 Task: Look for space in Citrus Park, United States from 5th June, 2023 to 16th June, 2023 for 2 adults in price range Rs.14000 to Rs.18000. Place can be entire place with 1  bedroom having 1 bed and 1 bathroom. Property type can be house, flat, guest house, hotel. Booking option can be shelf check-in. Required host language is English.
Action: Mouse moved to (506, 97)
Screenshot: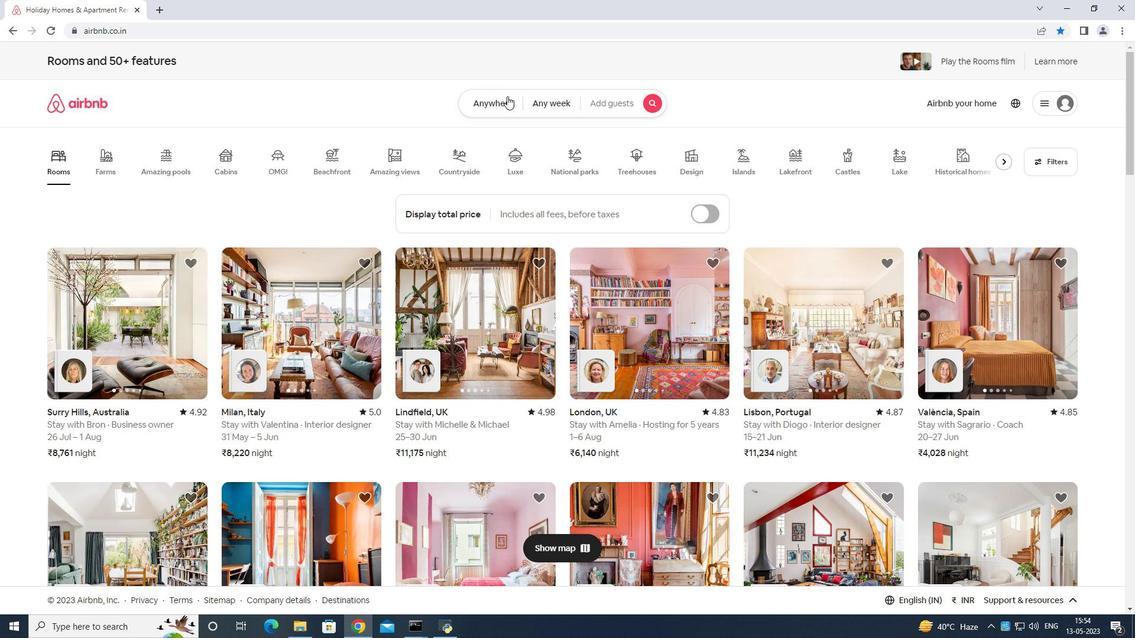 
Action: Mouse pressed left at (506, 97)
Screenshot: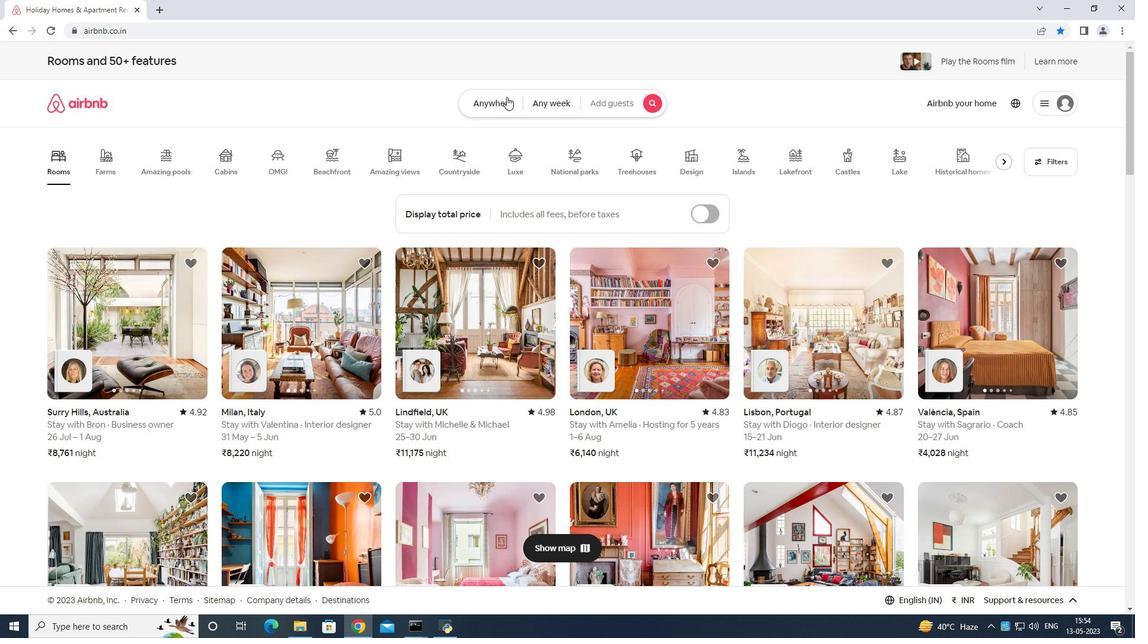 
Action: Mouse moved to (479, 138)
Screenshot: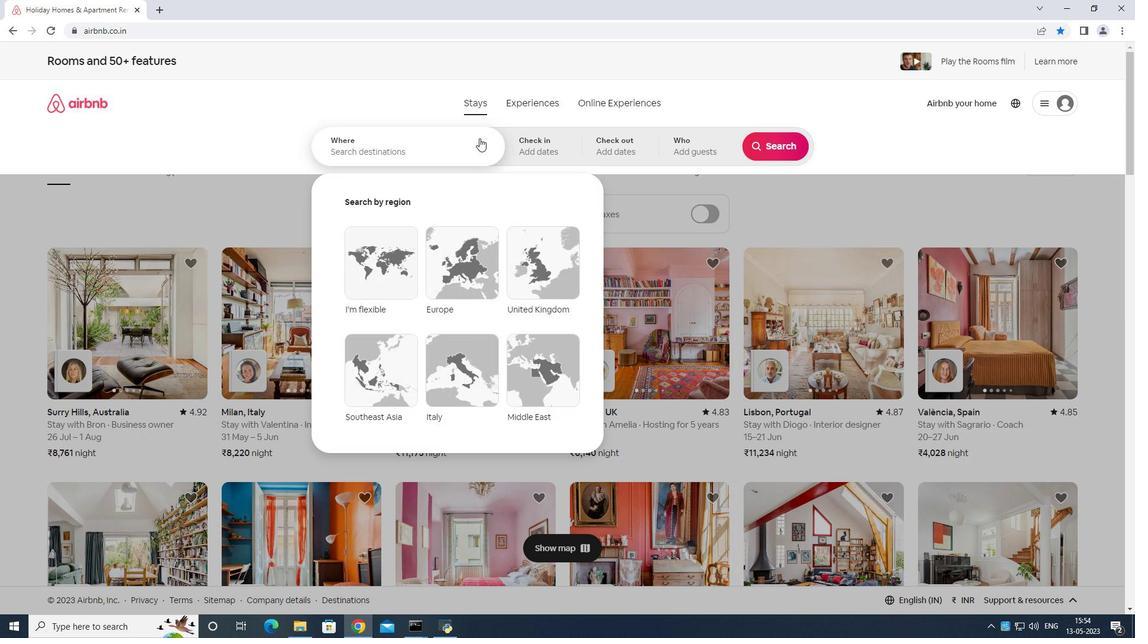 
Action: Mouse pressed left at (479, 138)
Screenshot: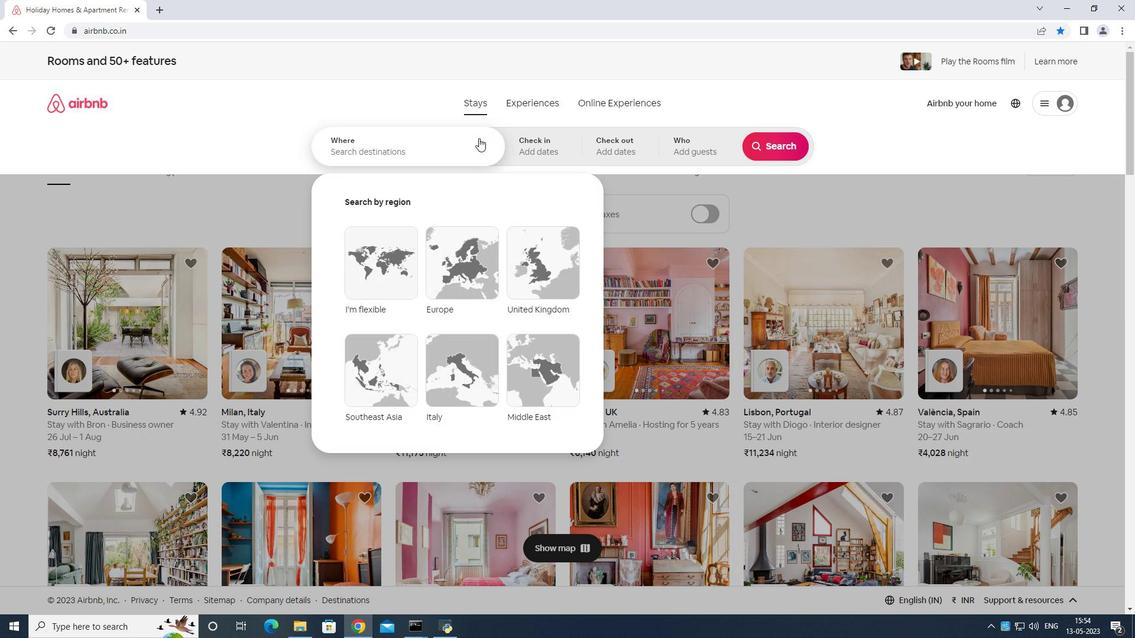 
Action: Mouse moved to (776, 113)
Screenshot: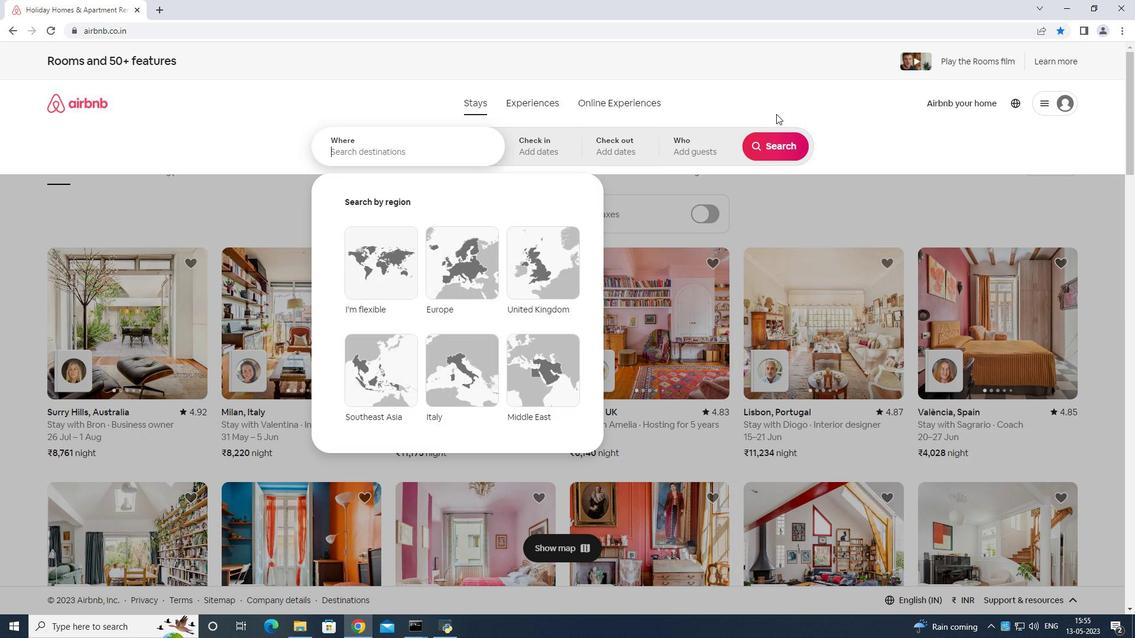 
Action: Key pressed <Key.shift>Citrus<Key.space>park<Key.space>unites<Key.backspace>d<Key.space>states<Key.enter>
Screenshot: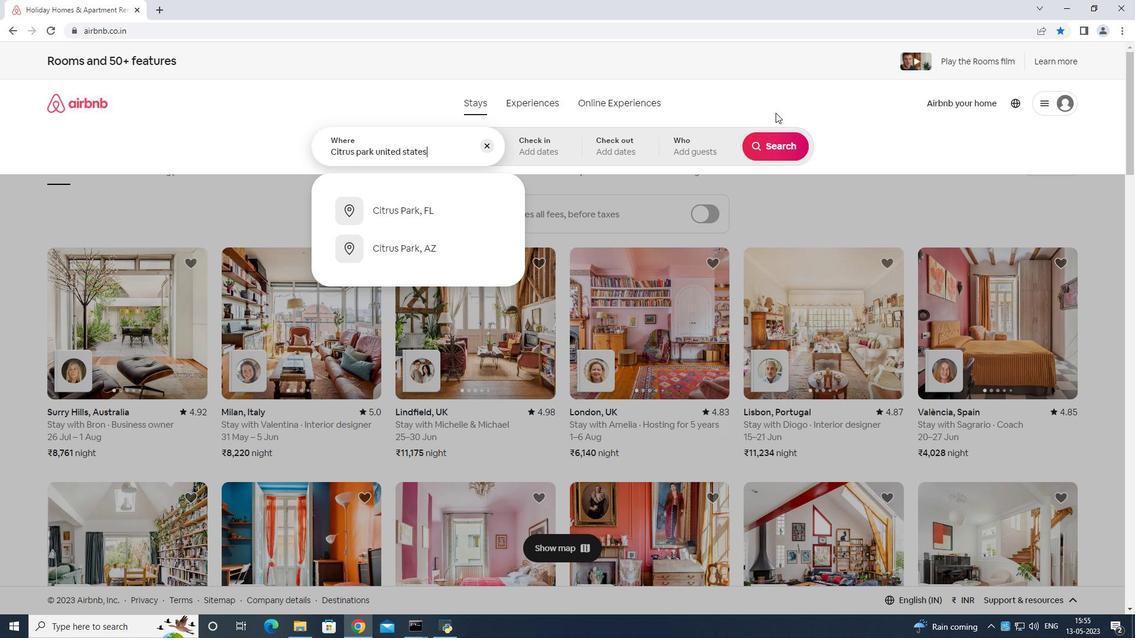 
Action: Mouse moved to (779, 236)
Screenshot: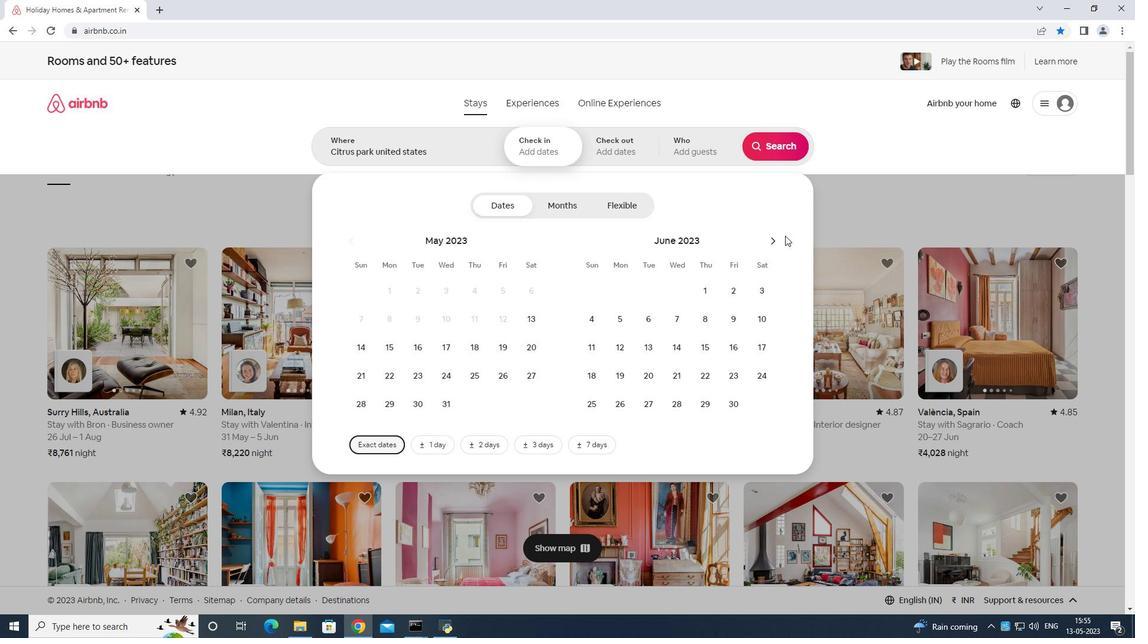 
Action: Mouse pressed left at (779, 236)
Screenshot: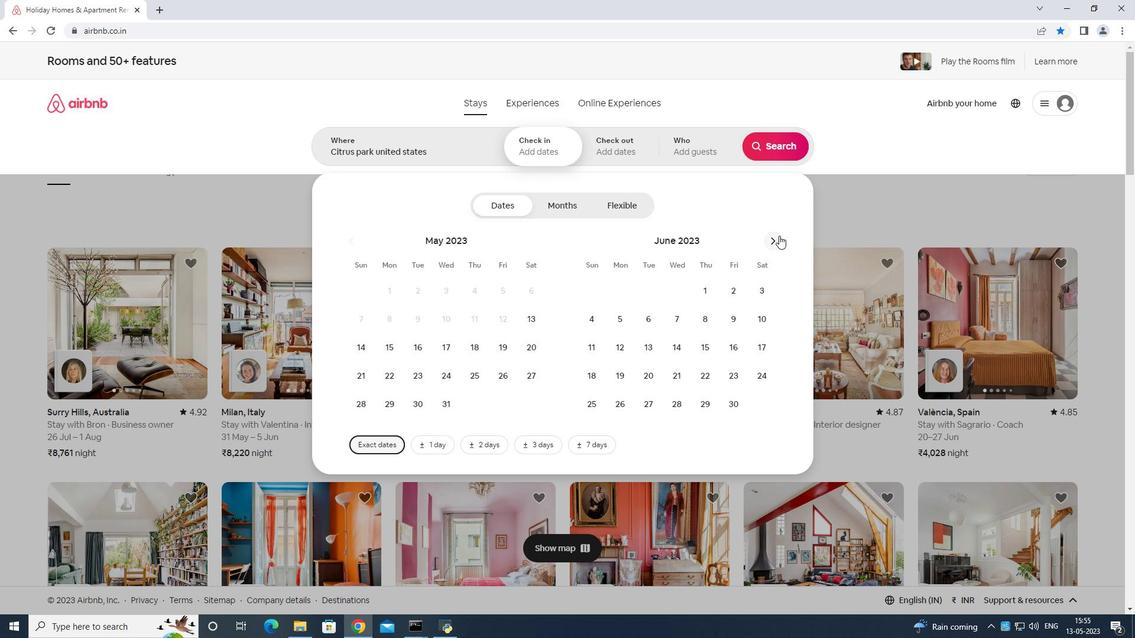 
Action: Mouse moved to (418, 317)
Screenshot: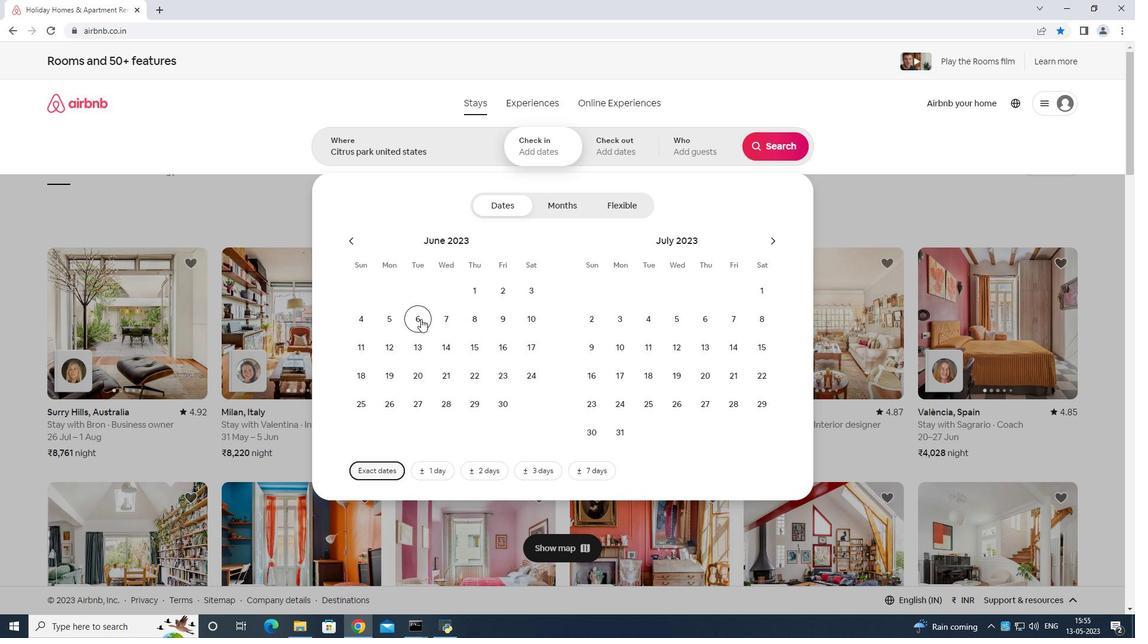 
Action: Mouse pressed left at (418, 317)
Screenshot: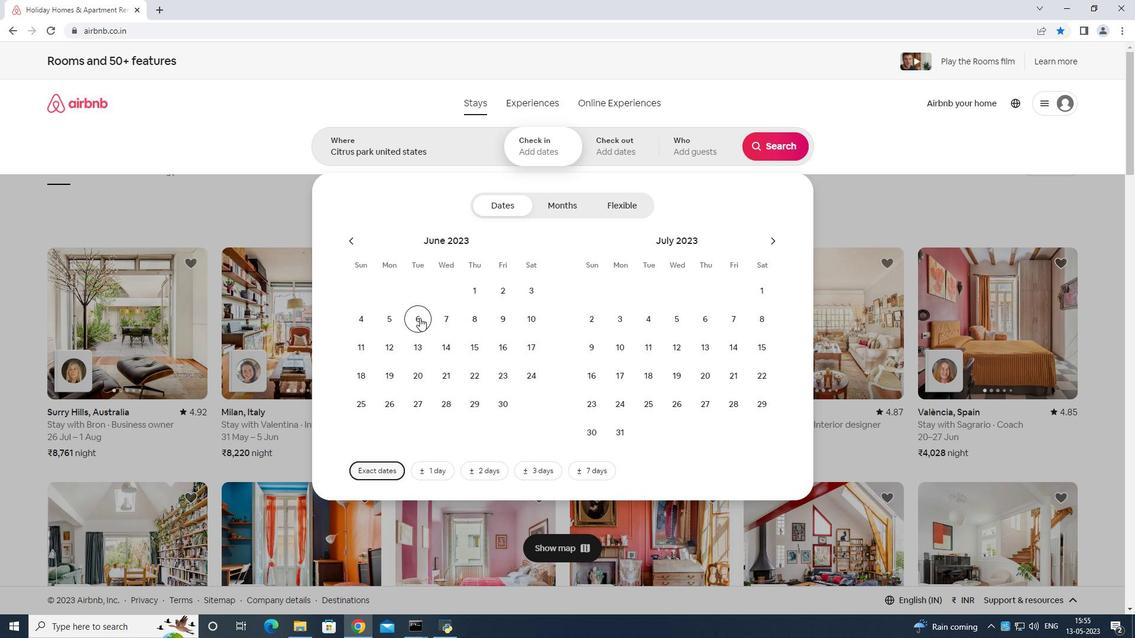 
Action: Mouse moved to (503, 346)
Screenshot: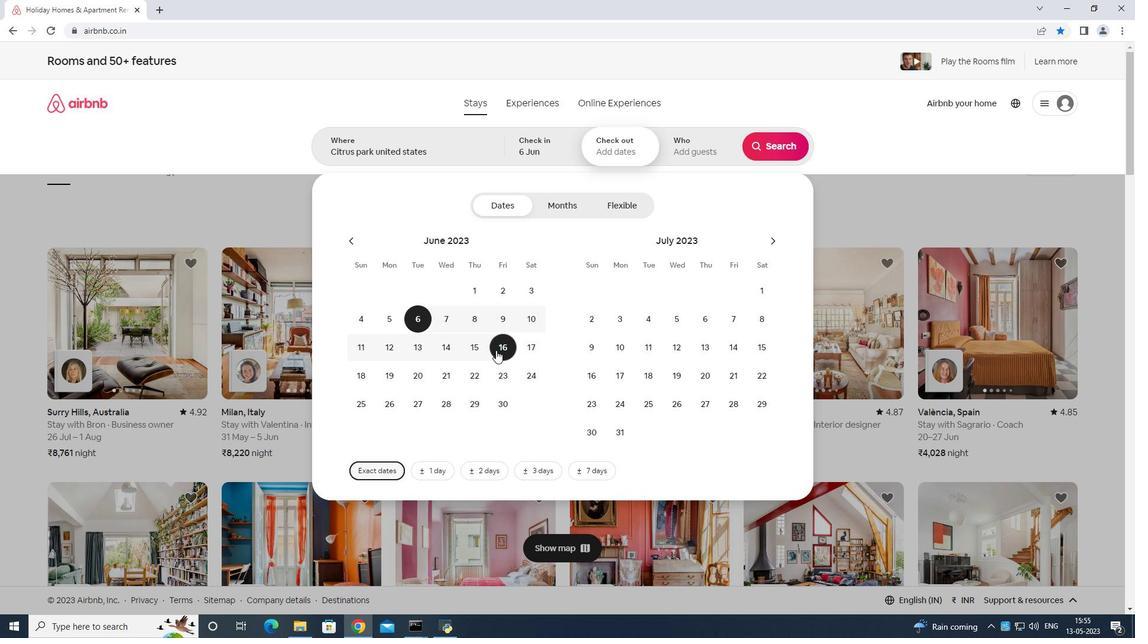 
Action: Mouse pressed left at (503, 346)
Screenshot: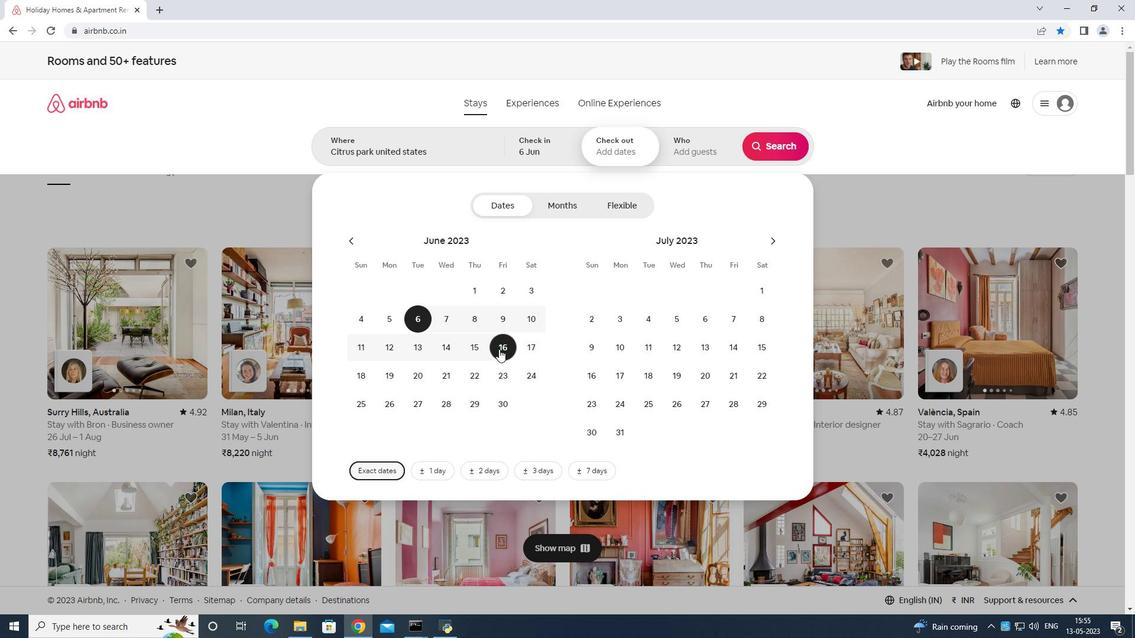 
Action: Mouse moved to (689, 141)
Screenshot: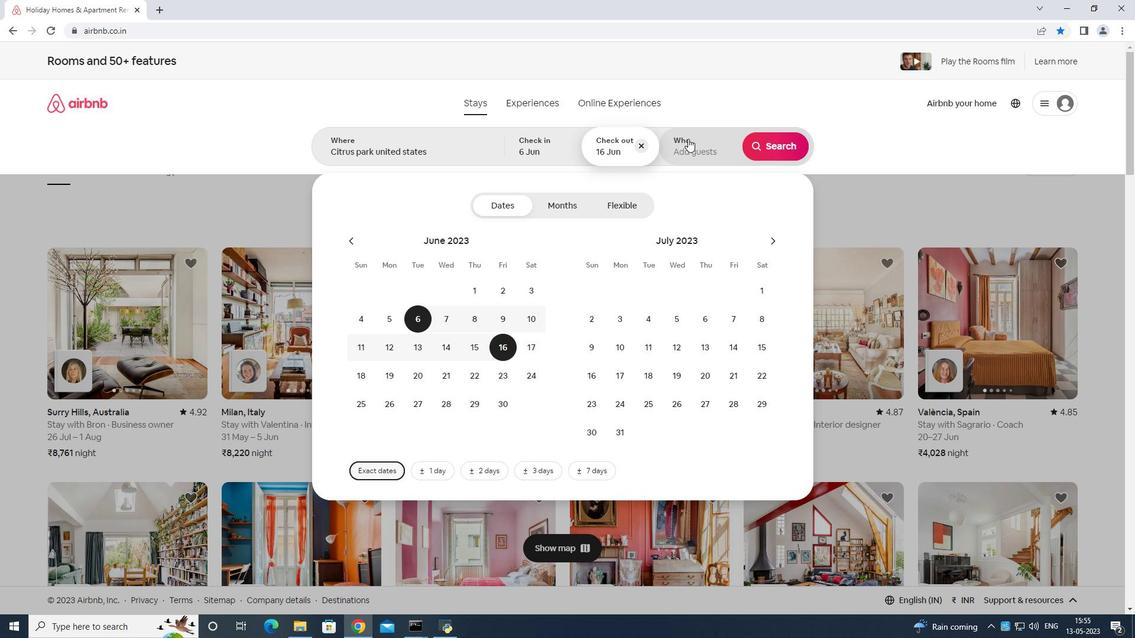 
Action: Mouse pressed left at (689, 141)
Screenshot: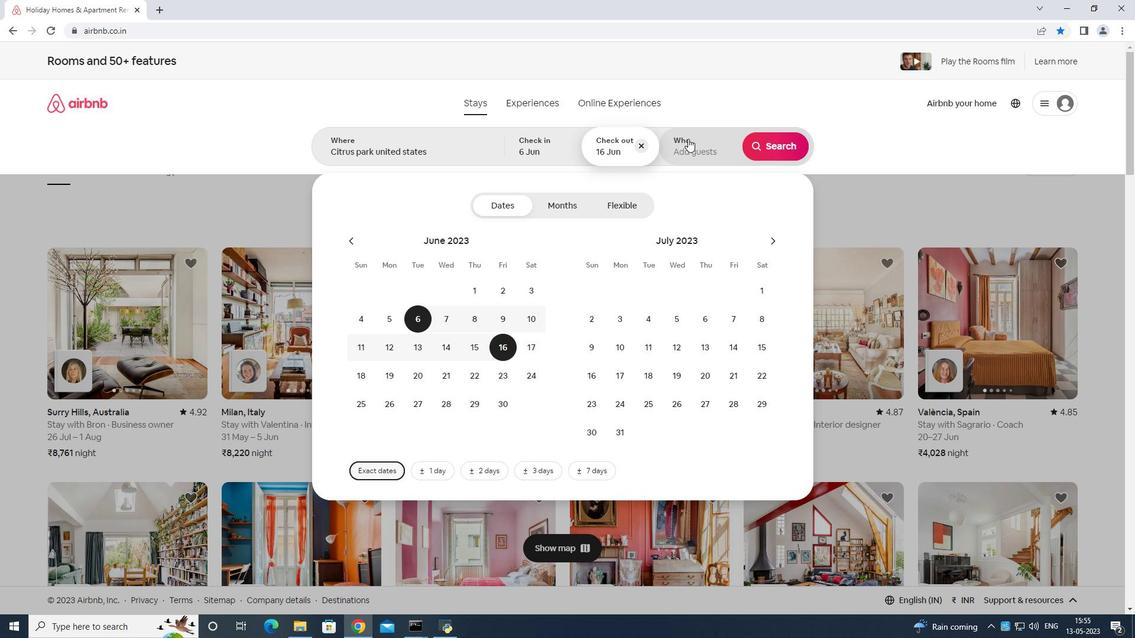 
Action: Mouse moved to (773, 207)
Screenshot: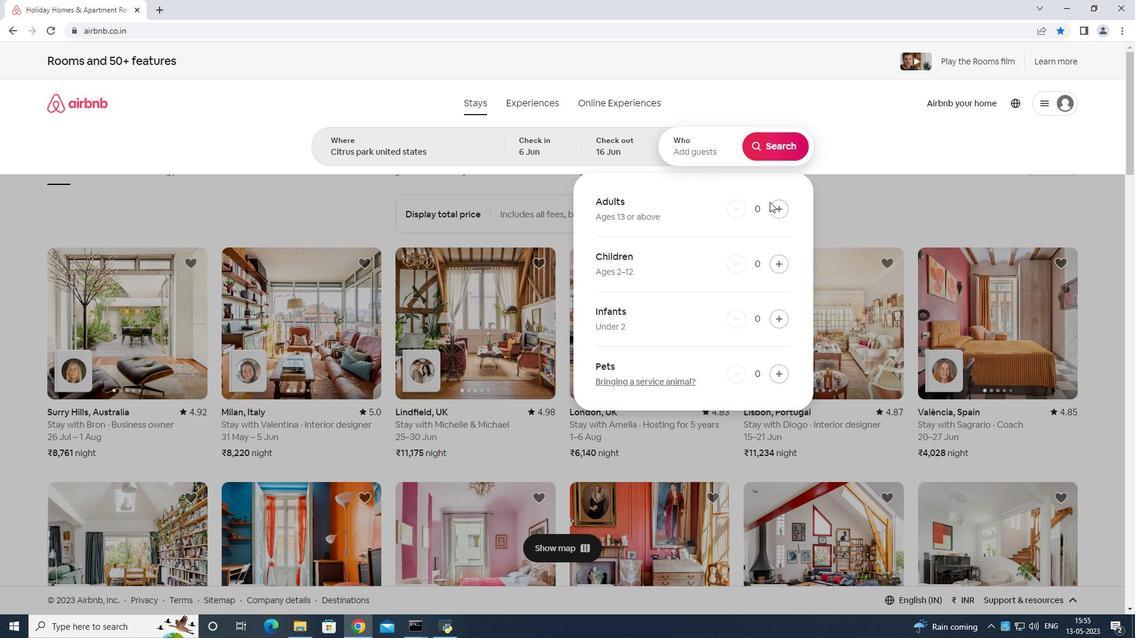 
Action: Mouse pressed left at (773, 207)
Screenshot: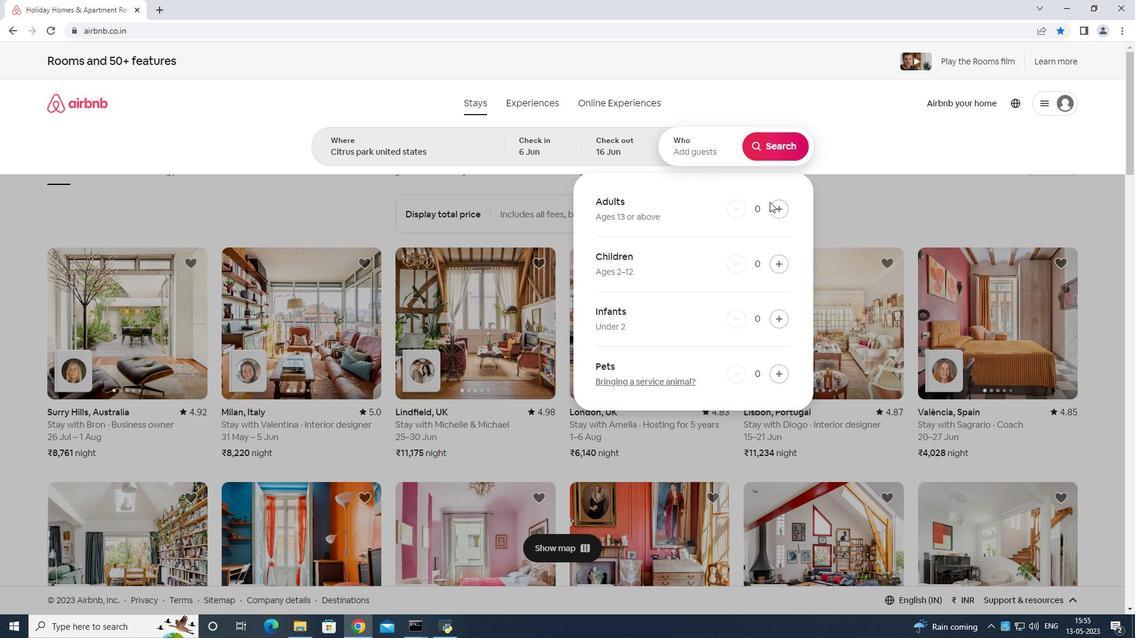 
Action: Mouse moved to (774, 207)
Screenshot: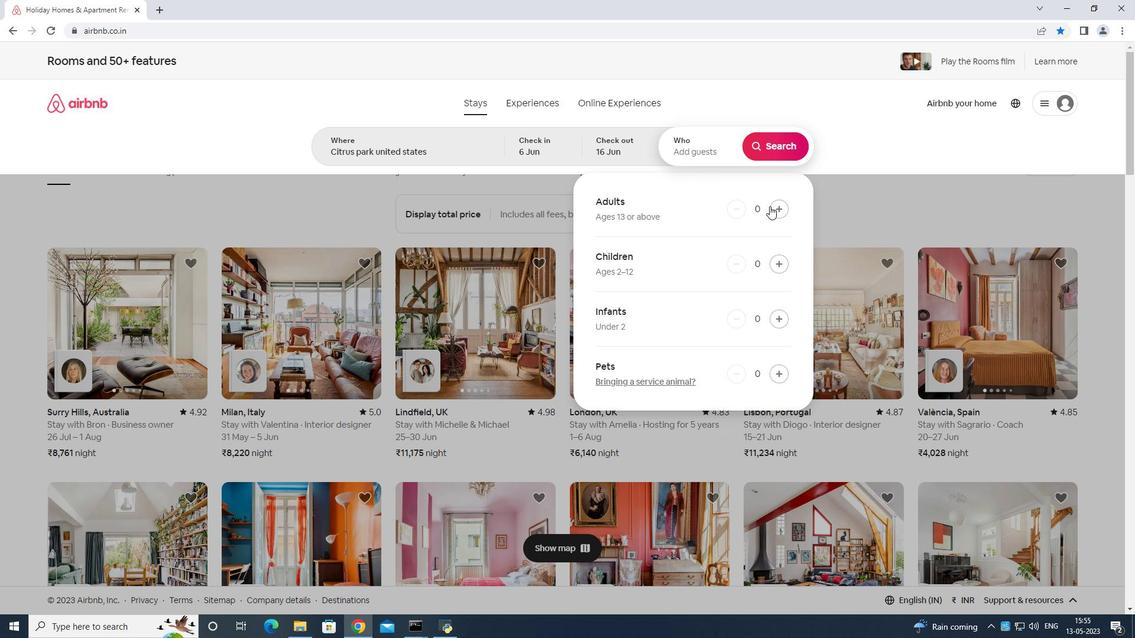 
Action: Mouse pressed left at (774, 207)
Screenshot: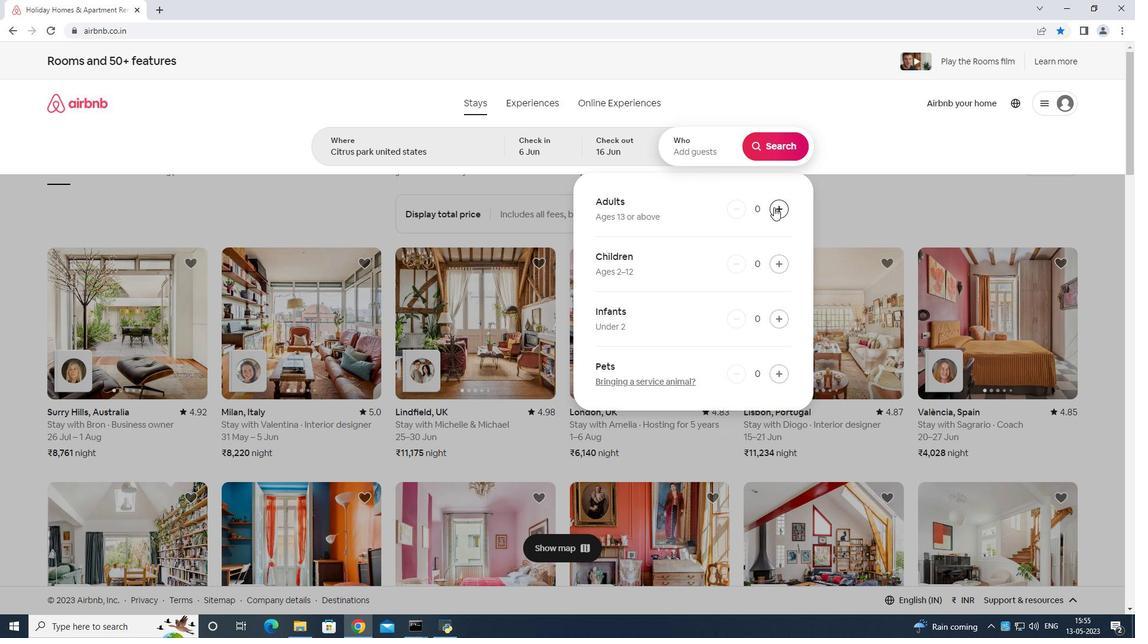 
Action: Mouse moved to (778, 149)
Screenshot: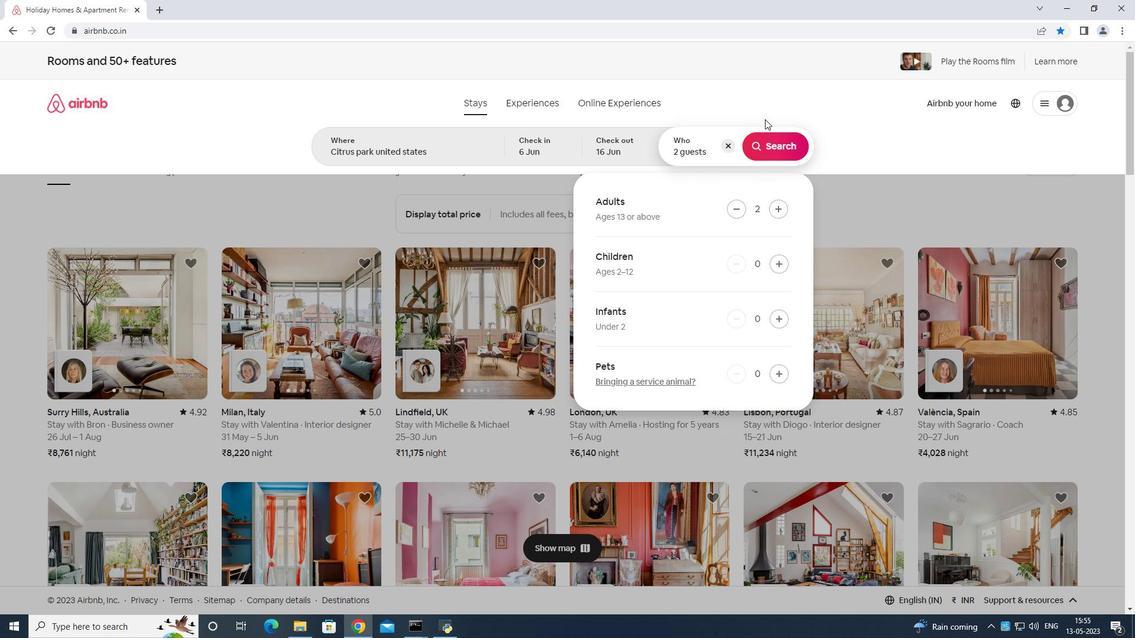 
Action: Mouse pressed left at (778, 149)
Screenshot: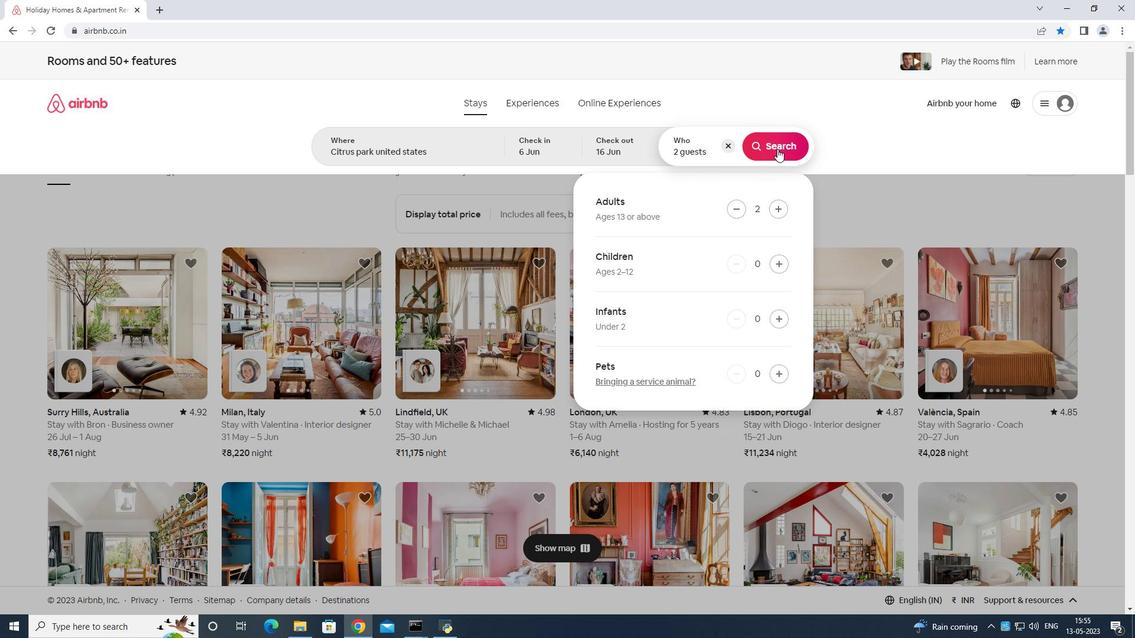 
Action: Mouse moved to (1080, 104)
Screenshot: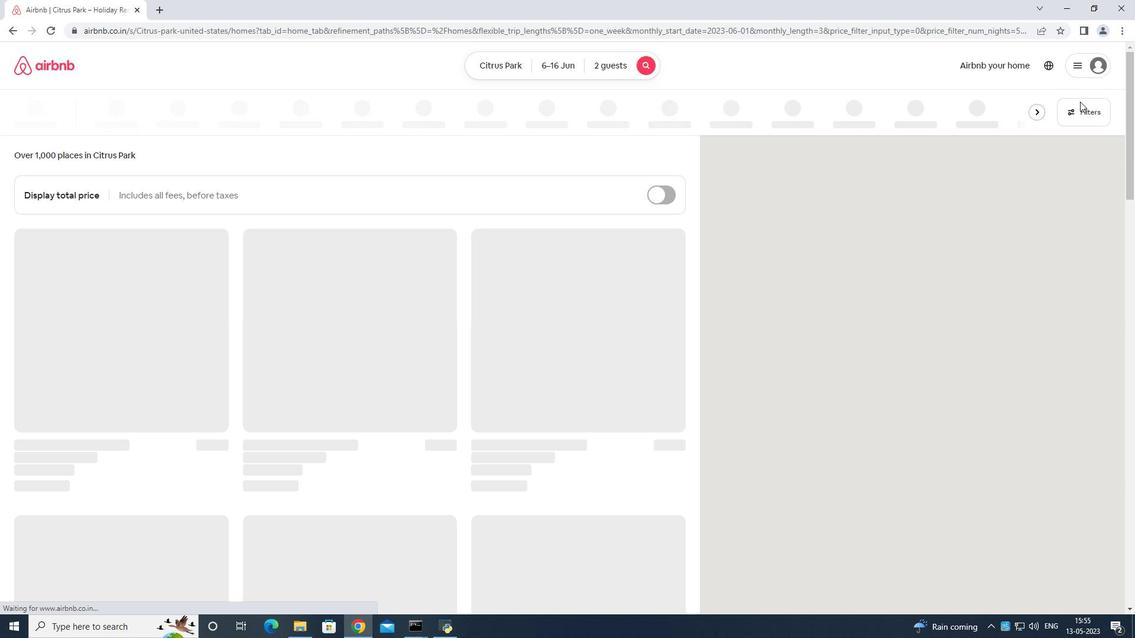 
Action: Mouse pressed left at (1080, 104)
Screenshot: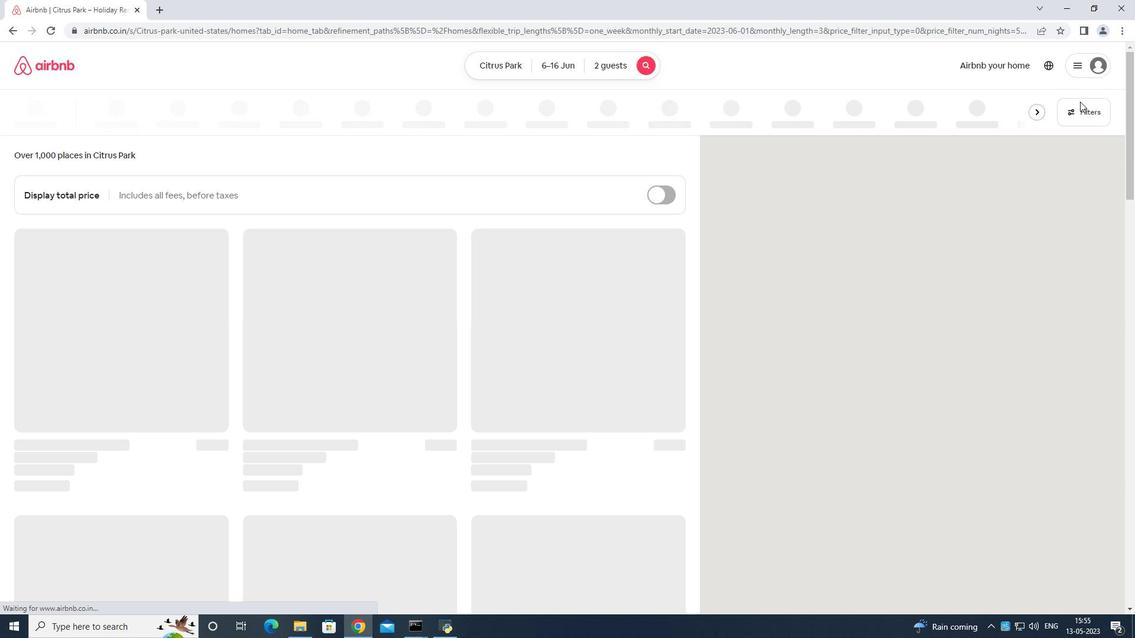 
Action: Mouse moved to (402, 397)
Screenshot: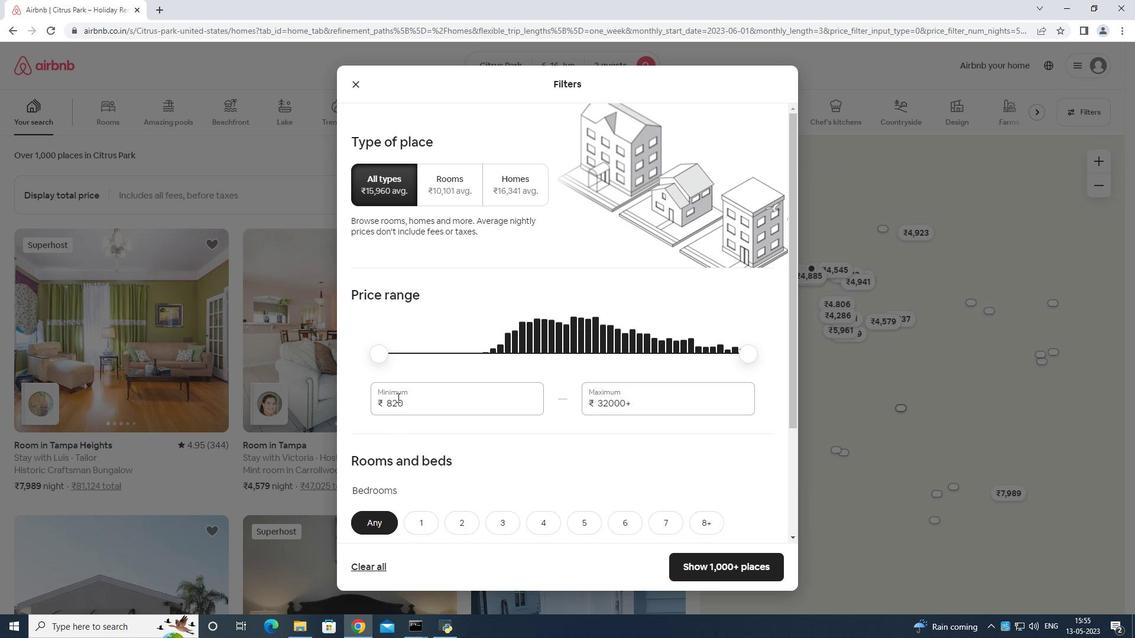 
Action: Mouse scrolled (402, 396) with delta (0, 0)
Screenshot: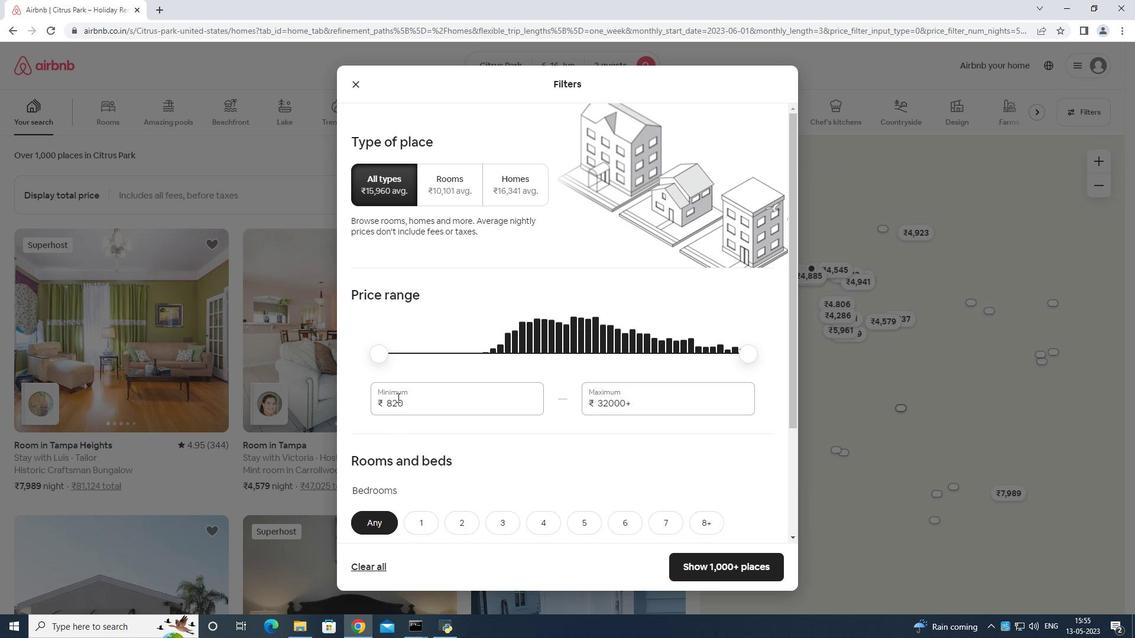 
Action: Mouse moved to (405, 399)
Screenshot: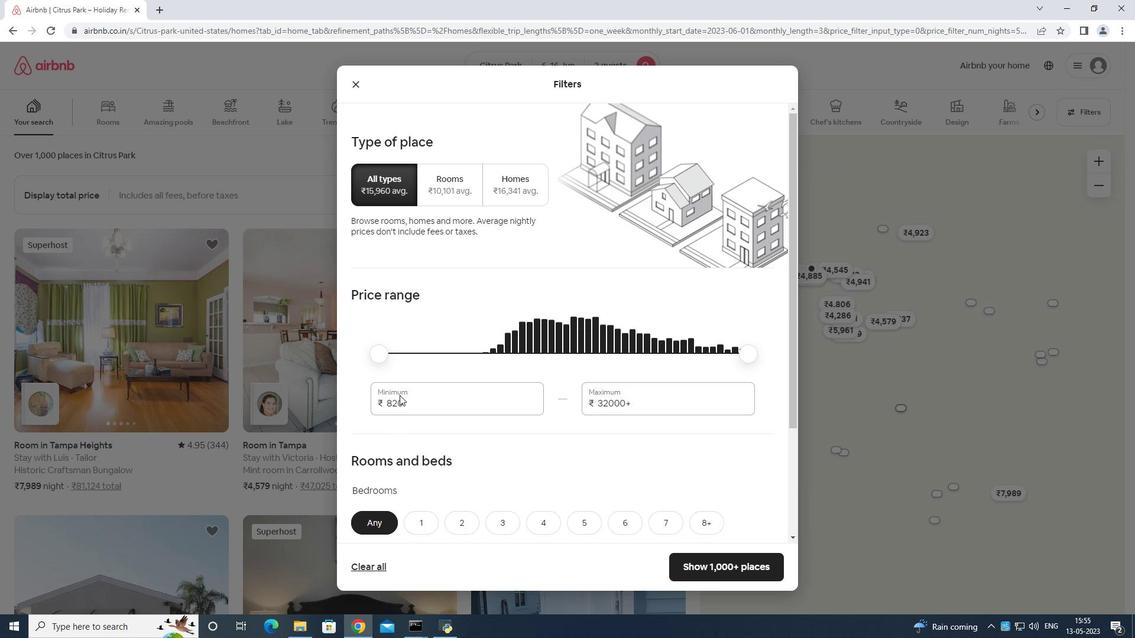 
Action: Mouse scrolled (405, 398) with delta (0, 0)
Screenshot: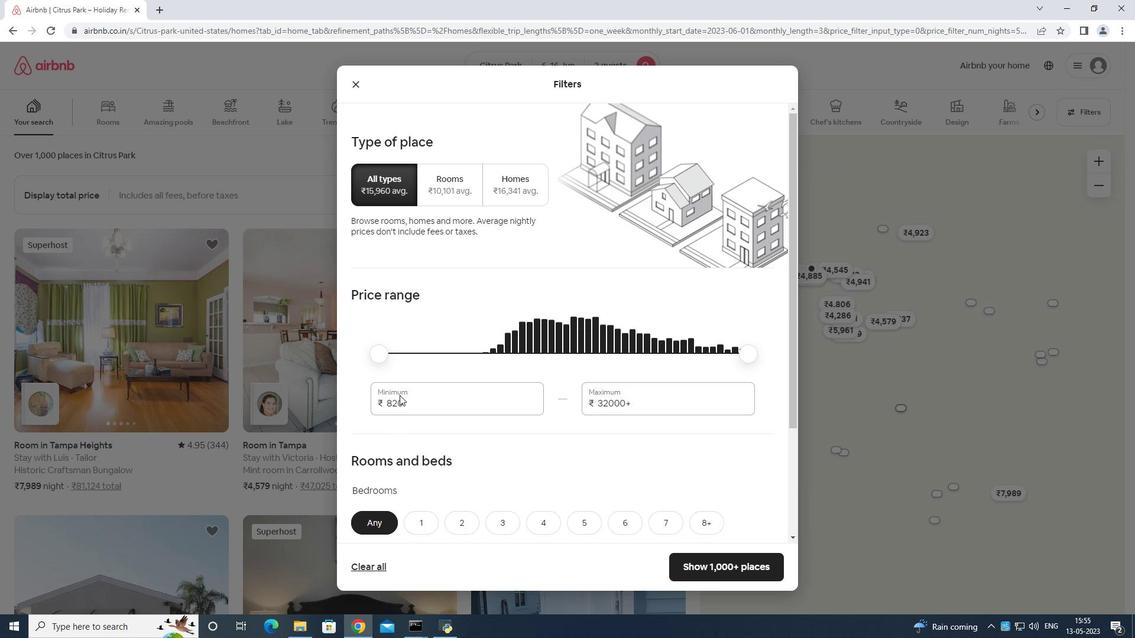 
Action: Mouse moved to (405, 399)
Screenshot: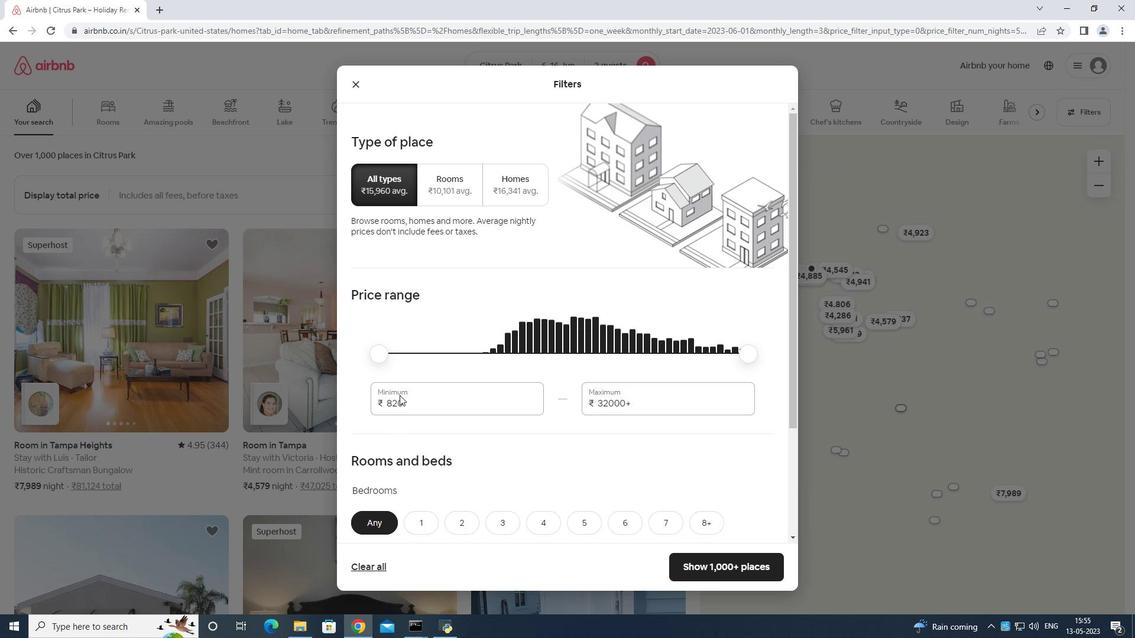 
Action: Mouse scrolled (405, 399) with delta (0, 0)
Screenshot: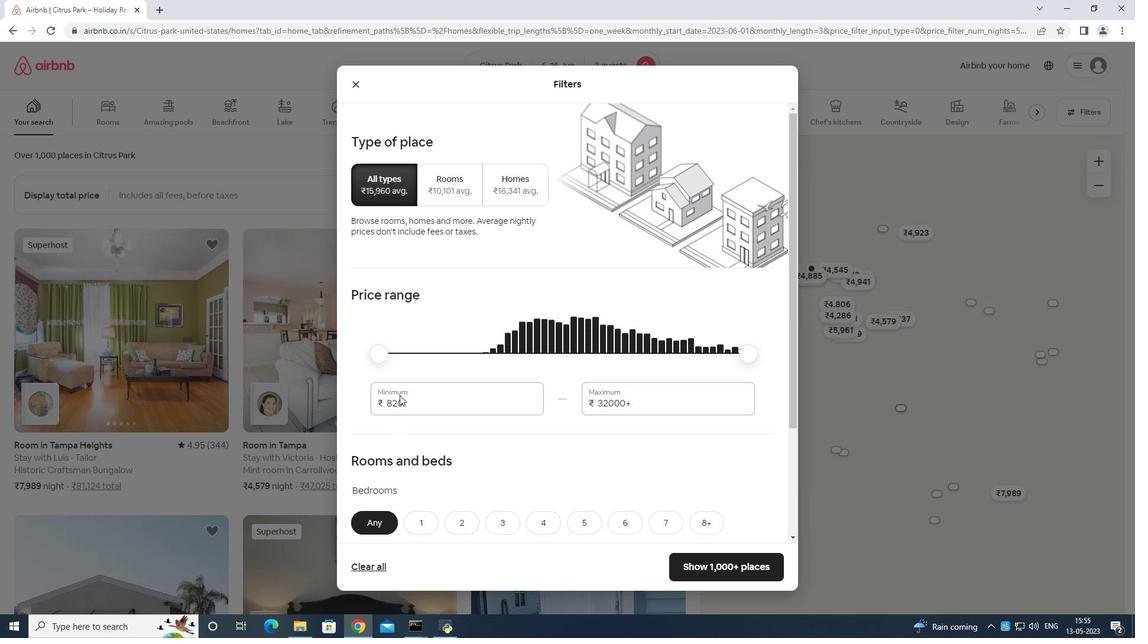 
Action: Mouse moved to (425, 249)
Screenshot: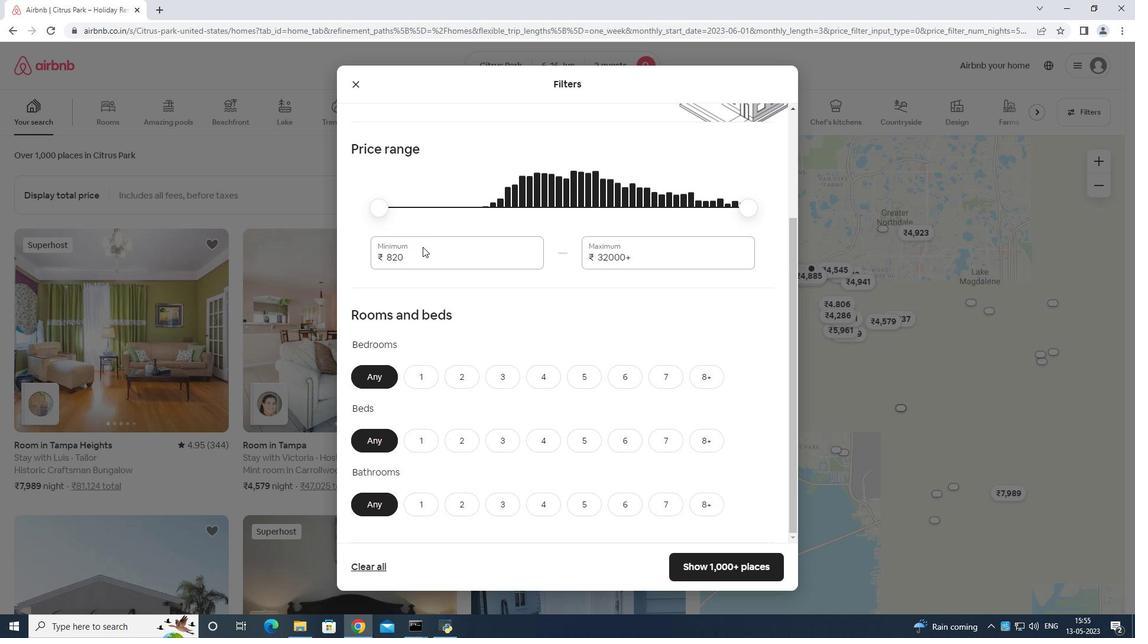 
Action: Mouse pressed left at (425, 249)
Screenshot: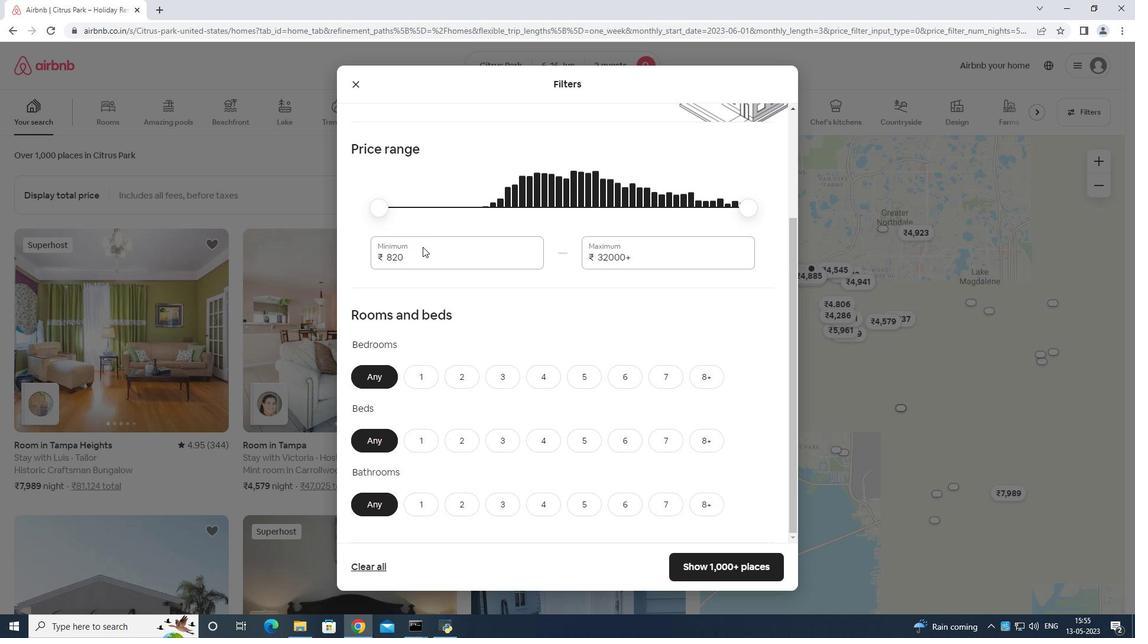 
Action: Mouse moved to (423, 253)
Screenshot: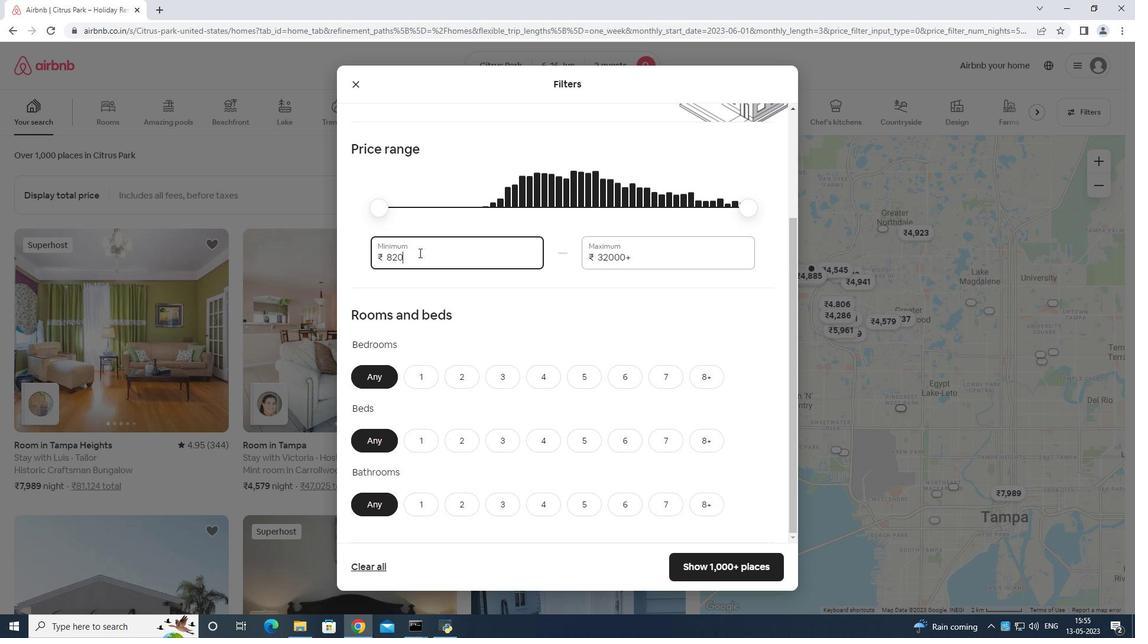 
Action: Key pressed <Key.backspace><Key.backspace><Key.backspace><Key.backspace><Key.backspace><Key.backspace><Key.backspace><Key.backspace><Key.backspace><Key.backspace>
Screenshot: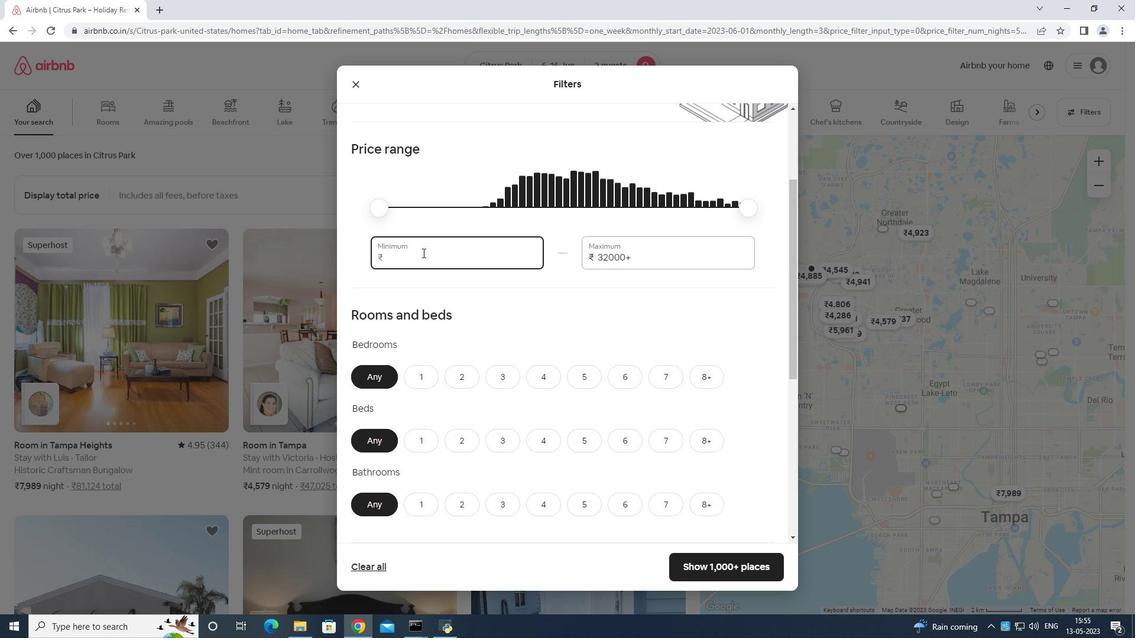 
Action: Mouse moved to (424, 252)
Screenshot: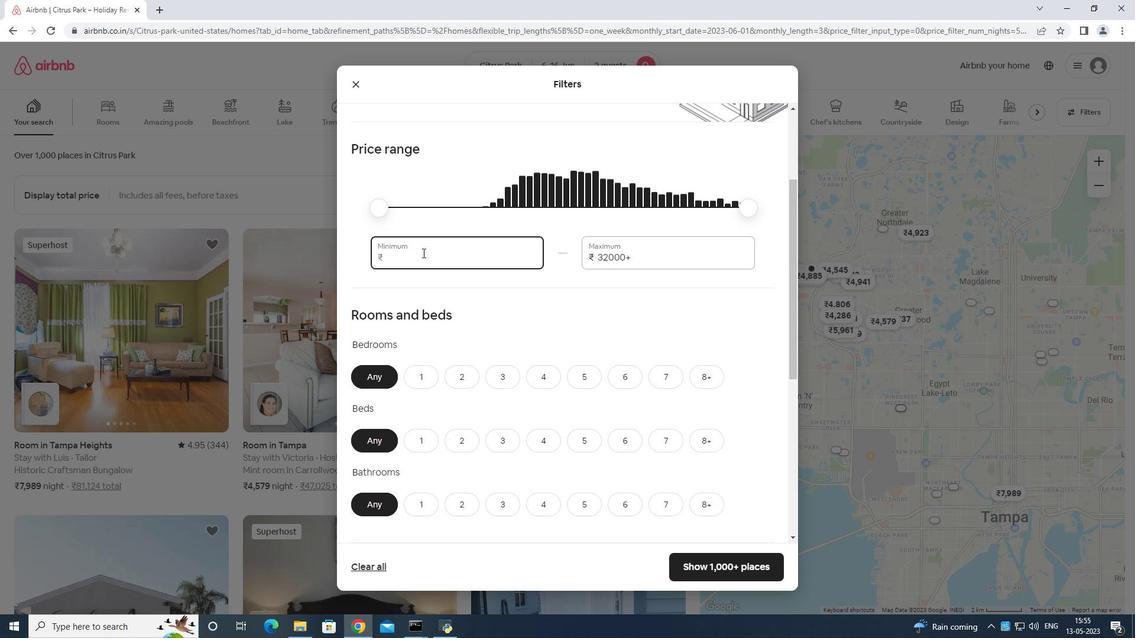 
Action: Key pressed <Key.backspace>
Screenshot: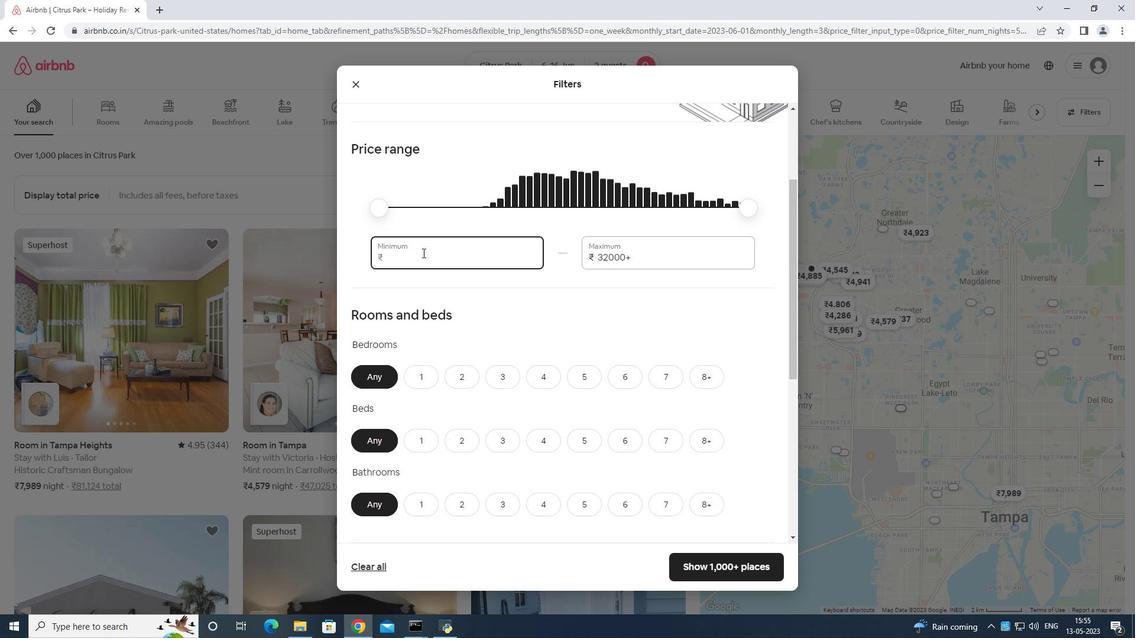 
Action: Mouse moved to (430, 246)
Screenshot: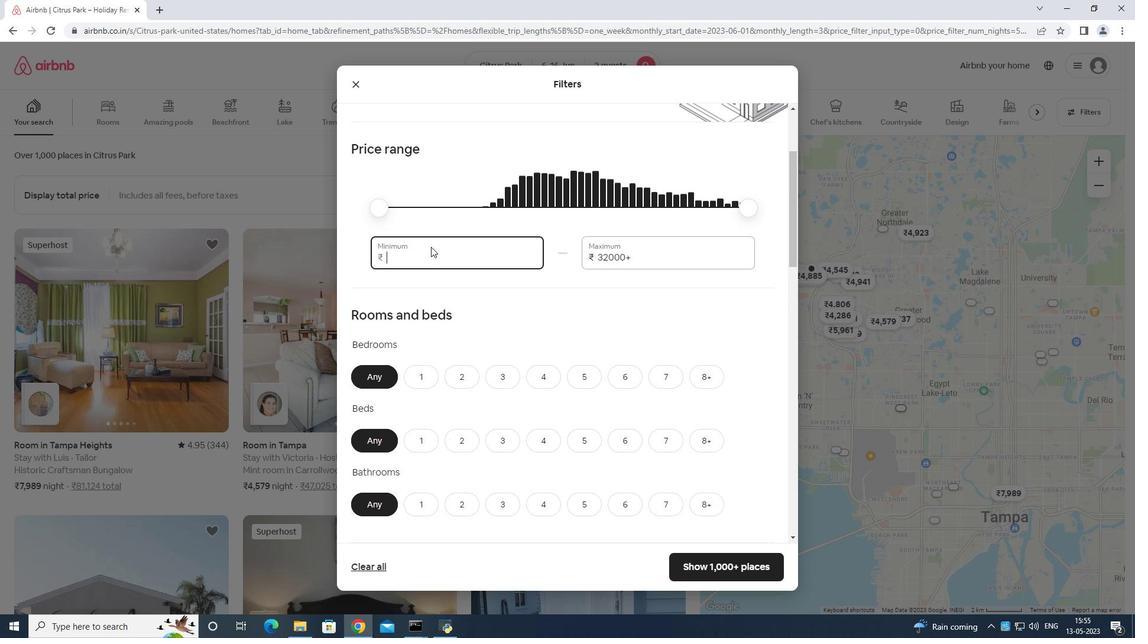 
Action: Key pressed 1
Screenshot: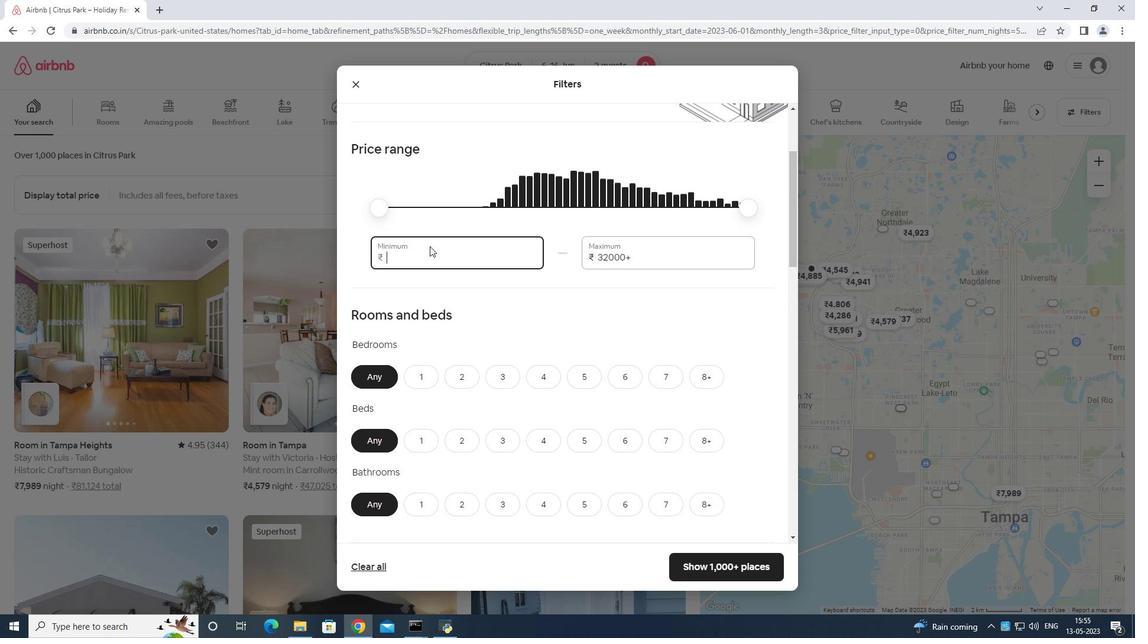 
Action: Mouse moved to (429, 246)
Screenshot: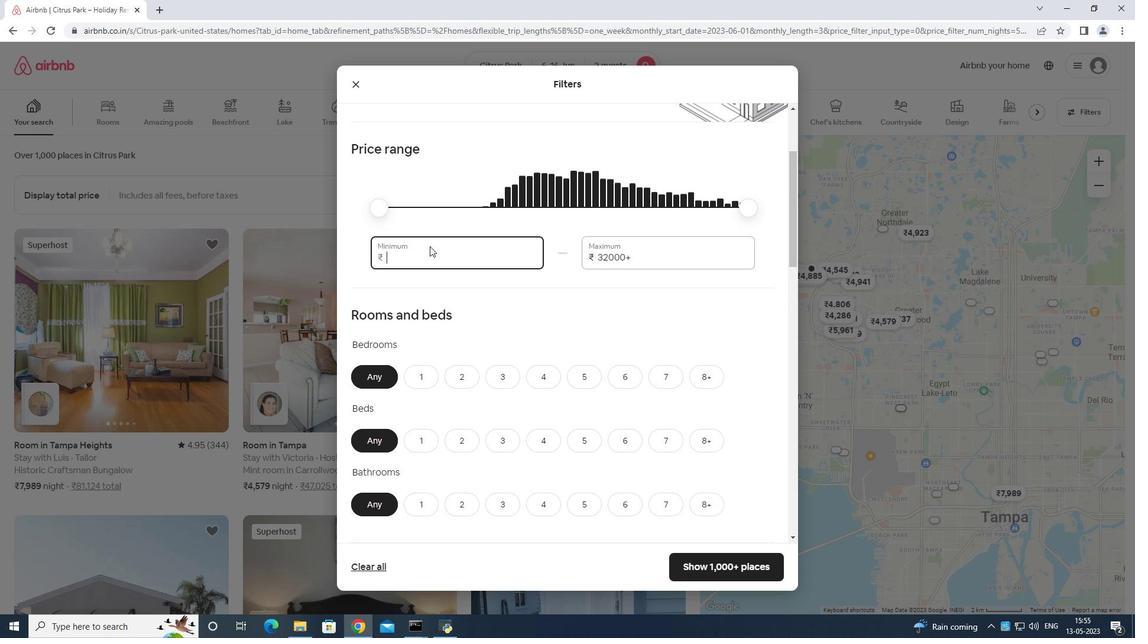 
Action: Key pressed 400
Screenshot: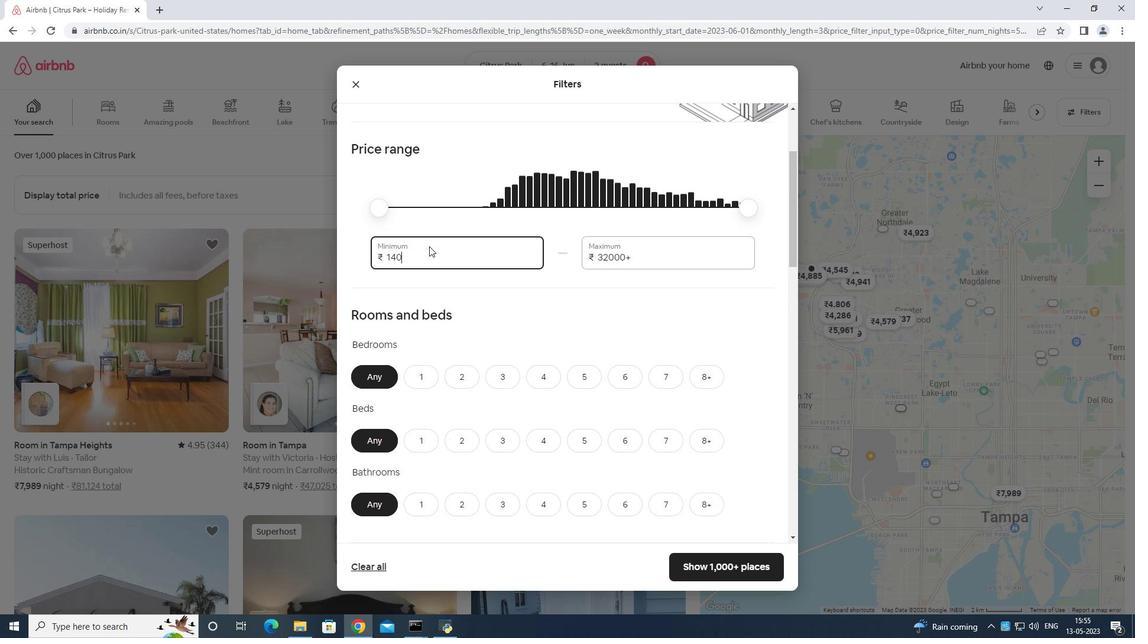 
Action: Mouse moved to (428, 246)
Screenshot: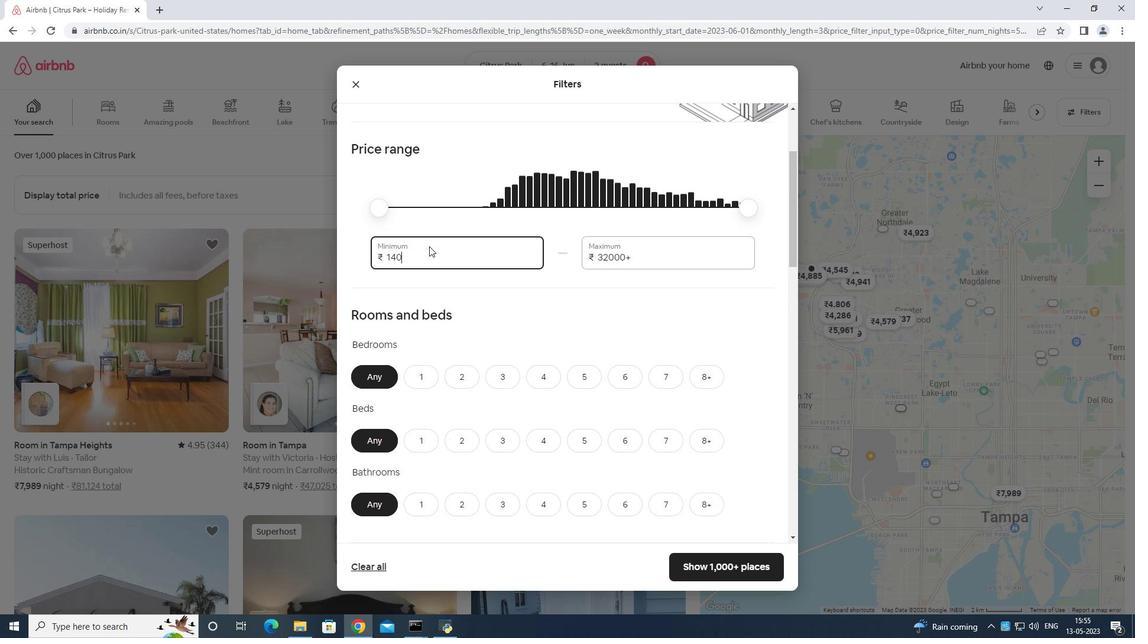 
Action: Key pressed 0
Screenshot: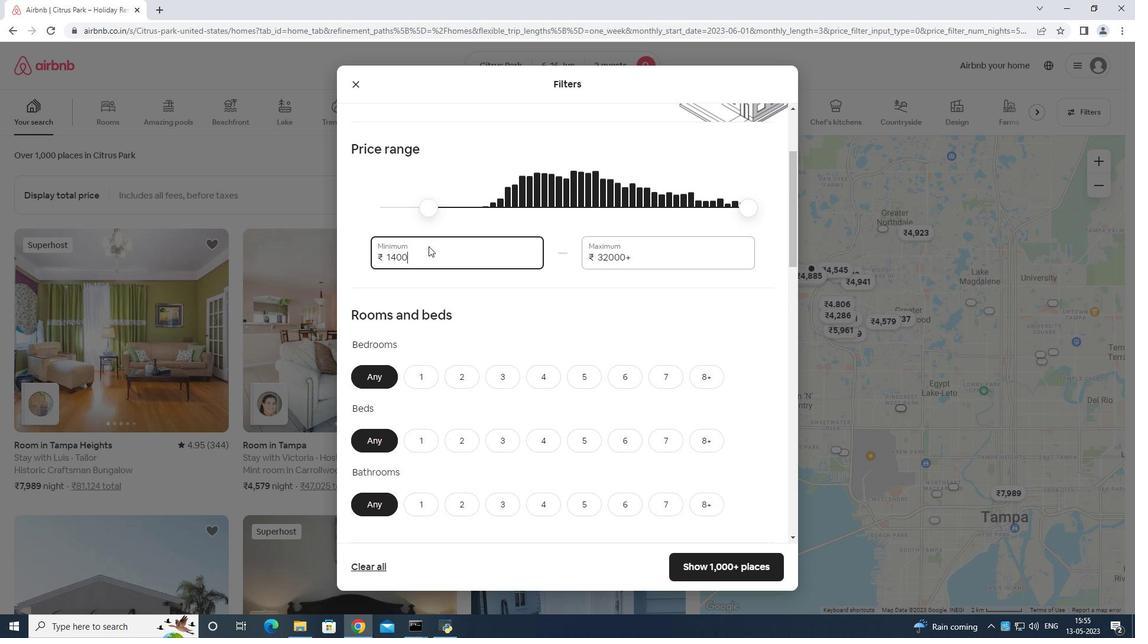 
Action: Mouse moved to (647, 251)
Screenshot: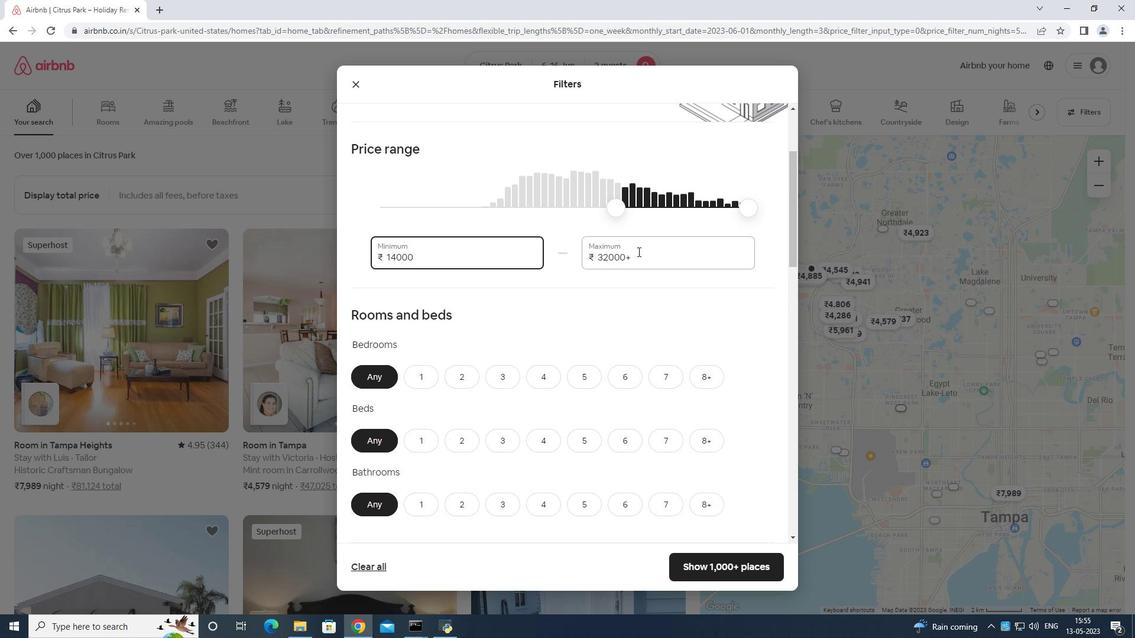 
Action: Mouse pressed left at (647, 251)
Screenshot: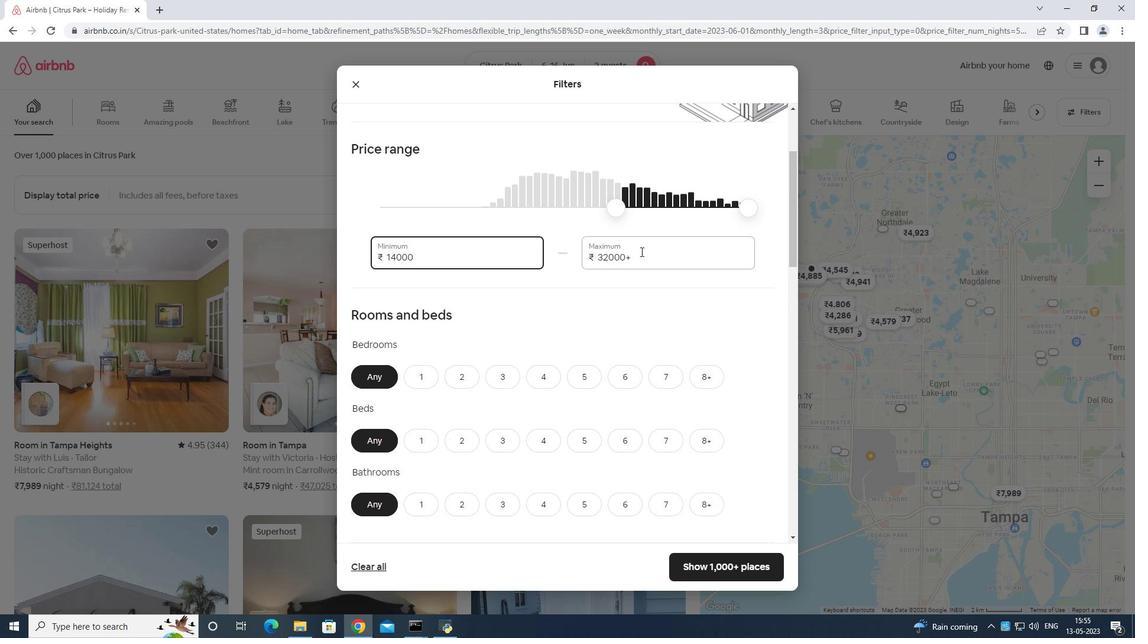 
Action: Mouse moved to (647, 251)
Screenshot: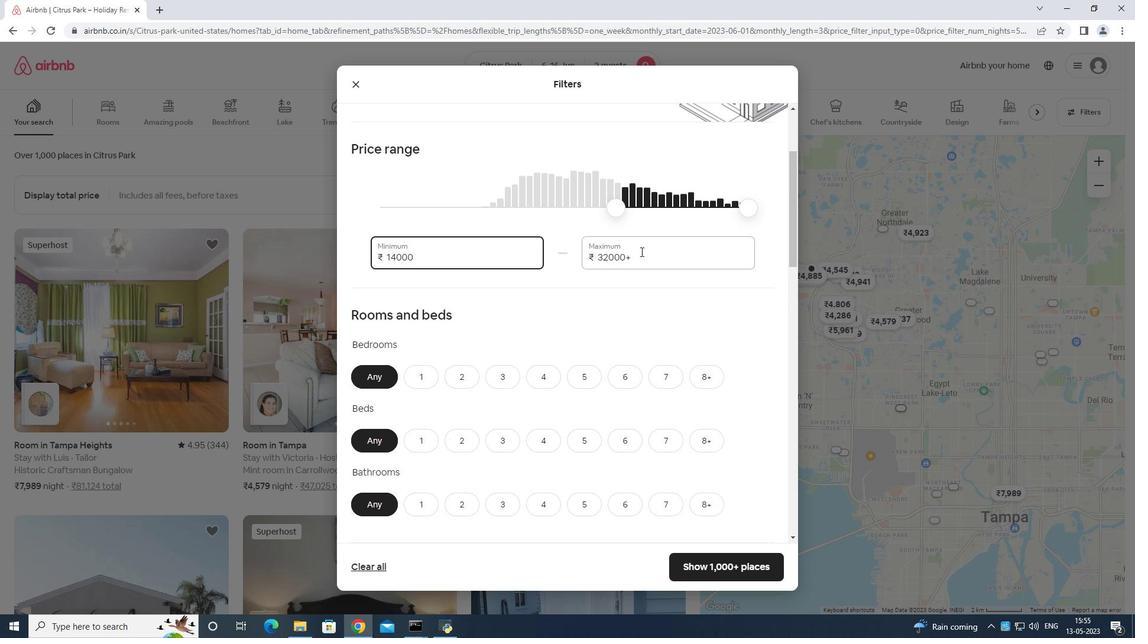 
Action: Key pressed <Key.backspace><Key.backspace><Key.backspace><Key.backspace><Key.backspace><Key.backspace><Key.backspace><Key.backspace><Key.backspace><Key.backspace><Key.backspace><Key.backspace><Key.backspace><Key.backspace><Key.backspace><Key.backspace>1
Screenshot: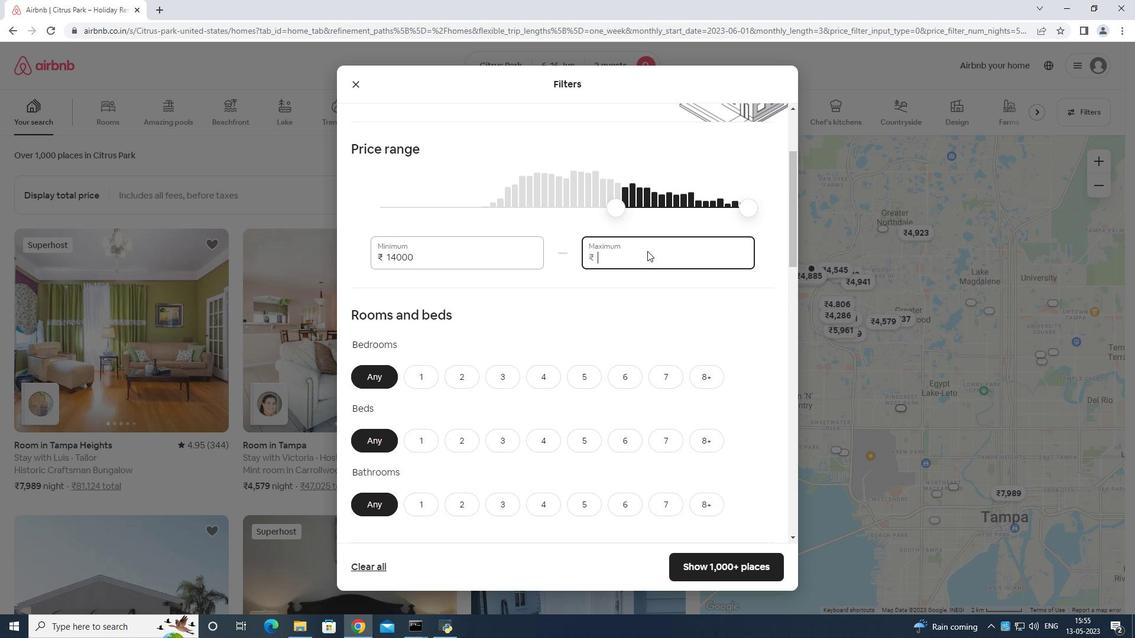 
Action: Mouse moved to (648, 251)
Screenshot: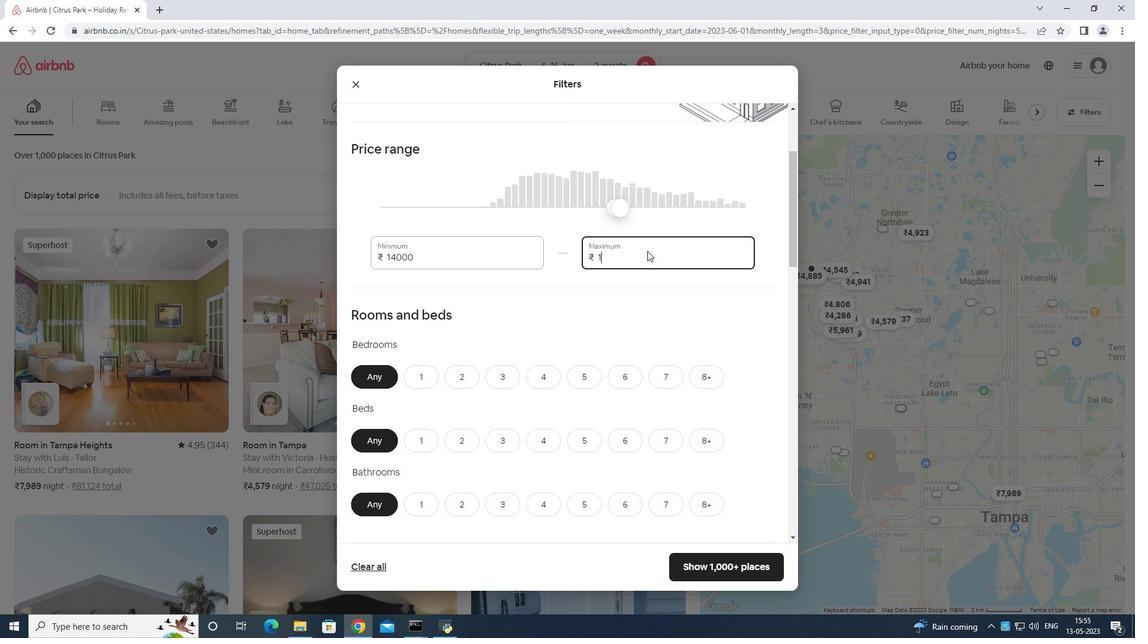 
Action: Key pressed 8
Screenshot: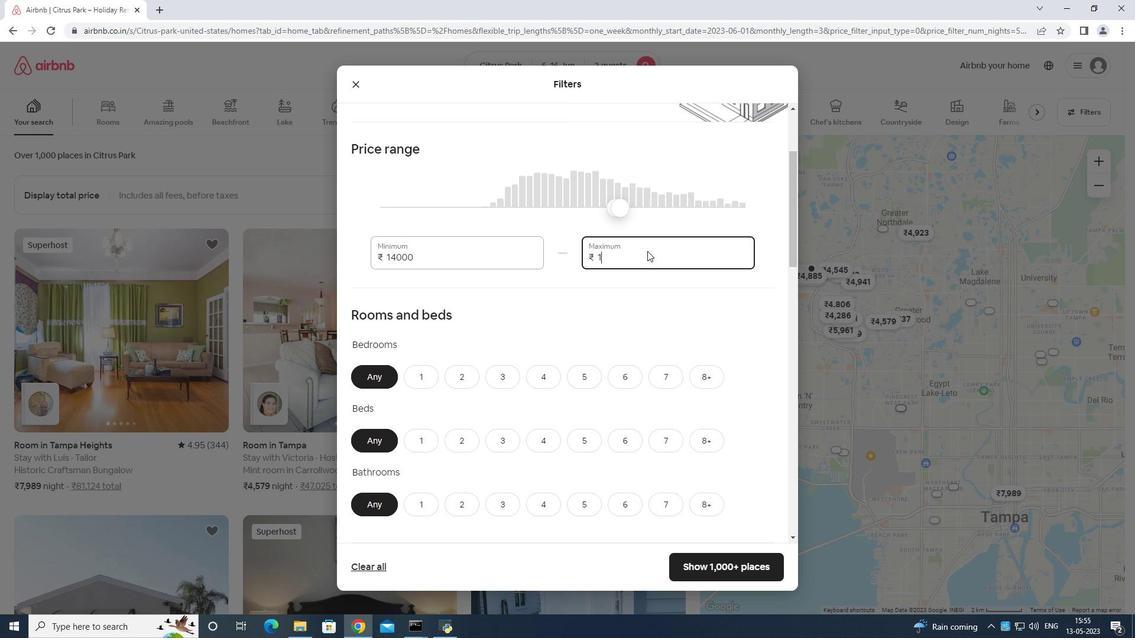 
Action: Mouse moved to (649, 250)
Screenshot: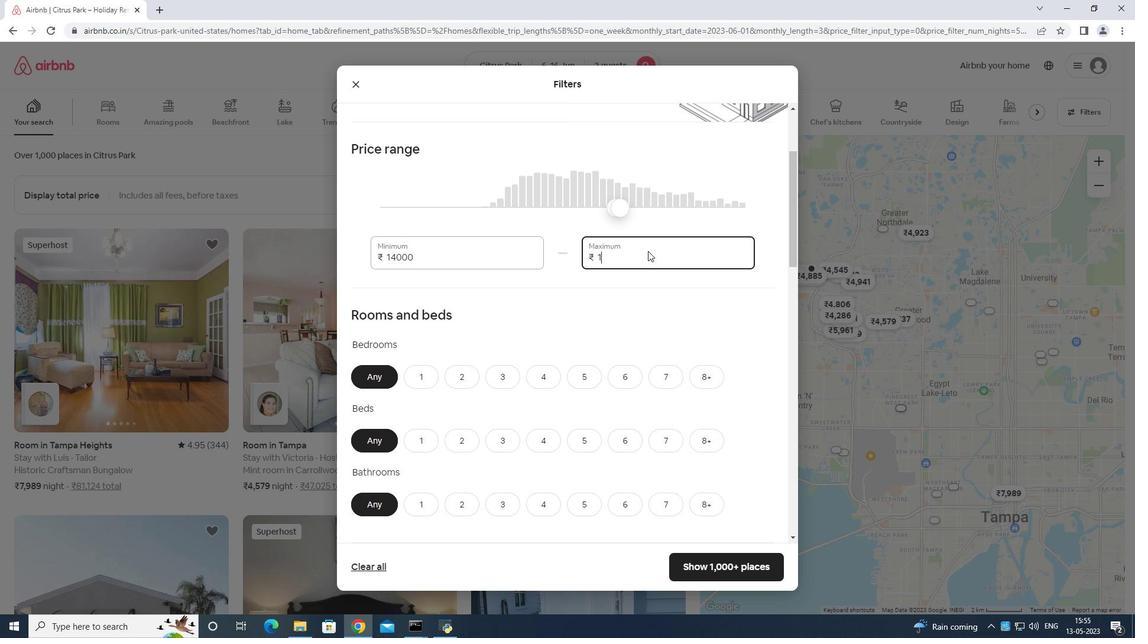
Action: Key pressed 000
Screenshot: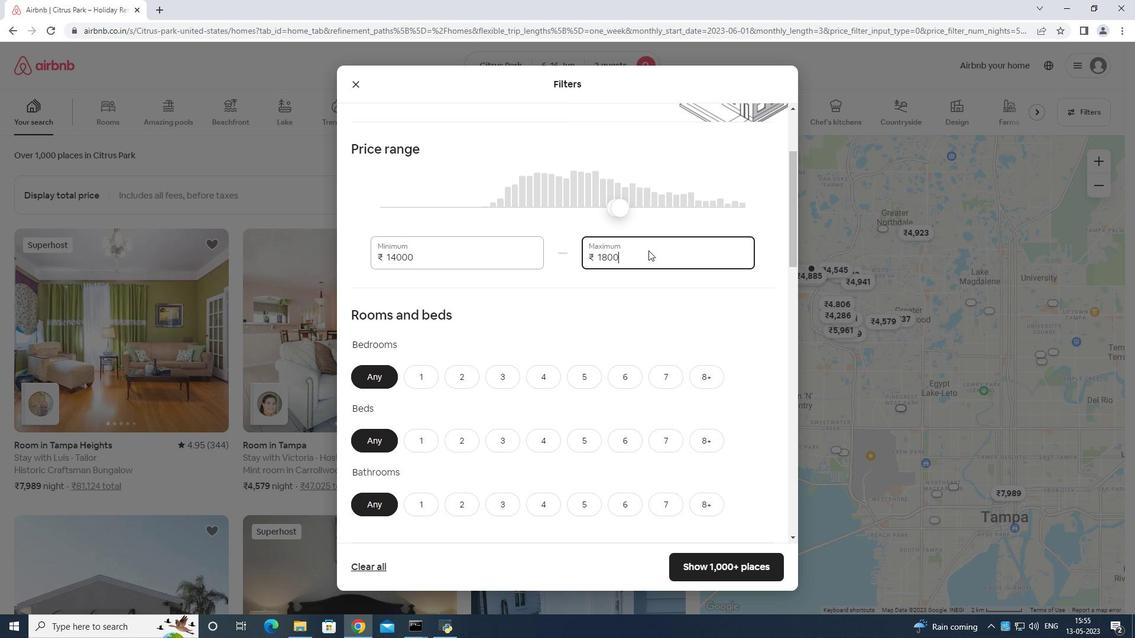 
Action: Mouse moved to (647, 236)
Screenshot: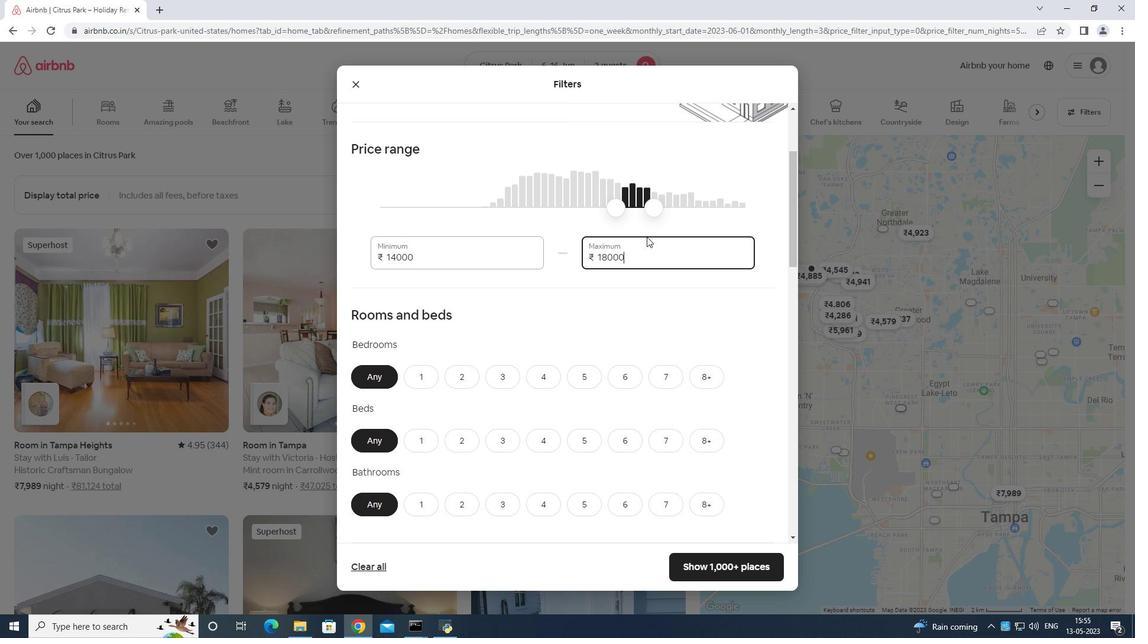 
Action: Mouse scrolled (647, 235) with delta (0, 0)
Screenshot: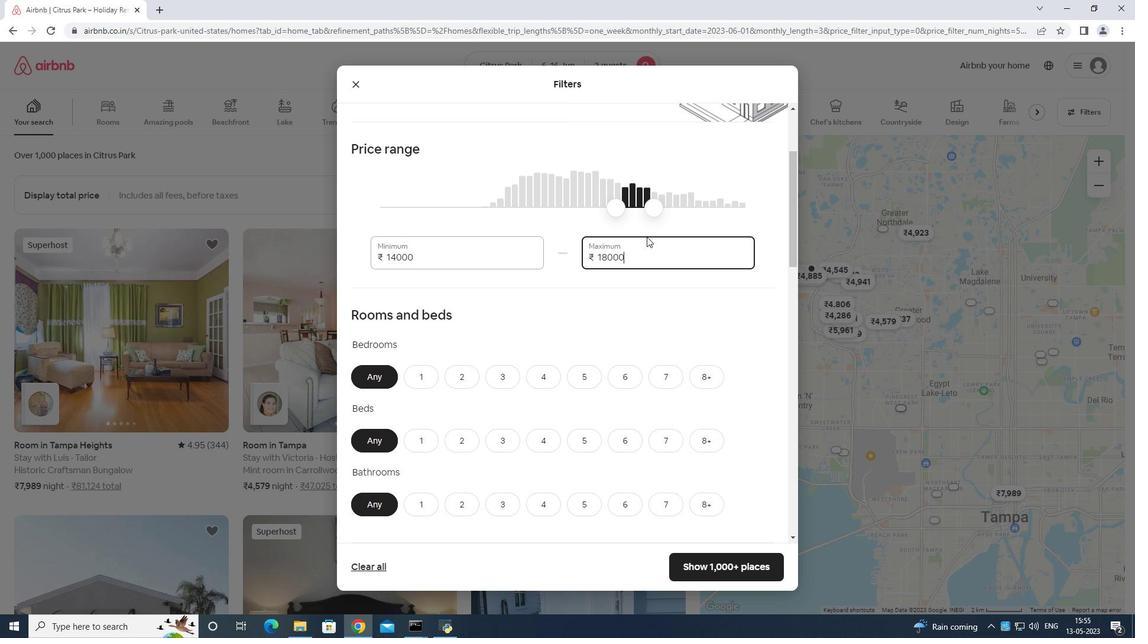 
Action: Mouse moved to (649, 240)
Screenshot: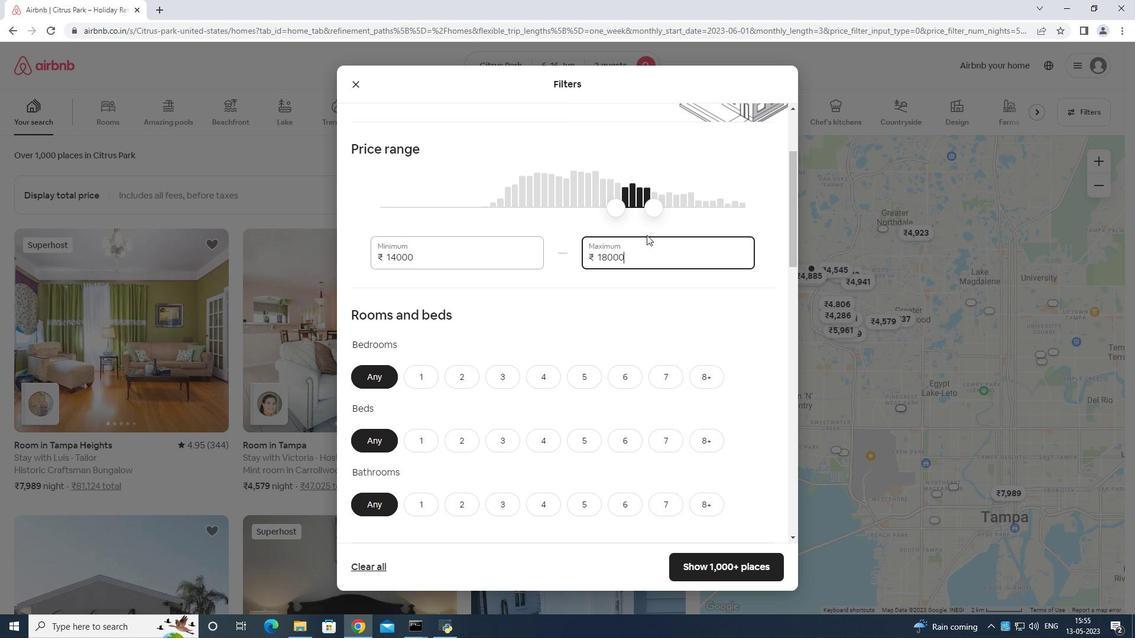
Action: Mouse scrolled (649, 240) with delta (0, 0)
Screenshot: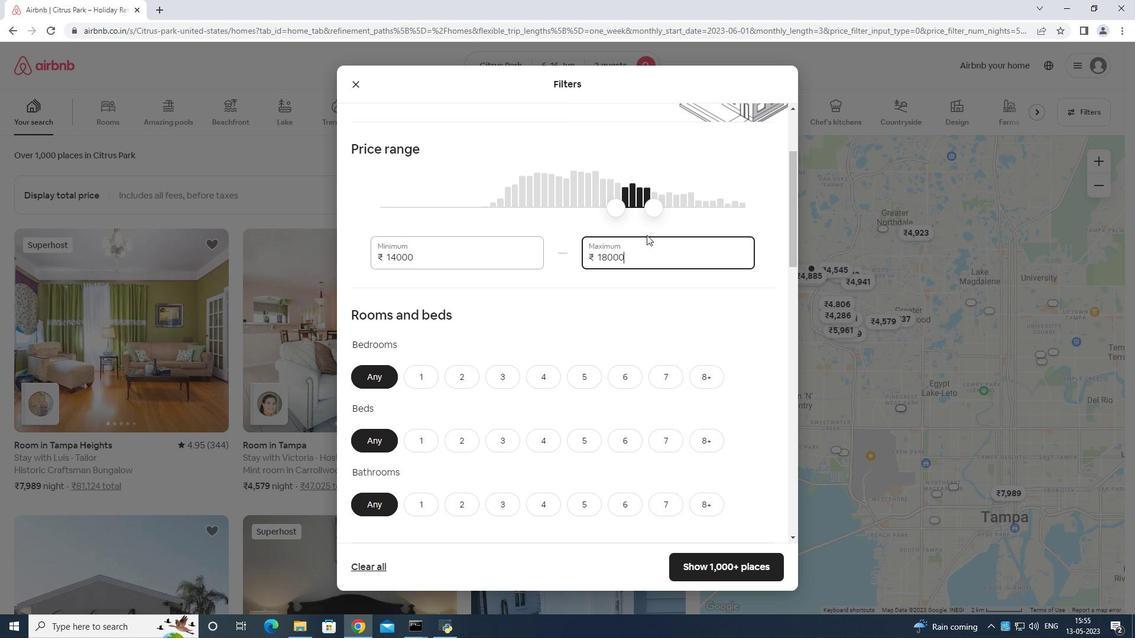 
Action: Mouse moved to (424, 259)
Screenshot: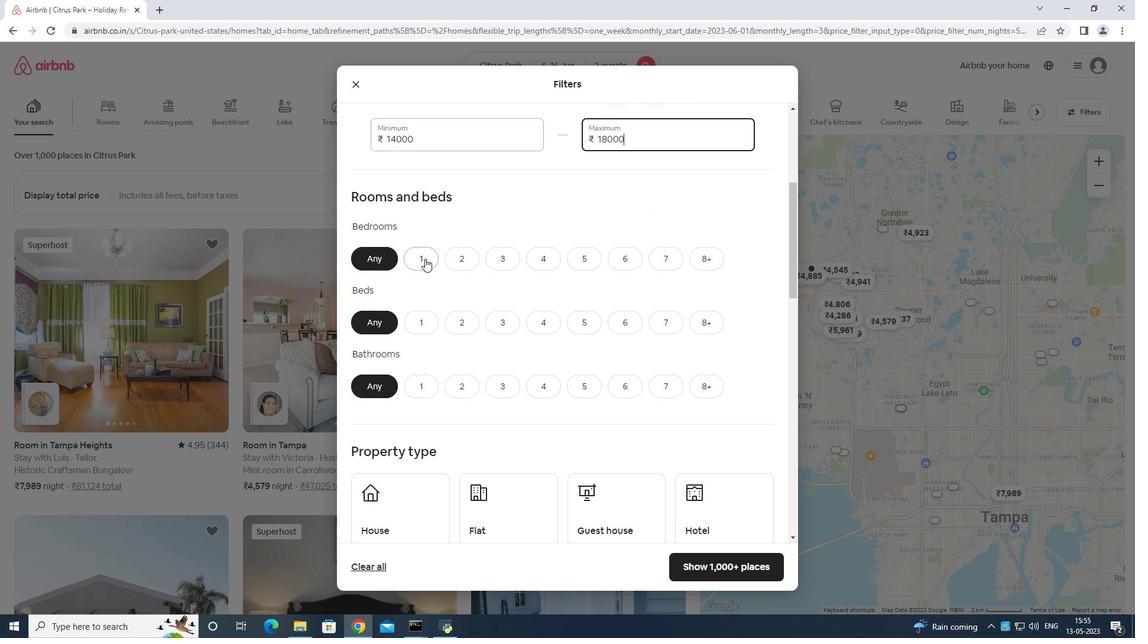 
Action: Mouse pressed left at (424, 259)
Screenshot: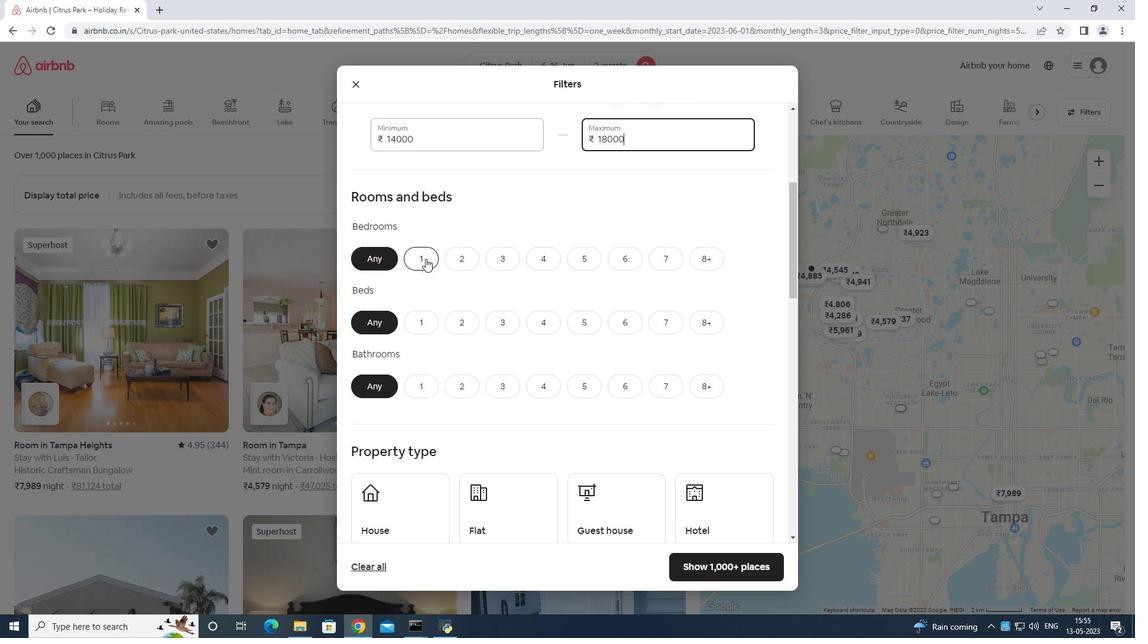 
Action: Mouse moved to (423, 317)
Screenshot: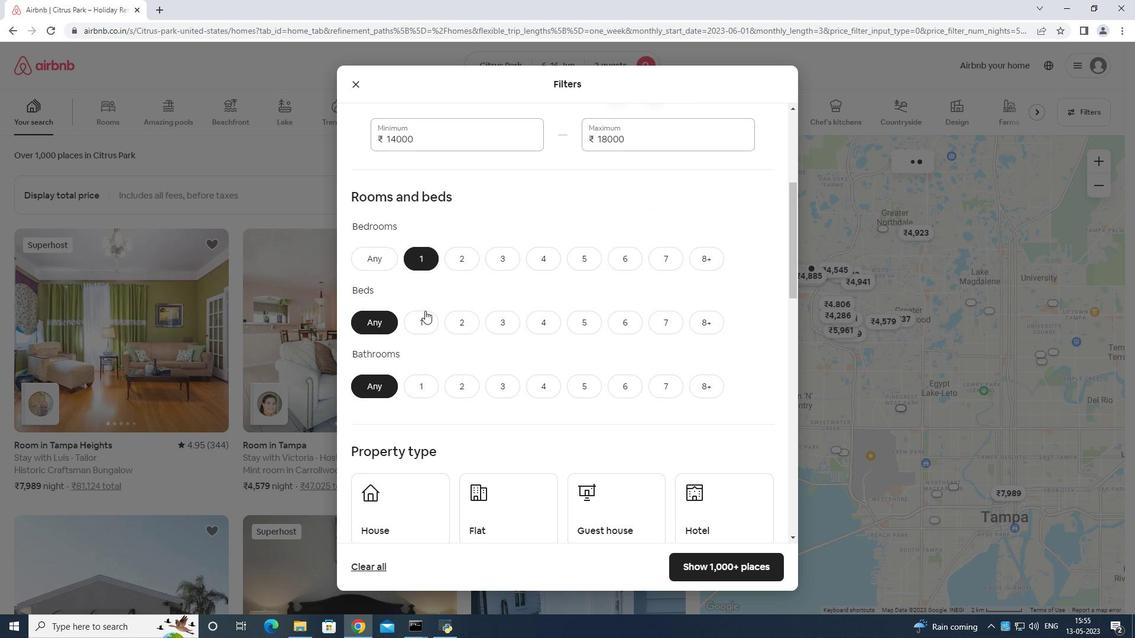
Action: Mouse pressed left at (423, 317)
Screenshot: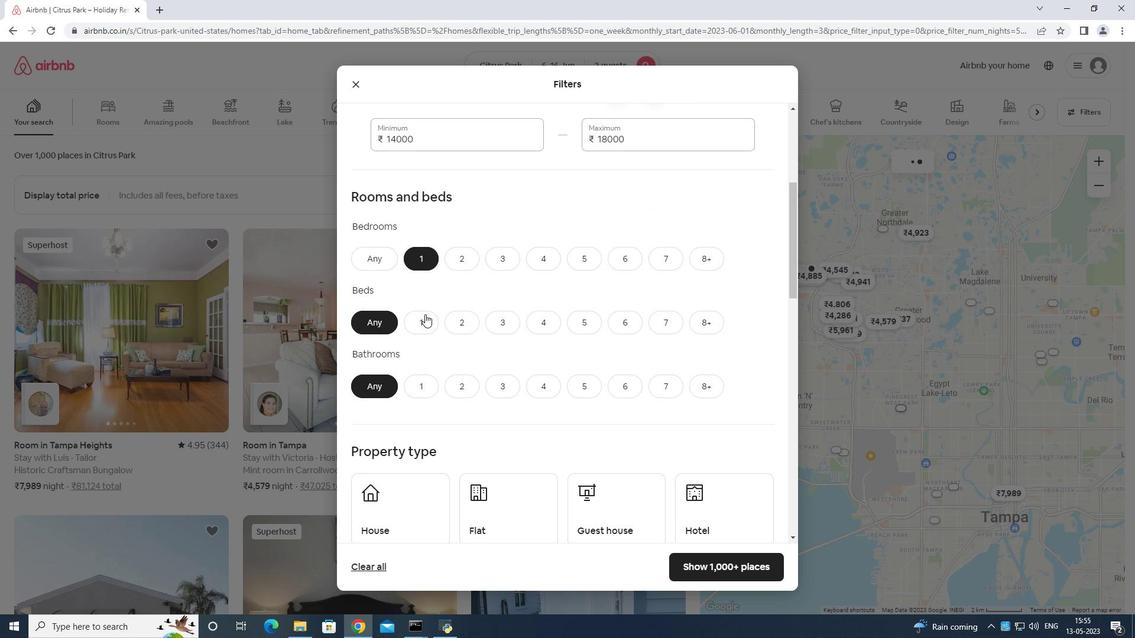 
Action: Mouse moved to (417, 383)
Screenshot: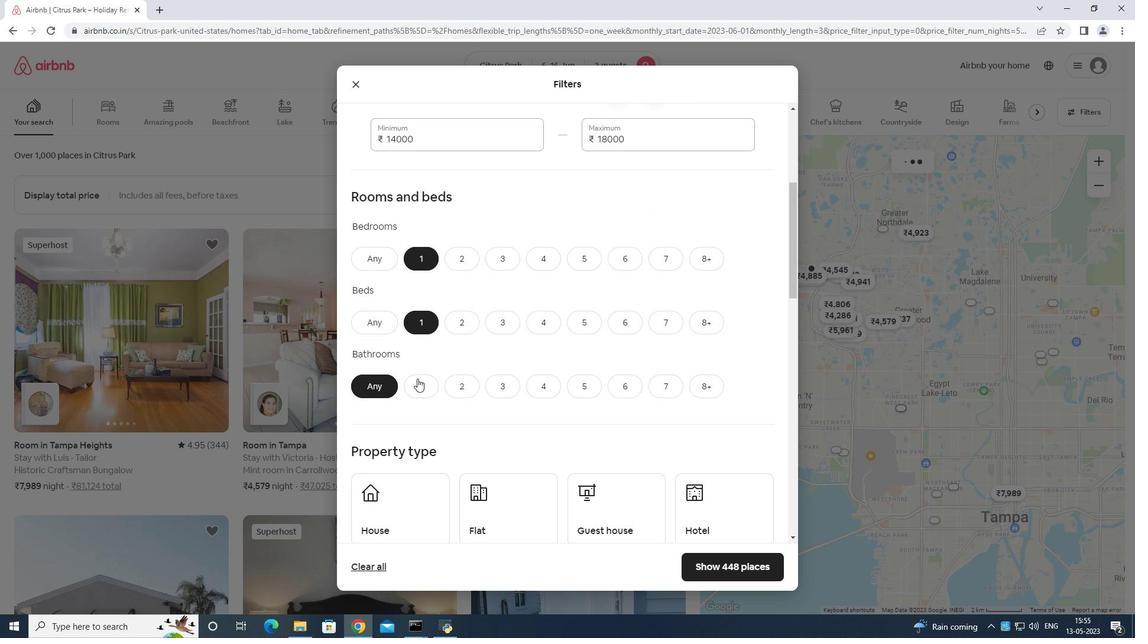 
Action: Mouse pressed left at (417, 383)
Screenshot: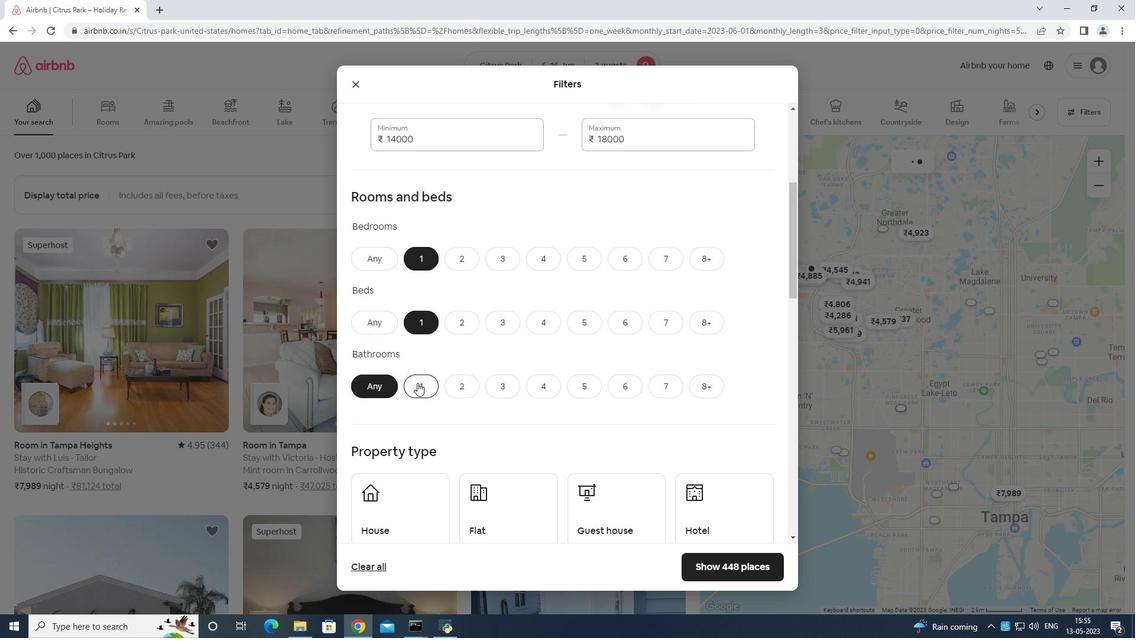 
Action: Mouse moved to (436, 363)
Screenshot: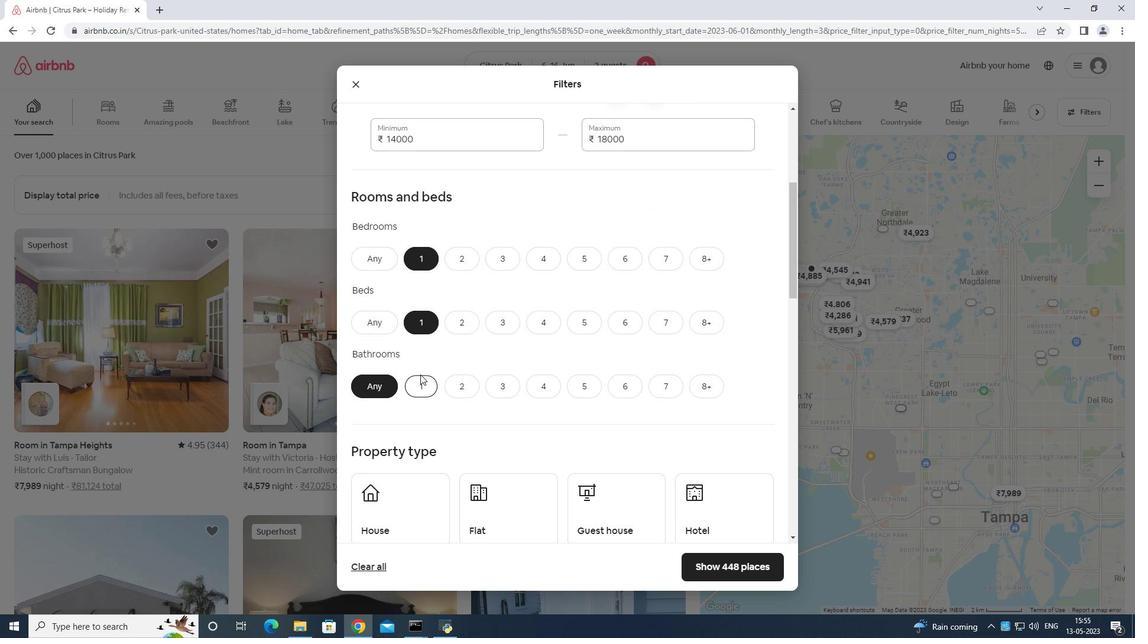 
Action: Mouse scrolled (436, 363) with delta (0, 0)
Screenshot: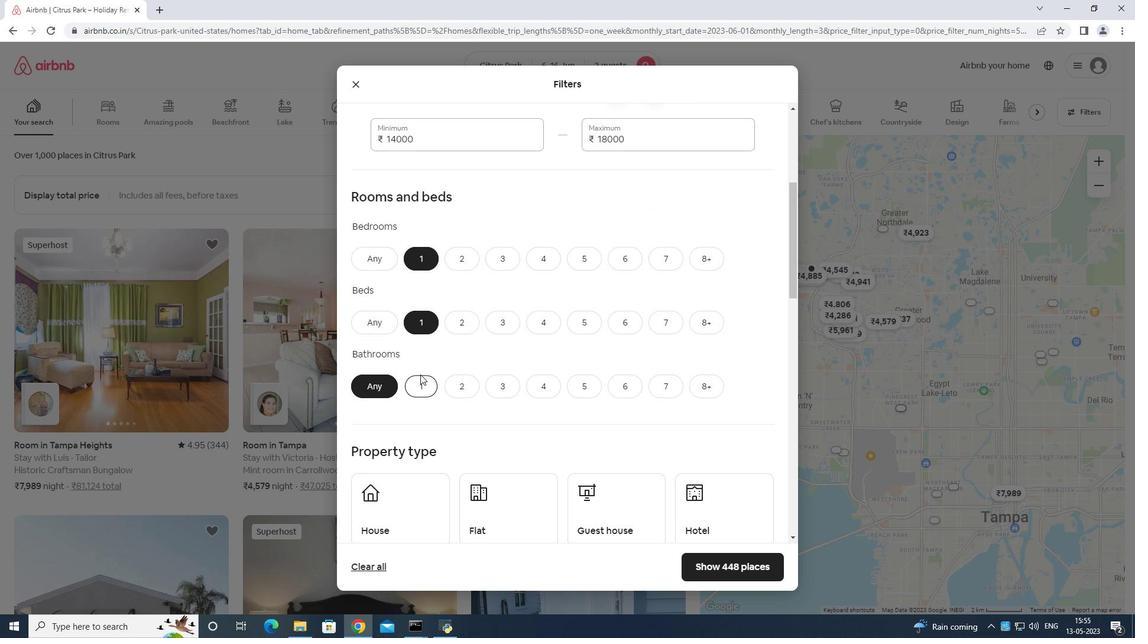 
Action: Mouse moved to (437, 365)
Screenshot: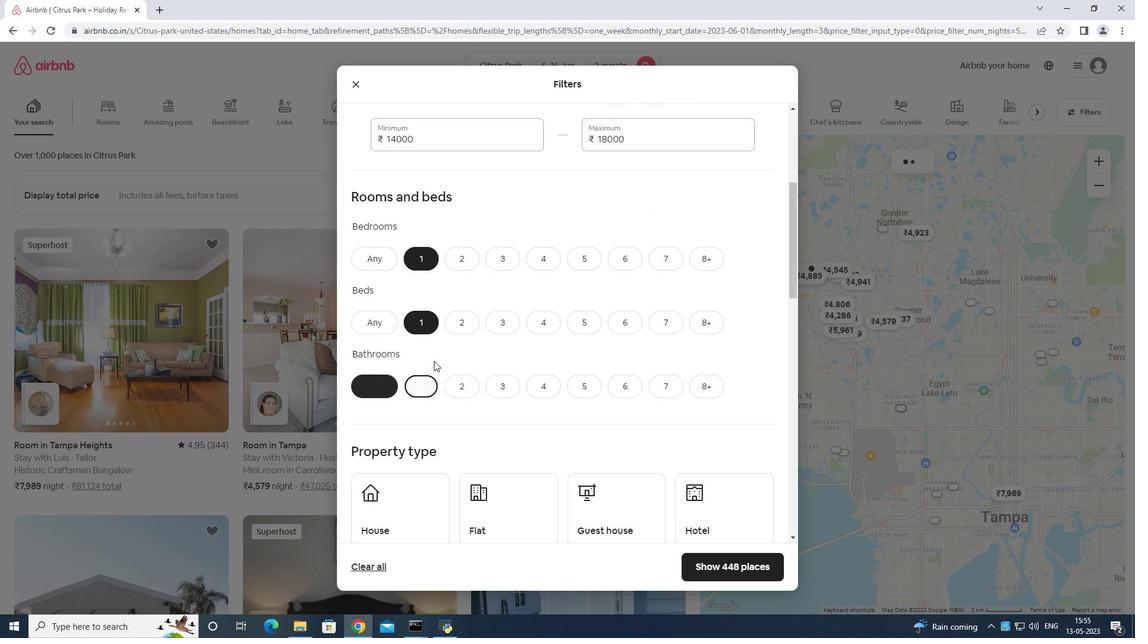 
Action: Mouse scrolled (437, 364) with delta (0, 0)
Screenshot: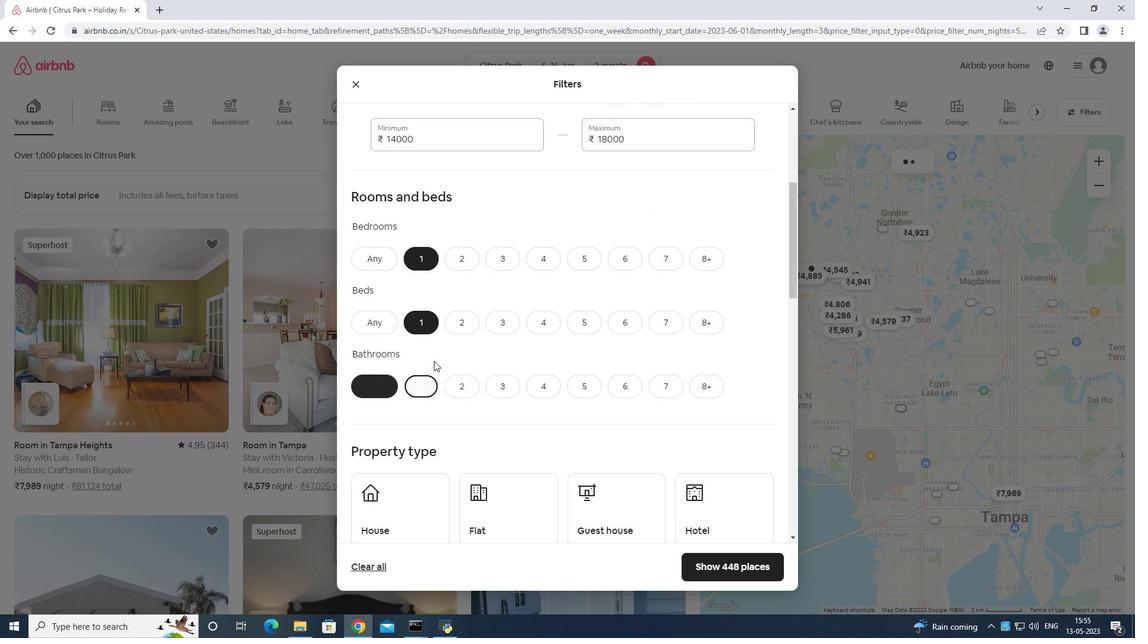 
Action: Mouse scrolled (437, 364) with delta (0, 0)
Screenshot: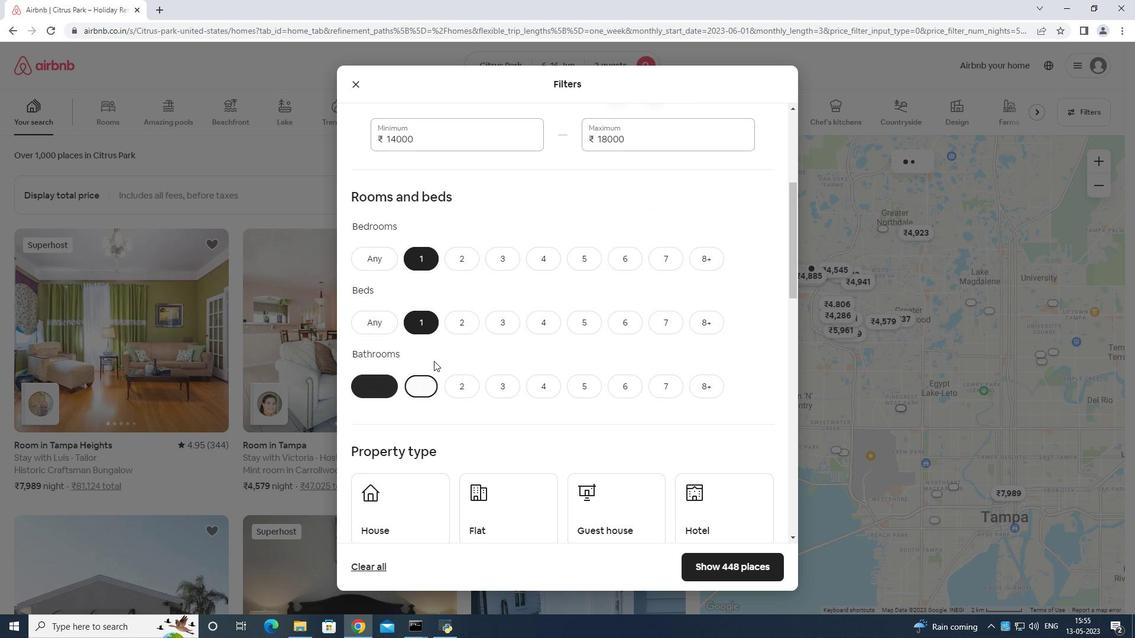 
Action: Mouse moved to (406, 343)
Screenshot: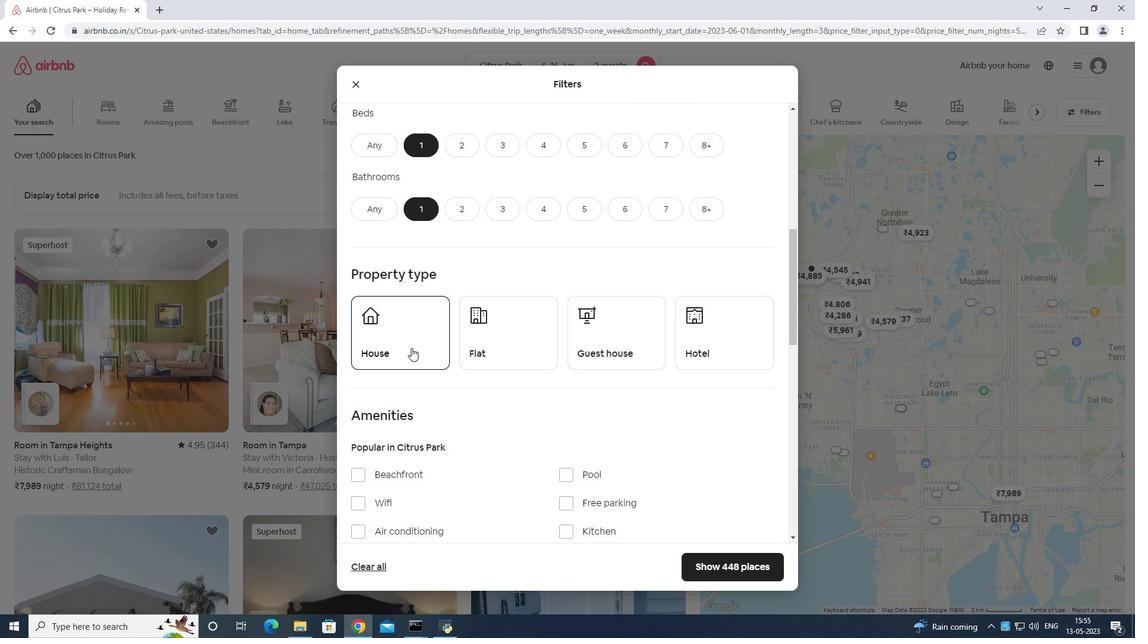 
Action: Mouse pressed left at (406, 343)
Screenshot: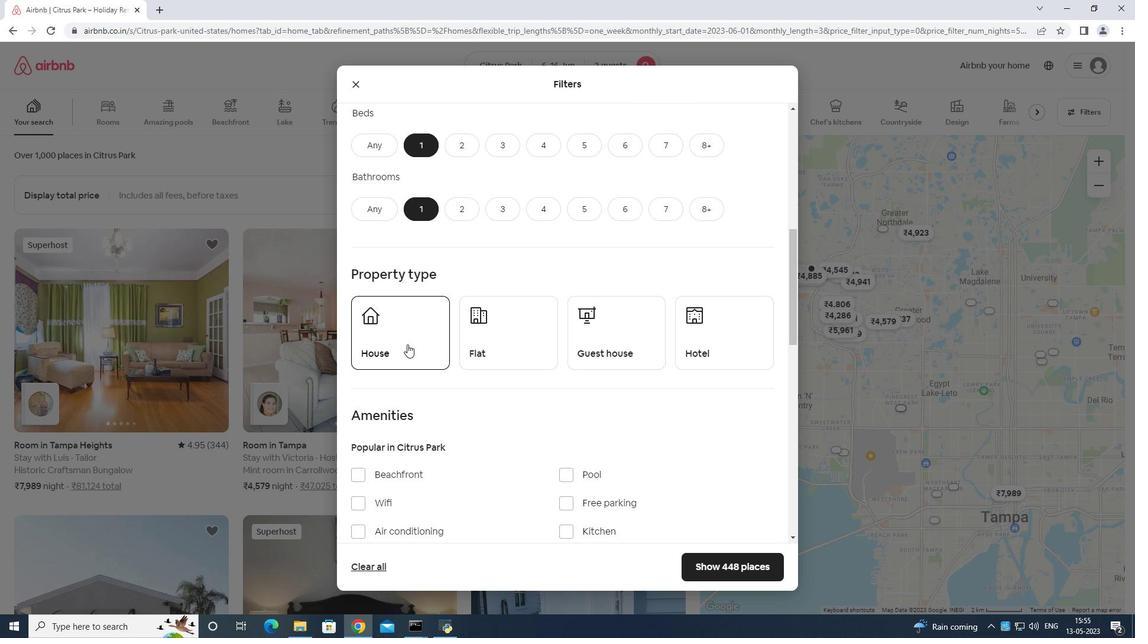 
Action: Mouse moved to (492, 331)
Screenshot: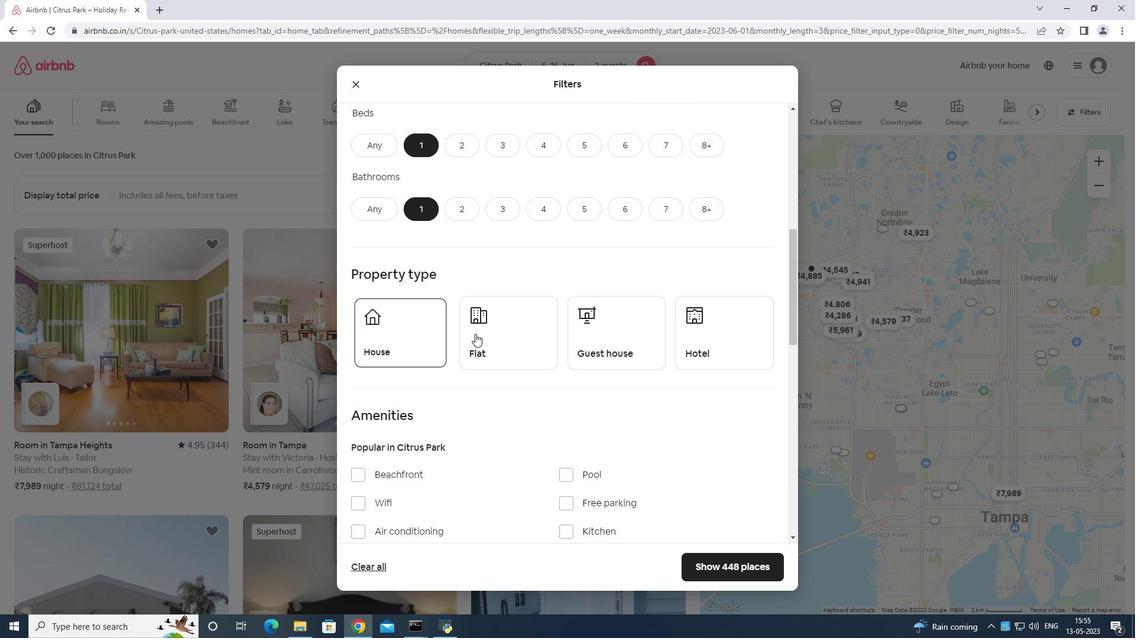 
Action: Mouse pressed left at (492, 331)
Screenshot: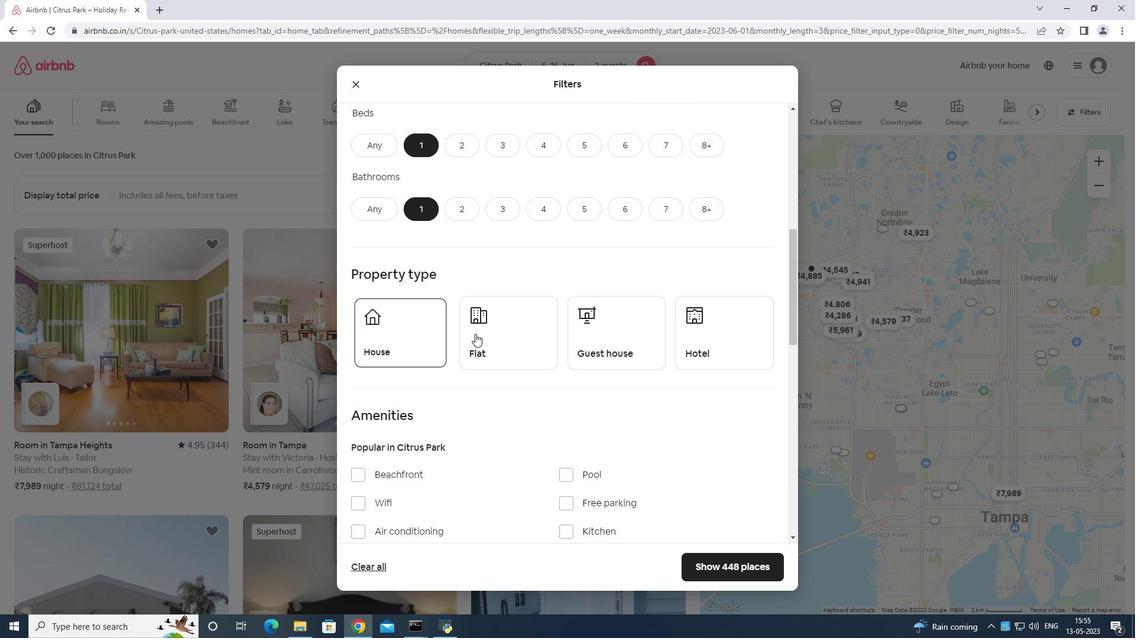 
Action: Mouse moved to (607, 318)
Screenshot: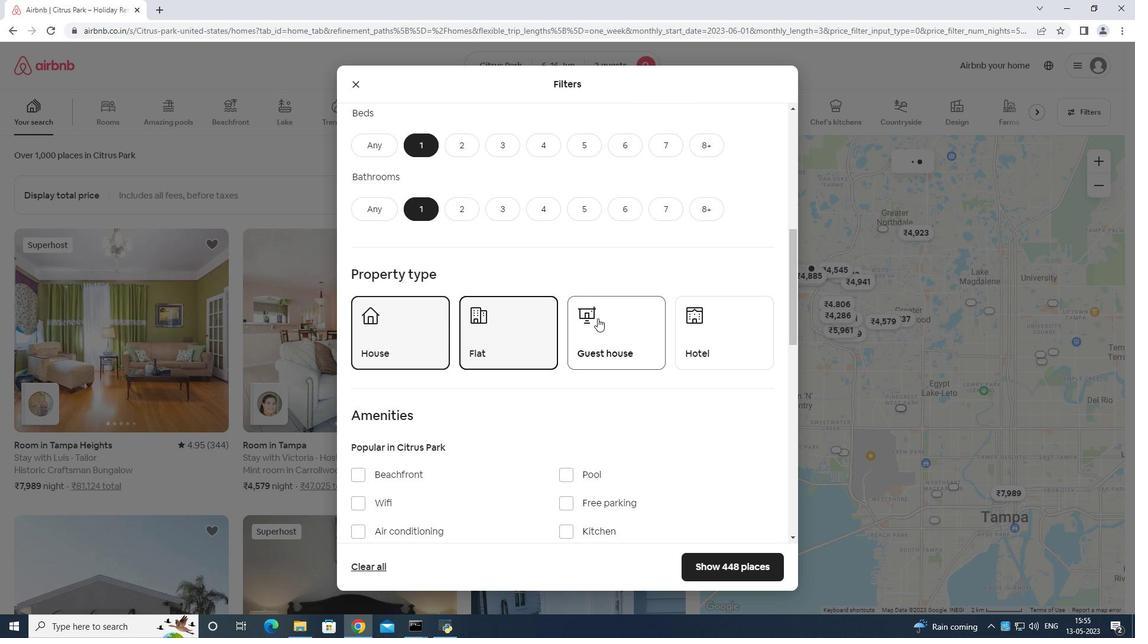 
Action: Mouse pressed left at (607, 318)
Screenshot: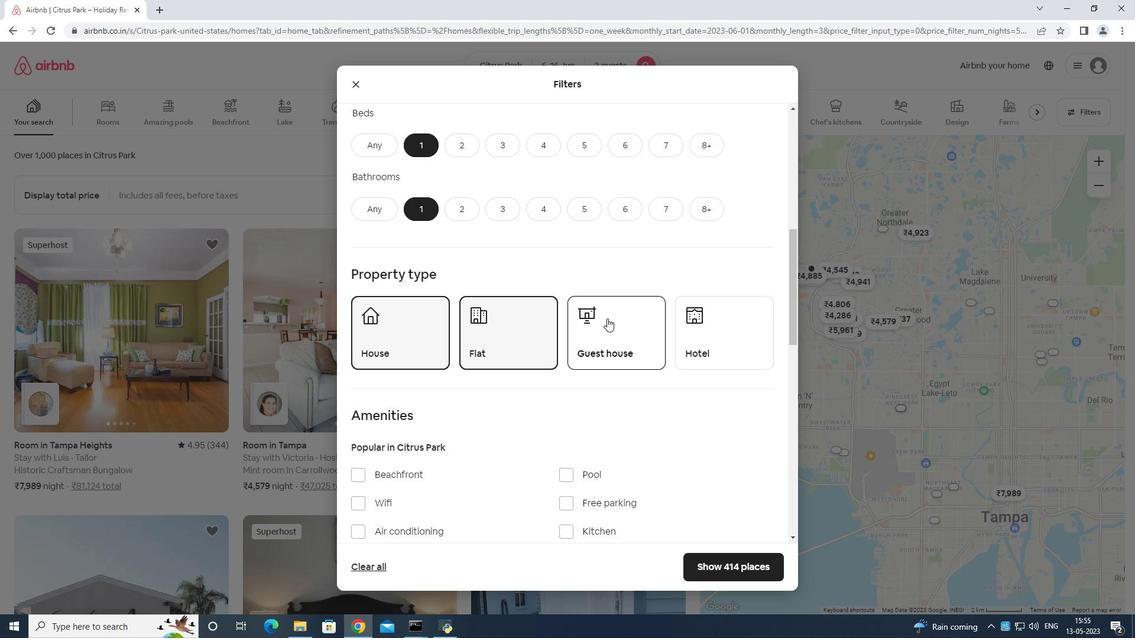 
Action: Mouse moved to (628, 286)
Screenshot: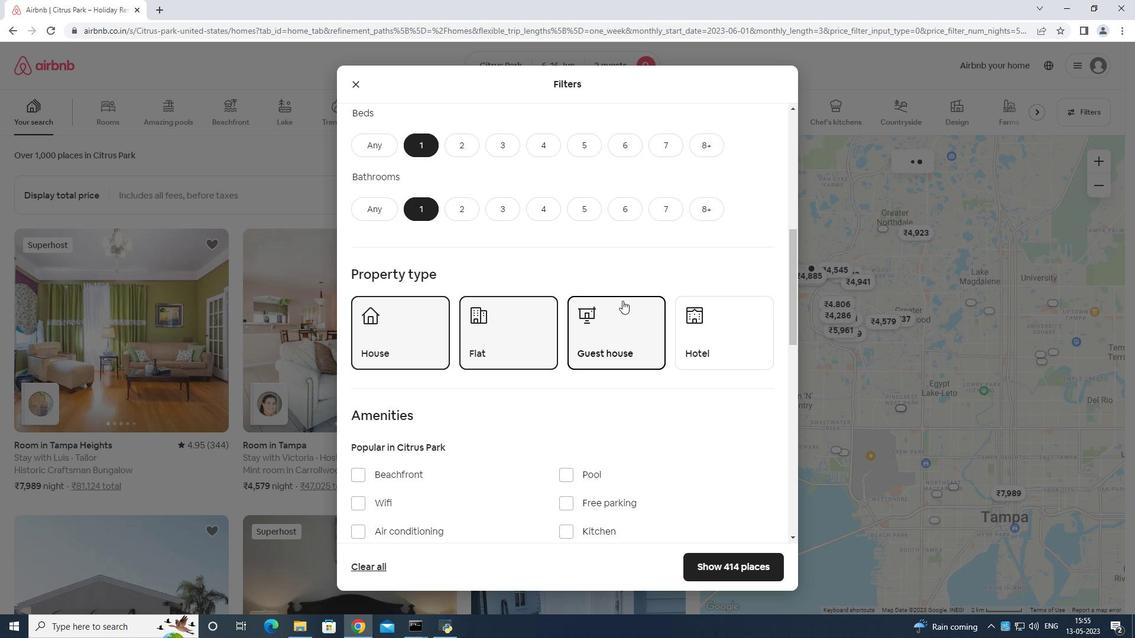 
Action: Mouse scrolled (628, 286) with delta (0, 0)
Screenshot: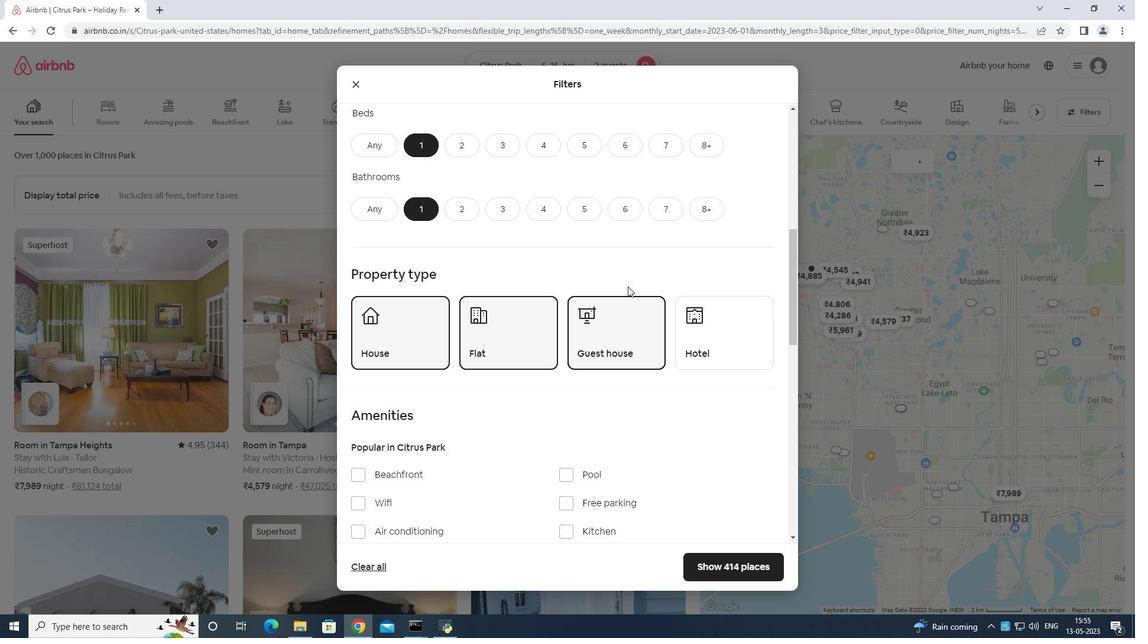 
Action: Mouse scrolled (628, 286) with delta (0, 0)
Screenshot: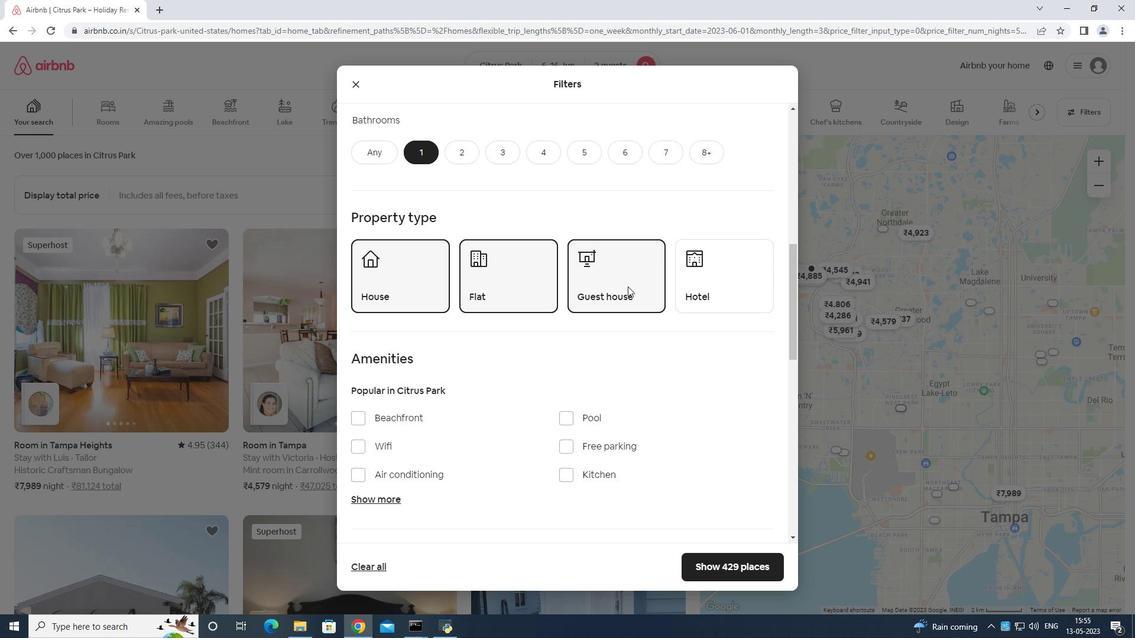 
Action: Mouse moved to (720, 214)
Screenshot: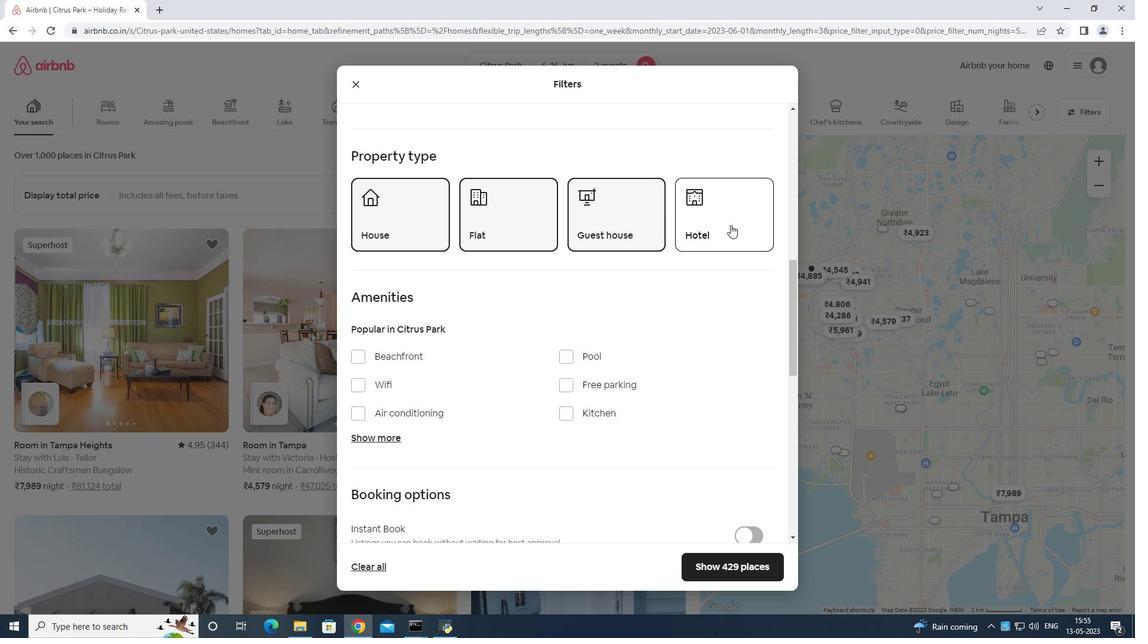 
Action: Mouse pressed left at (720, 214)
Screenshot: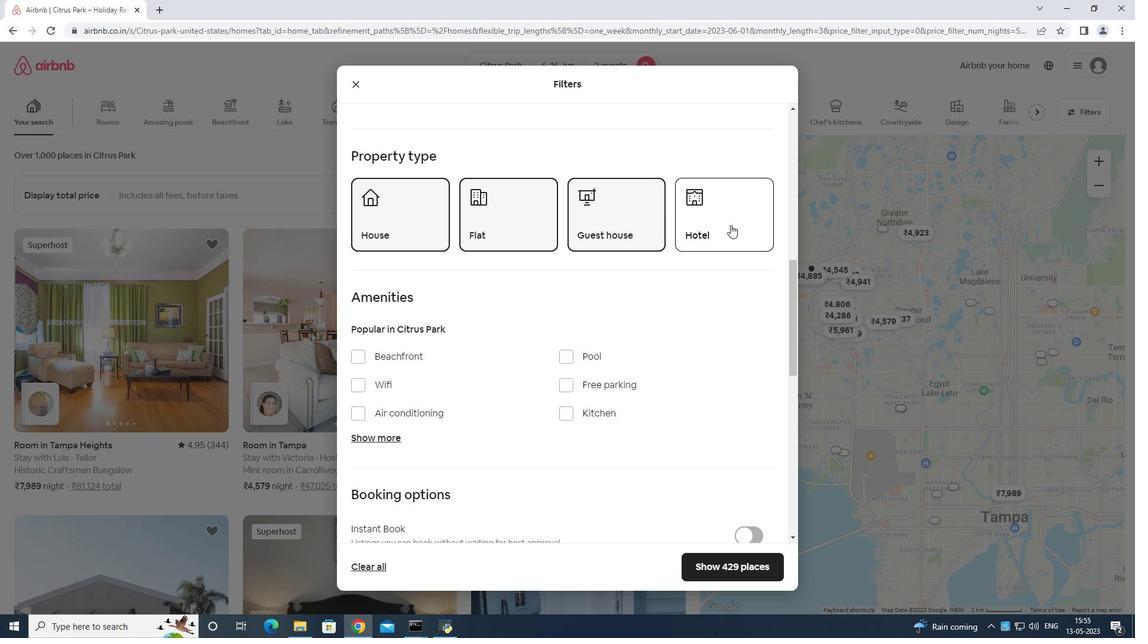 
Action: Mouse moved to (719, 247)
Screenshot: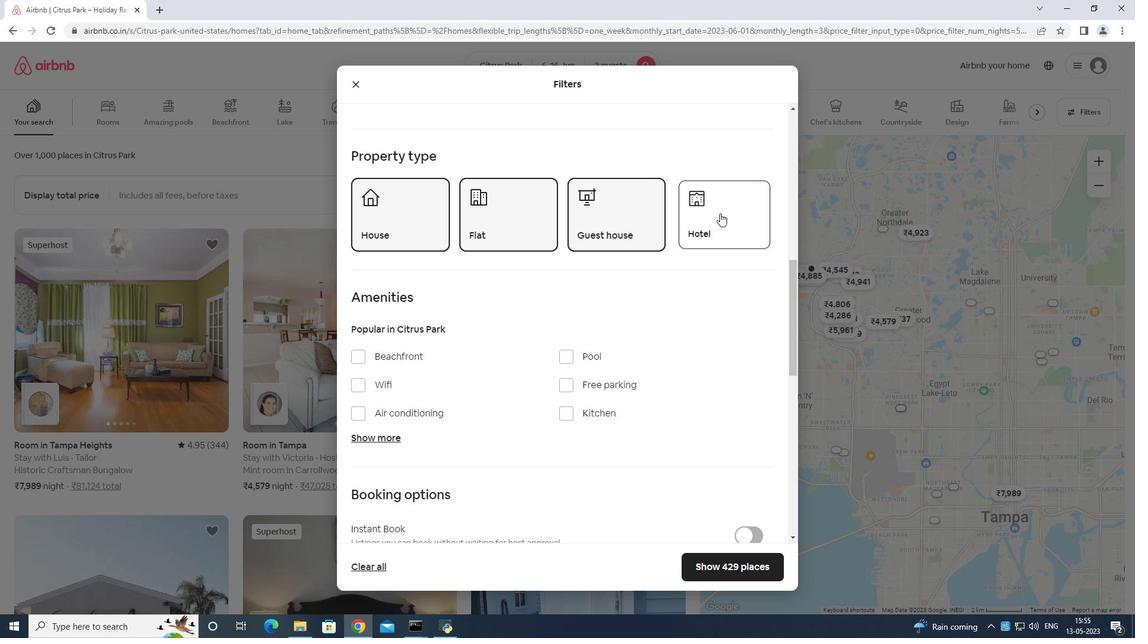 
Action: Mouse scrolled (719, 246) with delta (0, 0)
Screenshot: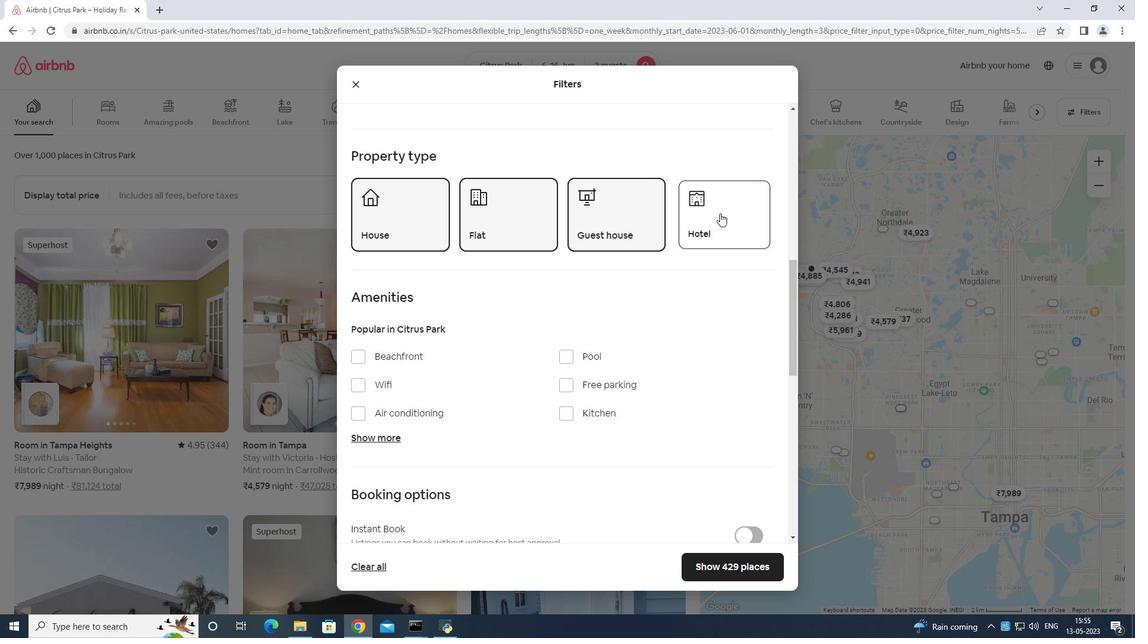 
Action: Mouse moved to (718, 271)
Screenshot: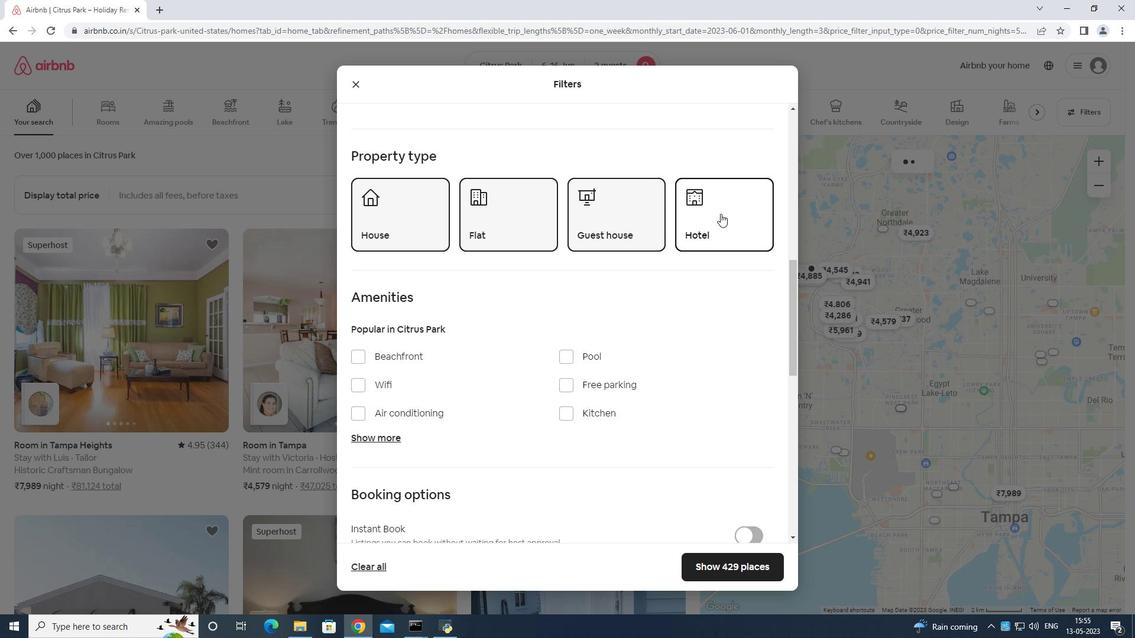 
Action: Mouse scrolled (718, 270) with delta (0, 0)
Screenshot: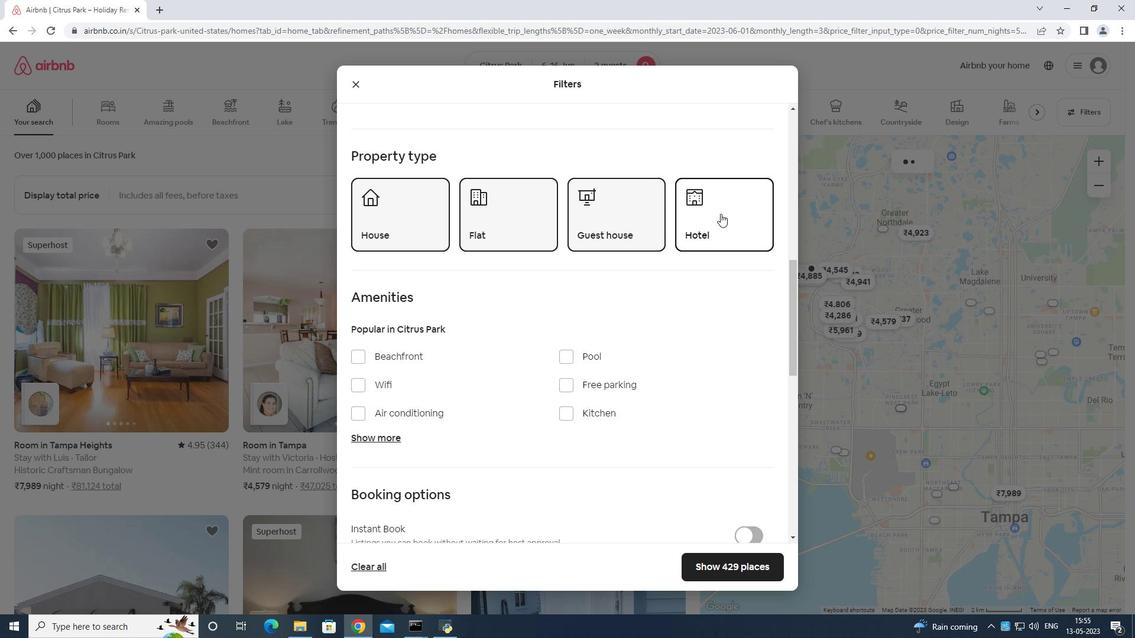 
Action: Mouse moved to (718, 279)
Screenshot: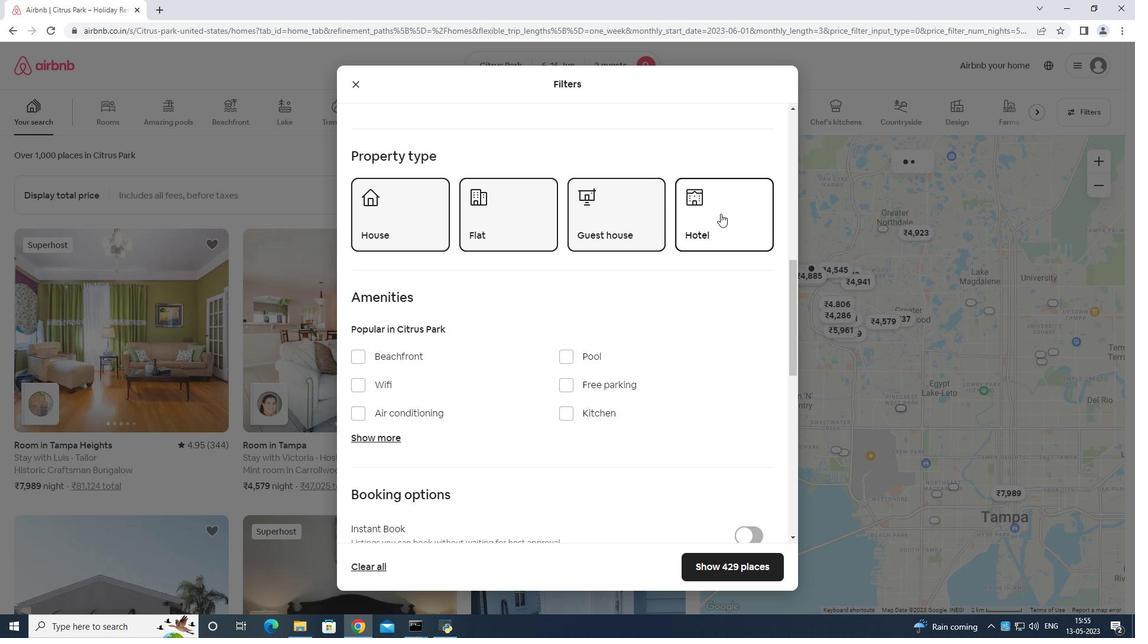 
Action: Mouse scrolled (718, 278) with delta (0, 0)
Screenshot: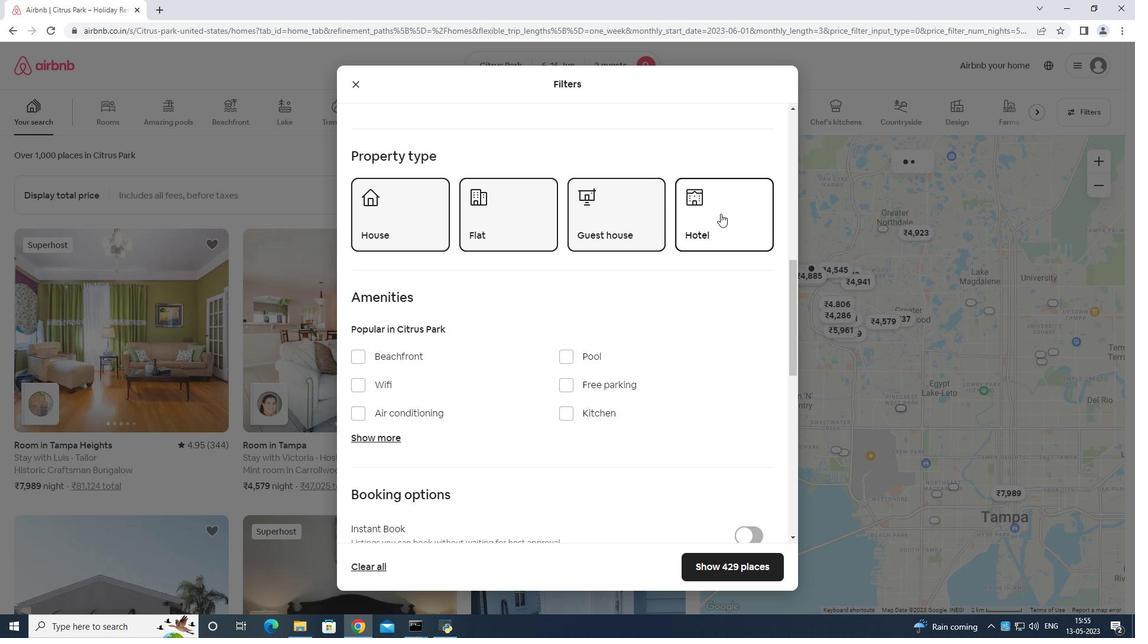 
Action: Mouse moved to (717, 280)
Screenshot: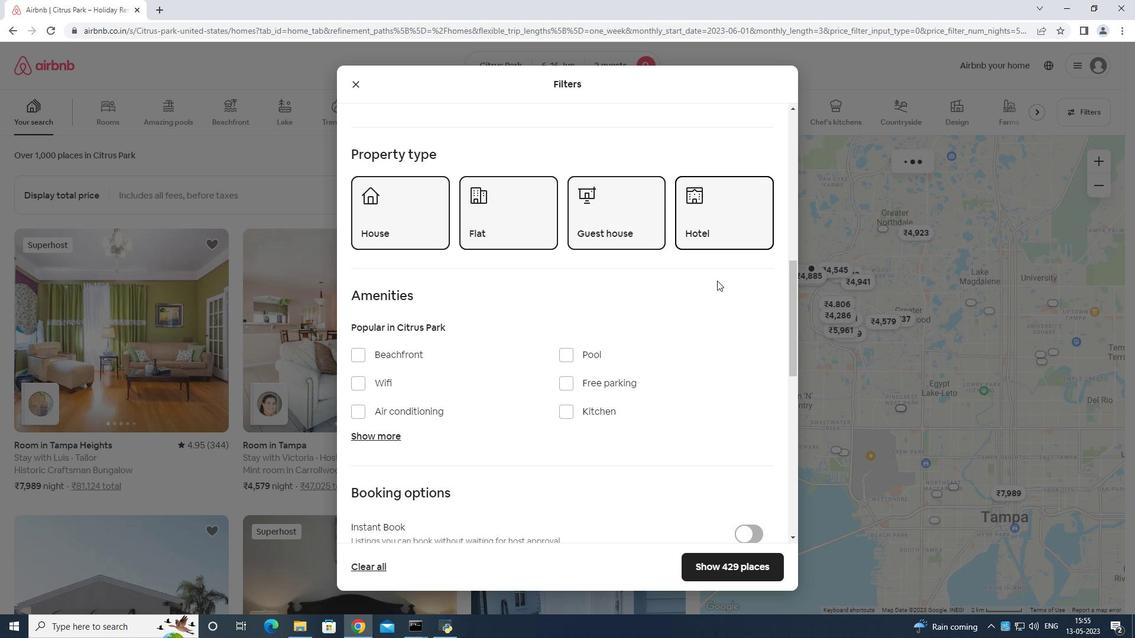 
Action: Mouse scrolled (717, 279) with delta (0, 0)
Screenshot: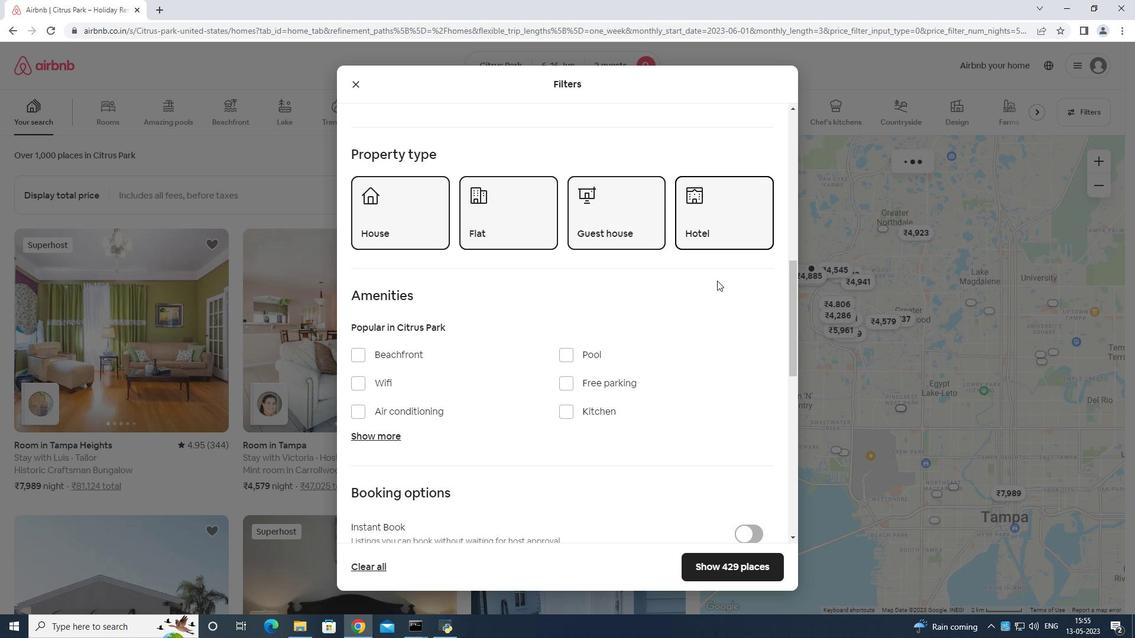 
Action: Mouse moved to (717, 285)
Screenshot: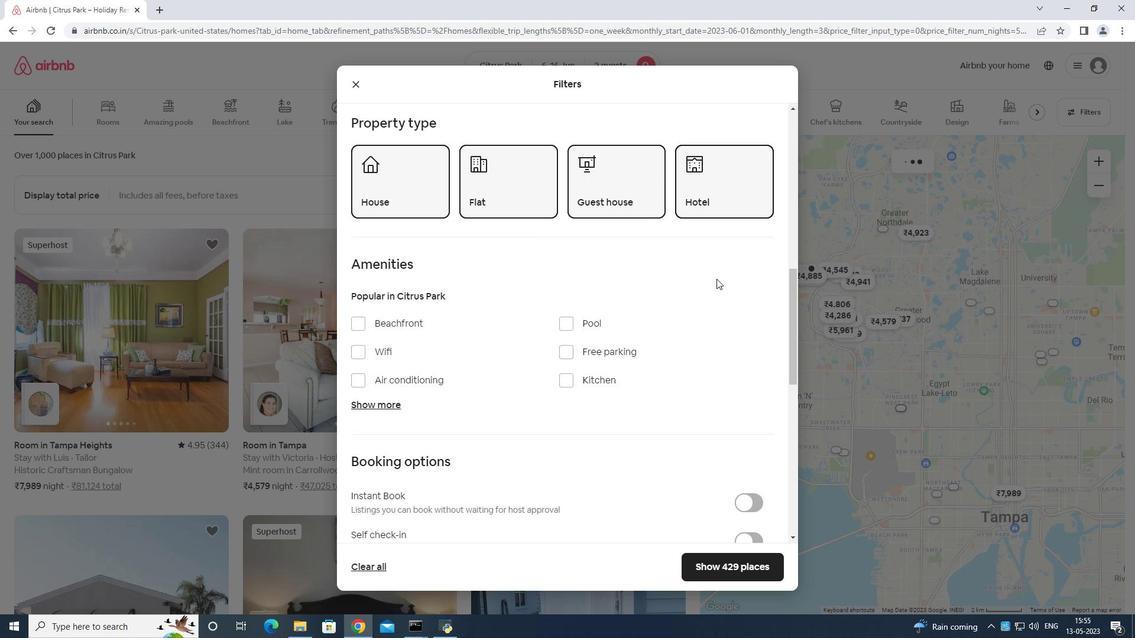 
Action: Mouse scrolled (717, 282) with delta (0, 0)
Screenshot: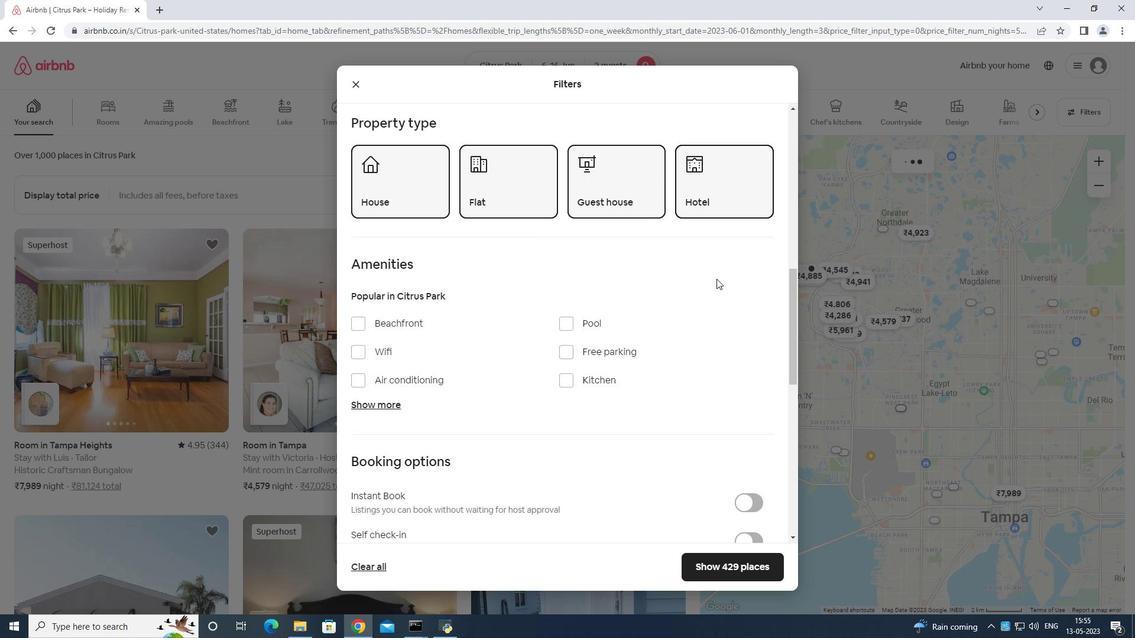 
Action: Mouse scrolled (717, 284) with delta (0, 0)
Screenshot: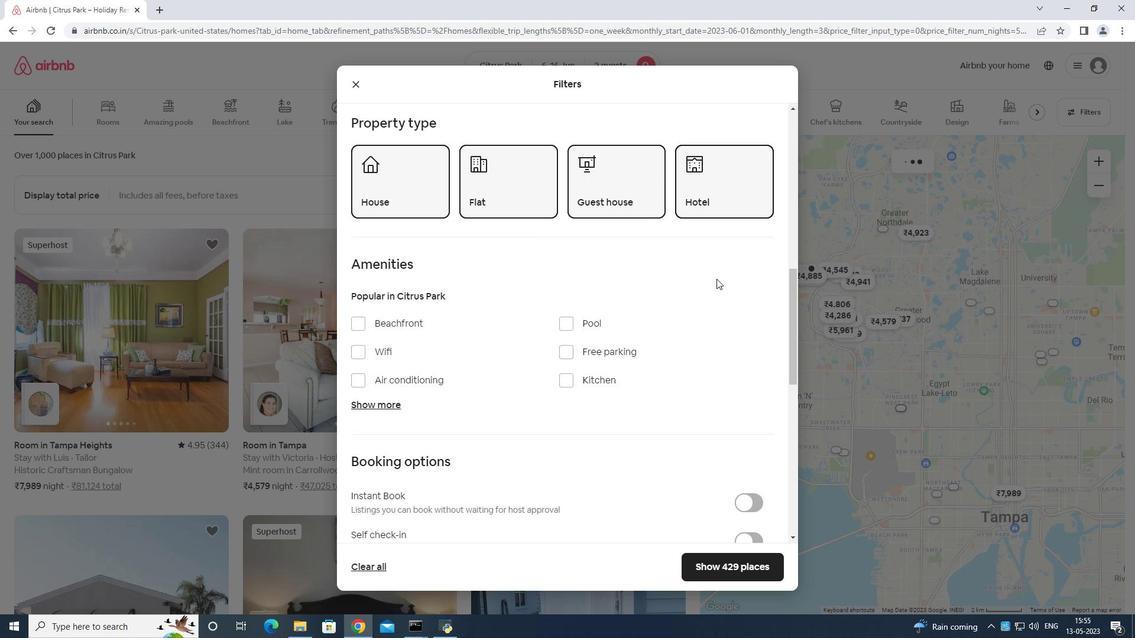
Action: Mouse moved to (752, 215)
Screenshot: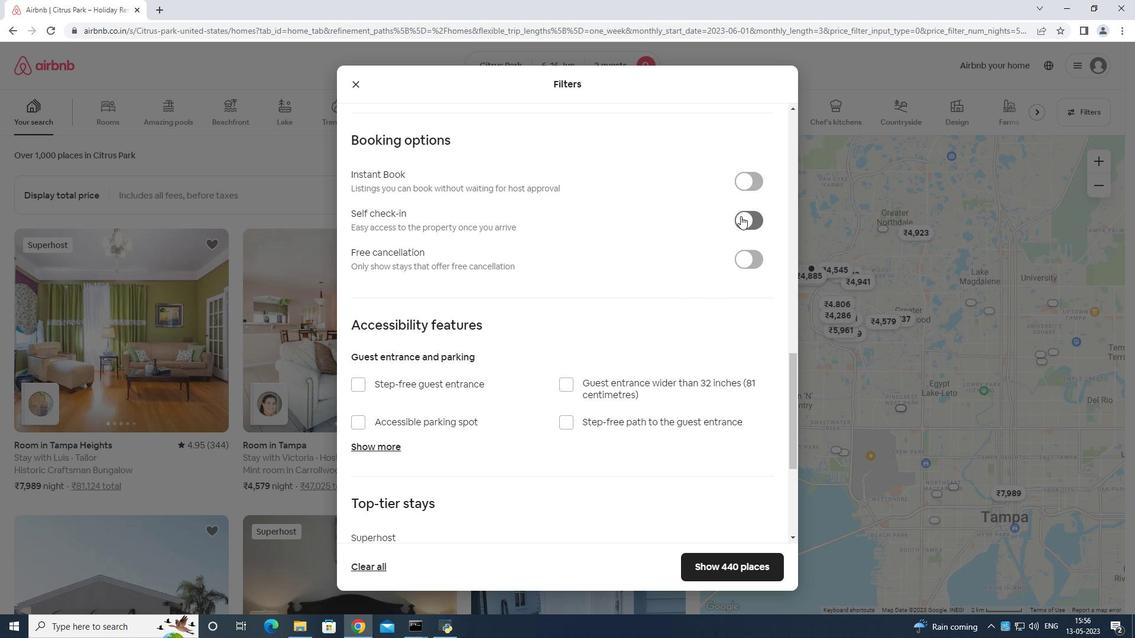 
Action: Mouse pressed left at (752, 215)
Screenshot: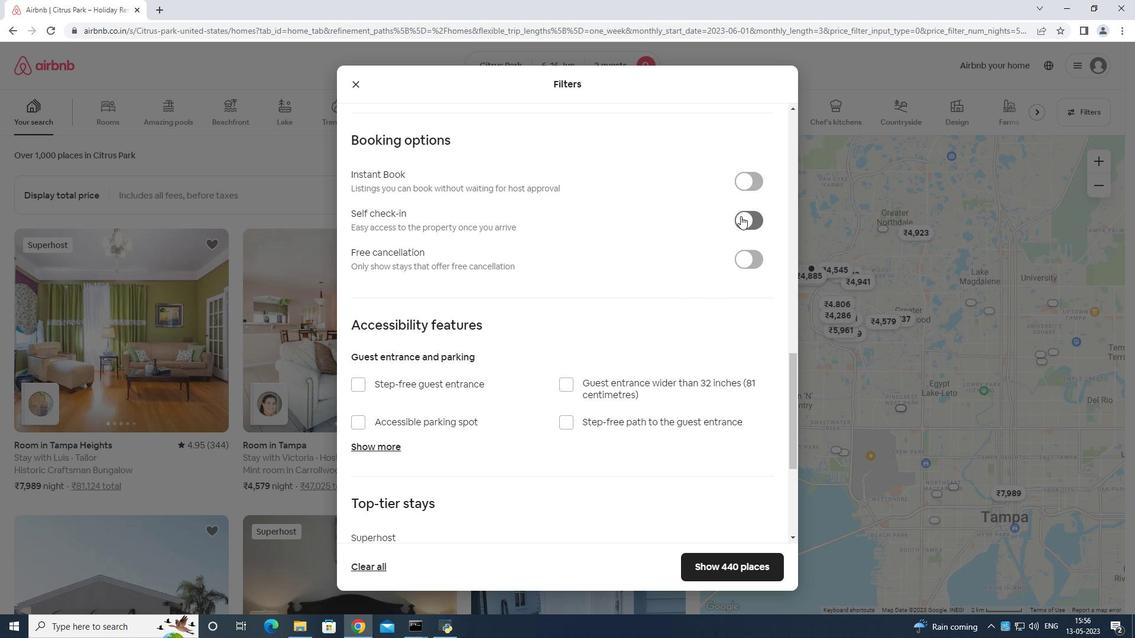 
Action: Mouse moved to (742, 215)
Screenshot: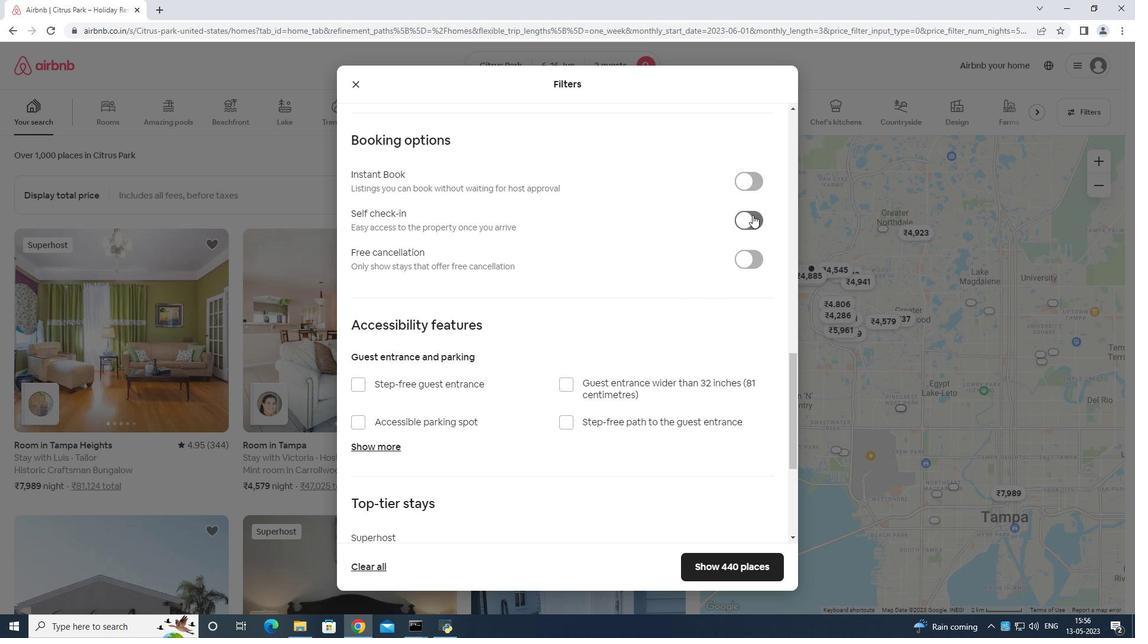 
Action: Mouse scrolled (742, 214) with delta (0, 0)
Screenshot: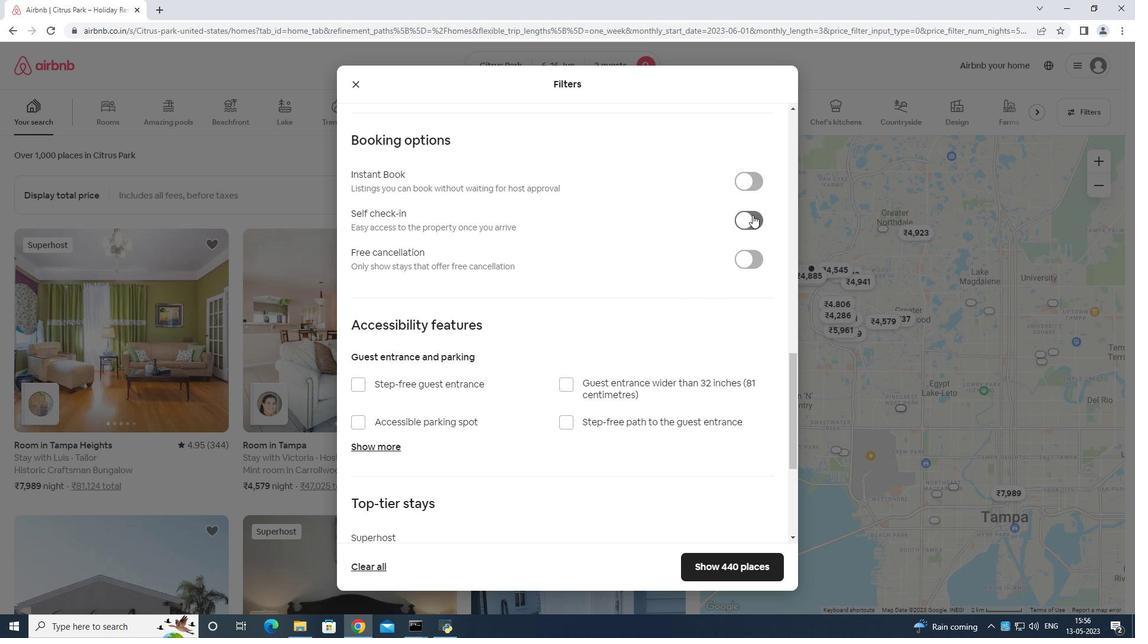 
Action: Mouse moved to (740, 224)
Screenshot: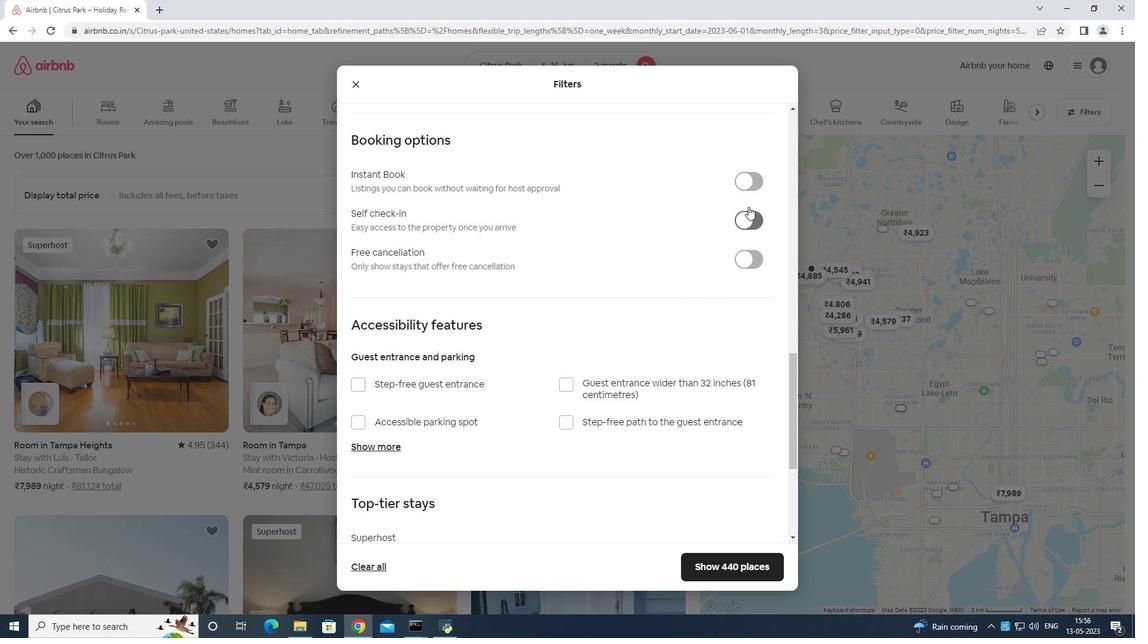 
Action: Mouse scrolled (740, 223) with delta (0, 0)
Screenshot: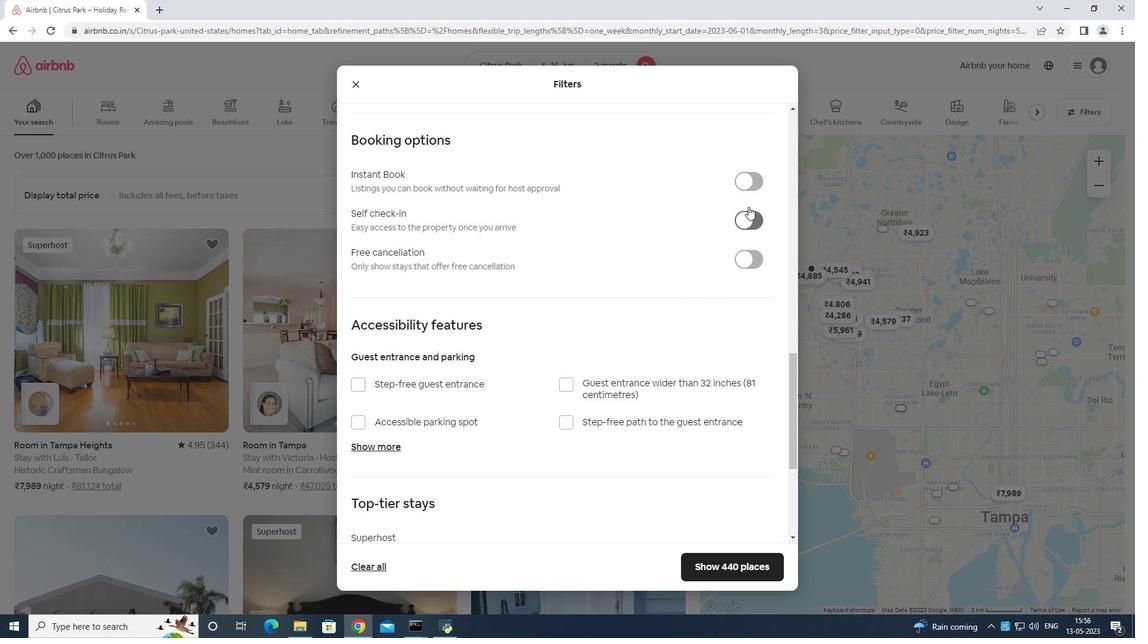 
Action: Mouse moved to (737, 230)
Screenshot: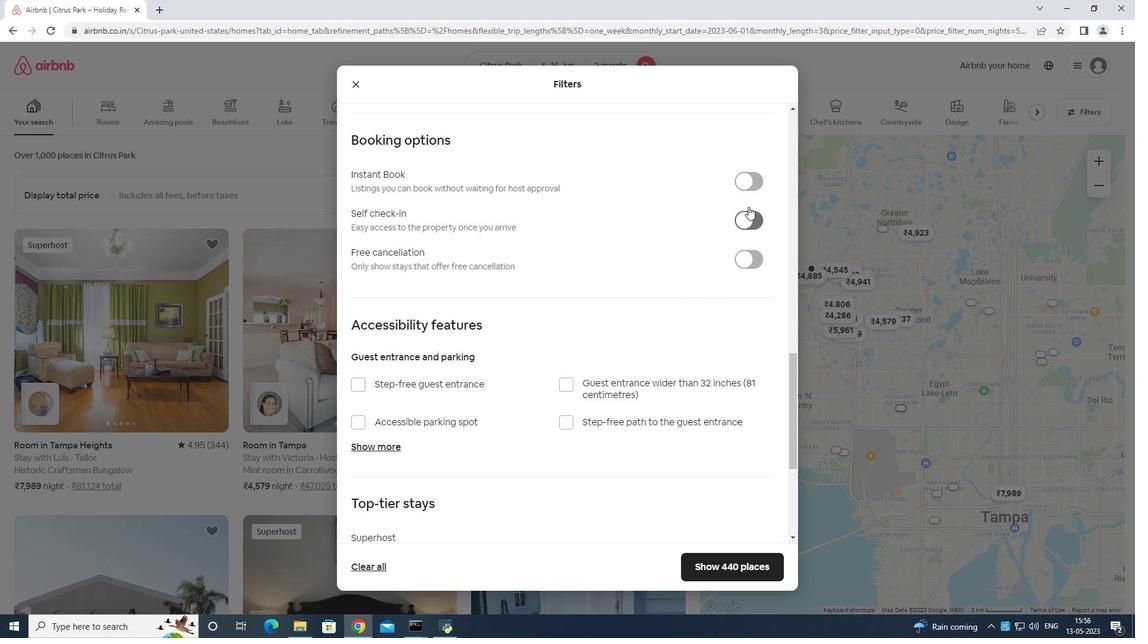 
Action: Mouse scrolled (737, 230) with delta (0, 0)
Screenshot: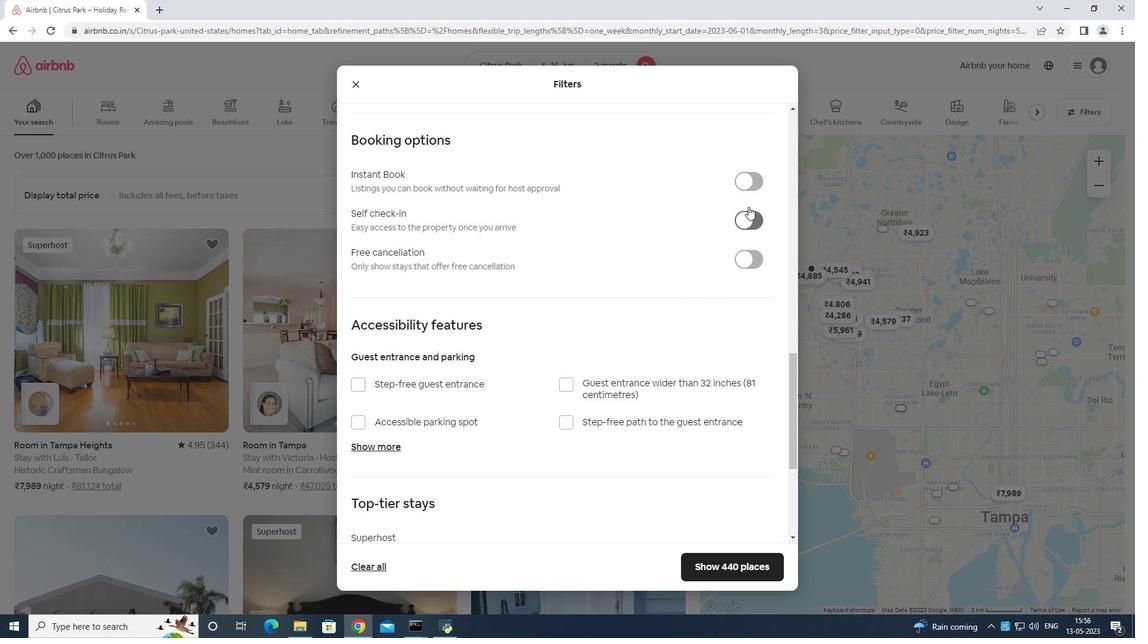 
Action: Mouse moved to (736, 236)
Screenshot: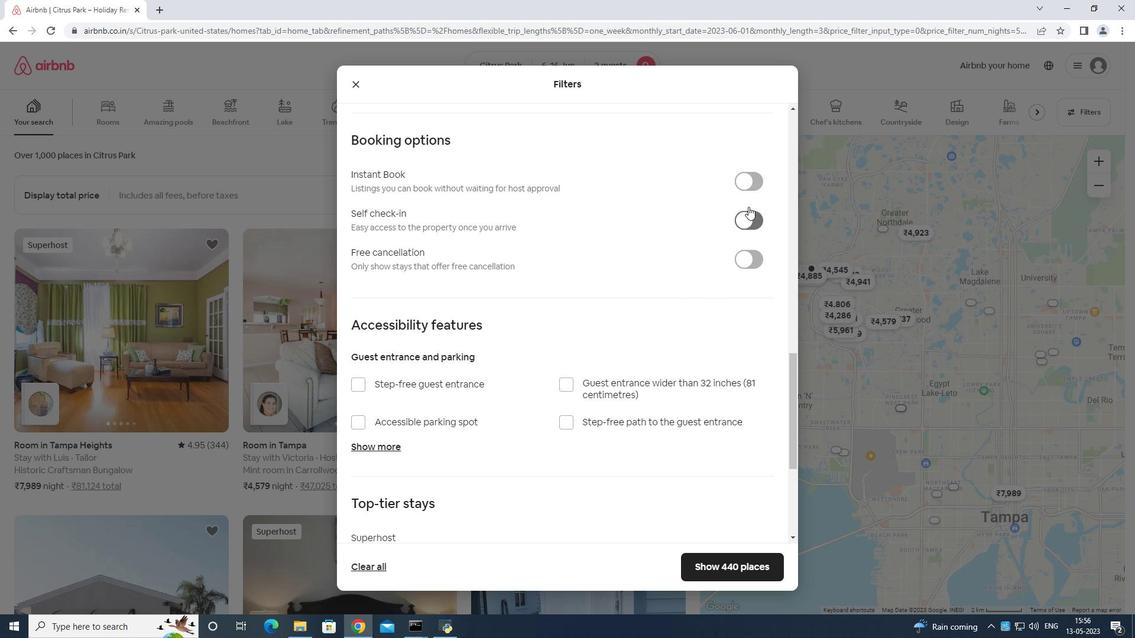 
Action: Mouse scrolled (736, 235) with delta (0, 0)
Screenshot: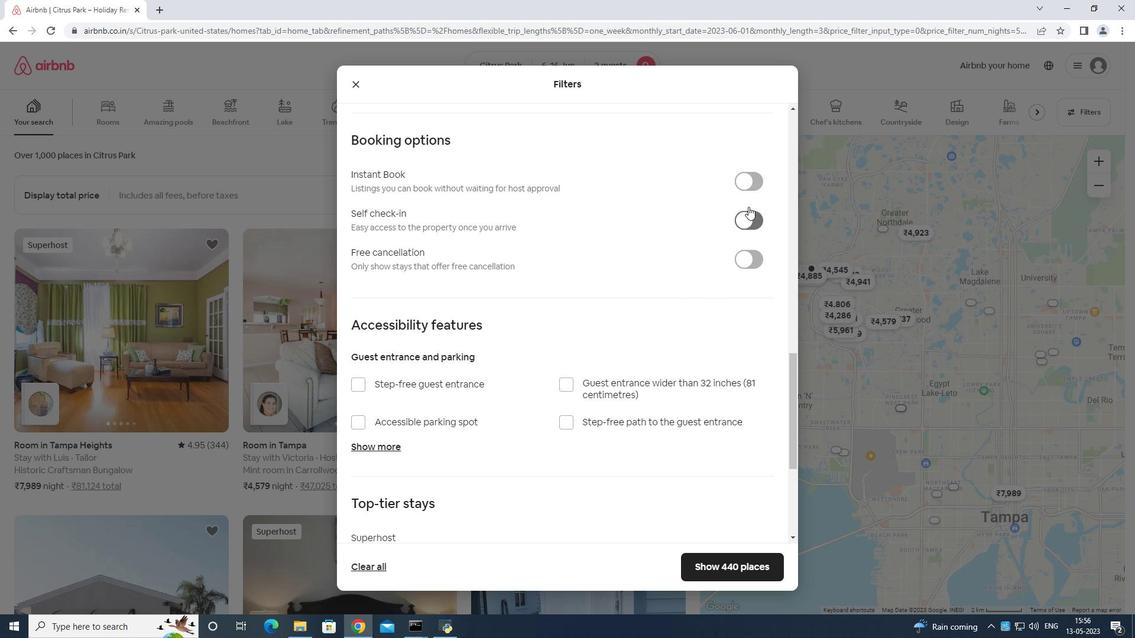 
Action: Mouse moved to (725, 240)
Screenshot: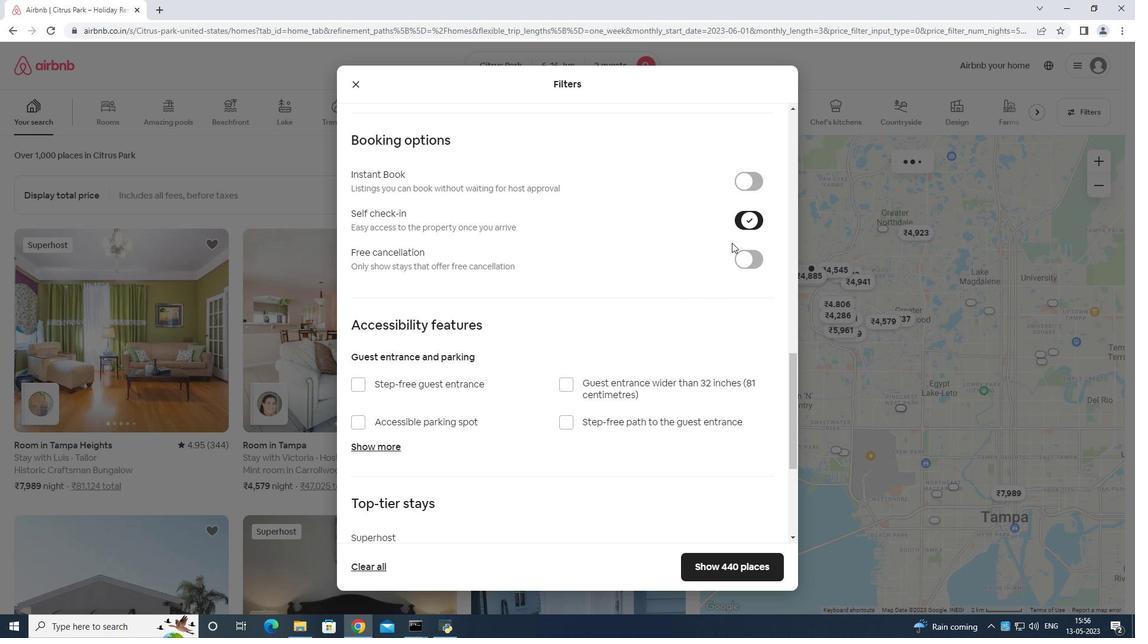 
Action: Mouse scrolled (725, 240) with delta (0, 0)
Screenshot: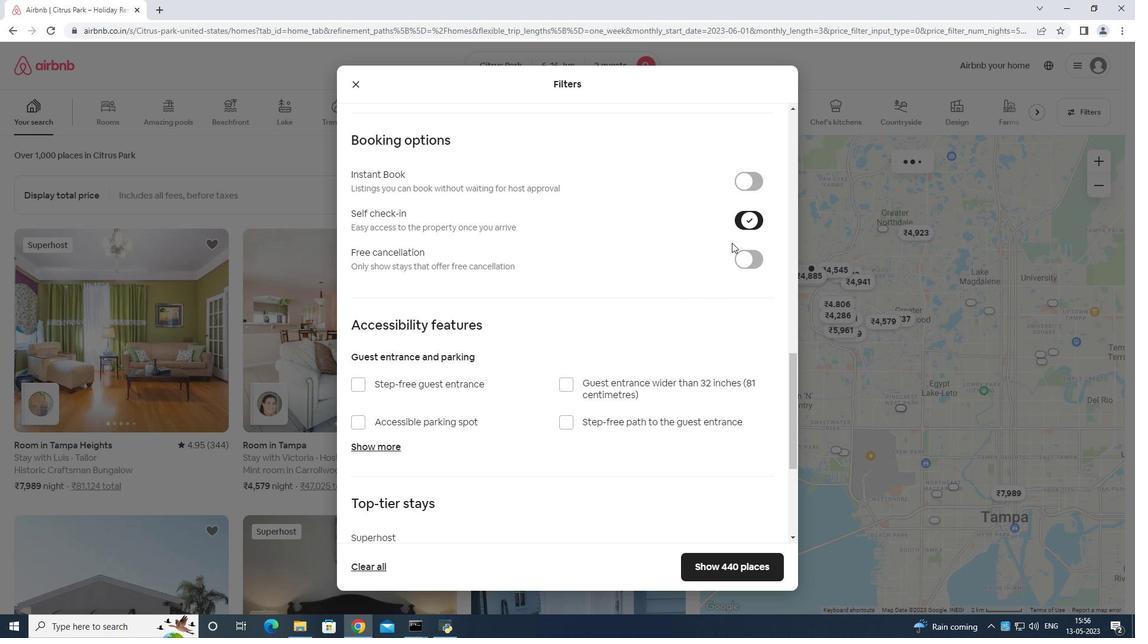 
Action: Mouse moved to (720, 257)
Screenshot: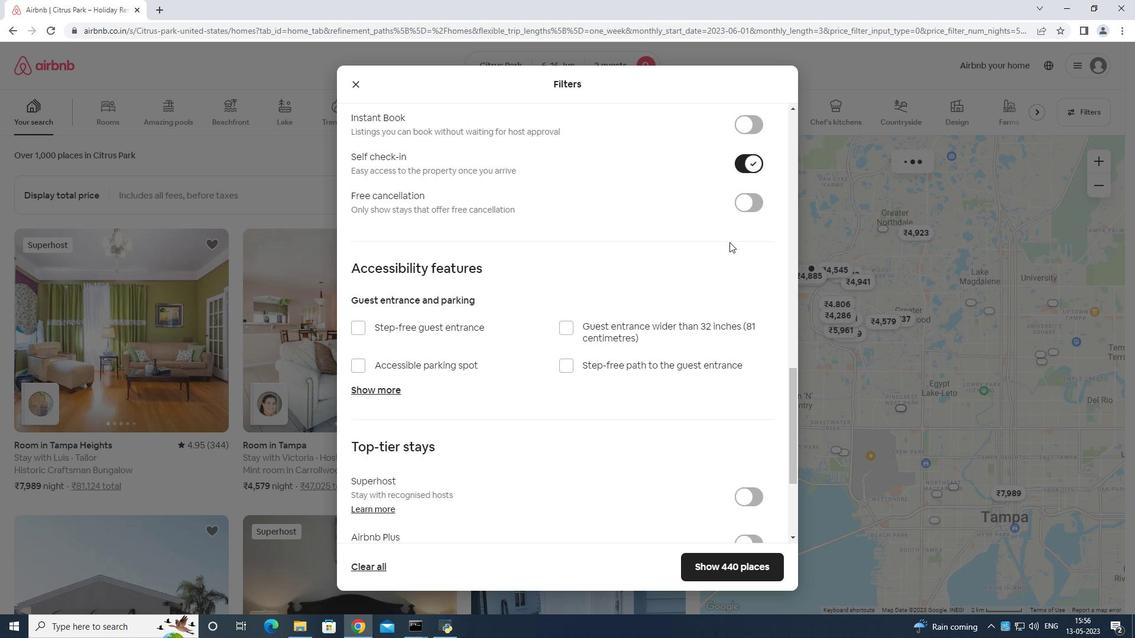 
Action: Mouse scrolled (720, 255) with delta (0, 0)
Screenshot: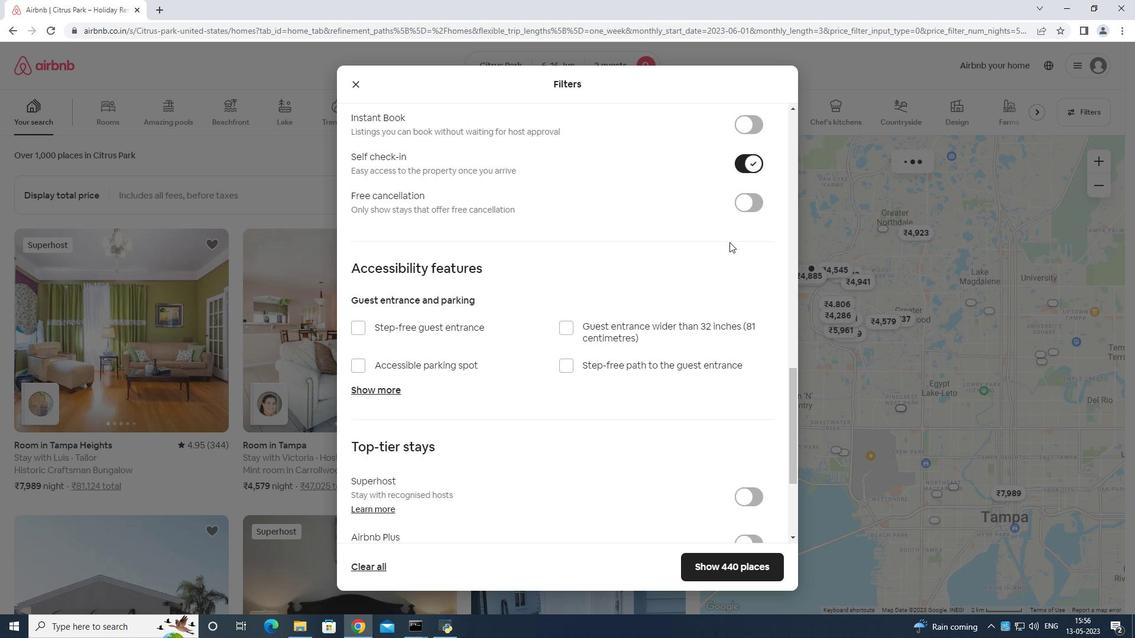 
Action: Mouse moved to (719, 260)
Screenshot: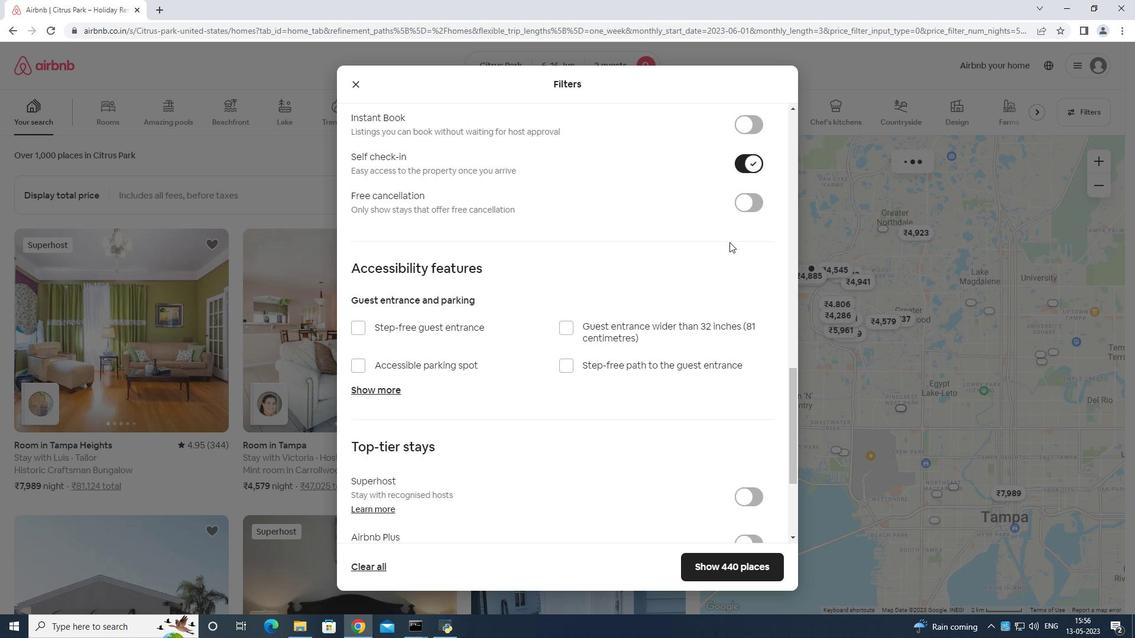 
Action: Mouse scrolled (720, 257) with delta (0, 0)
Screenshot: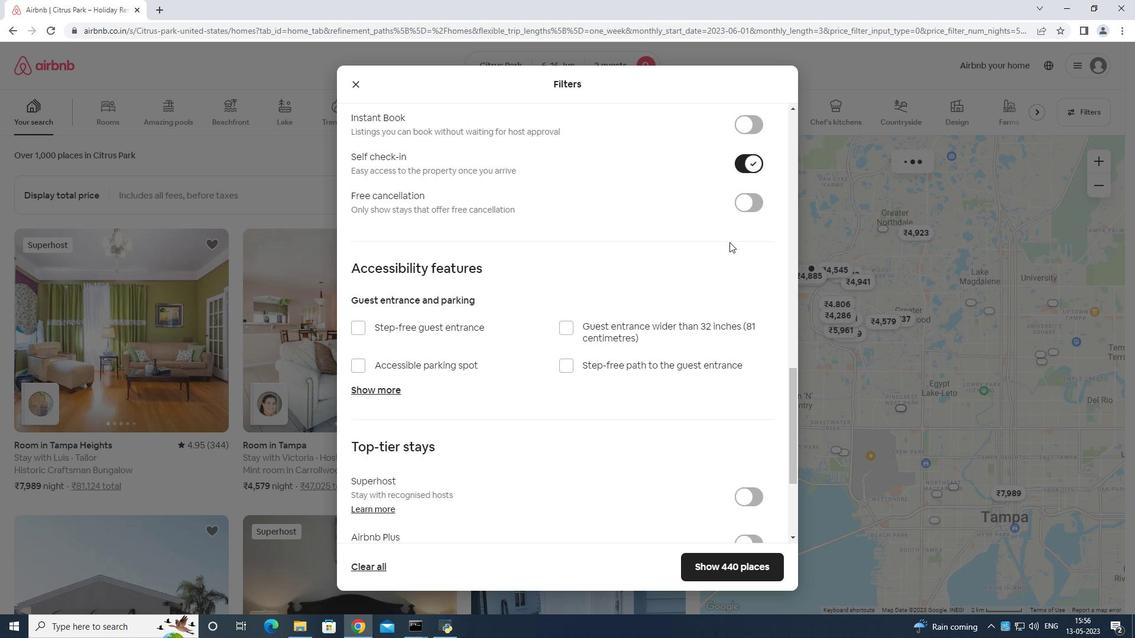 
Action: Mouse moved to (717, 267)
Screenshot: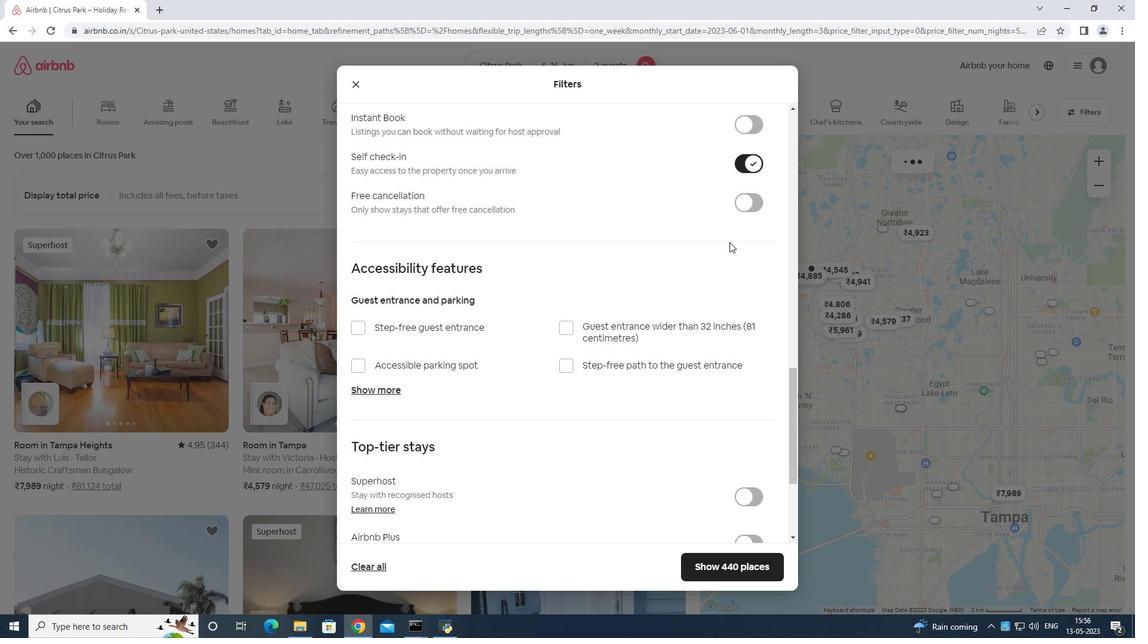 
Action: Mouse scrolled (717, 264) with delta (0, 0)
Screenshot: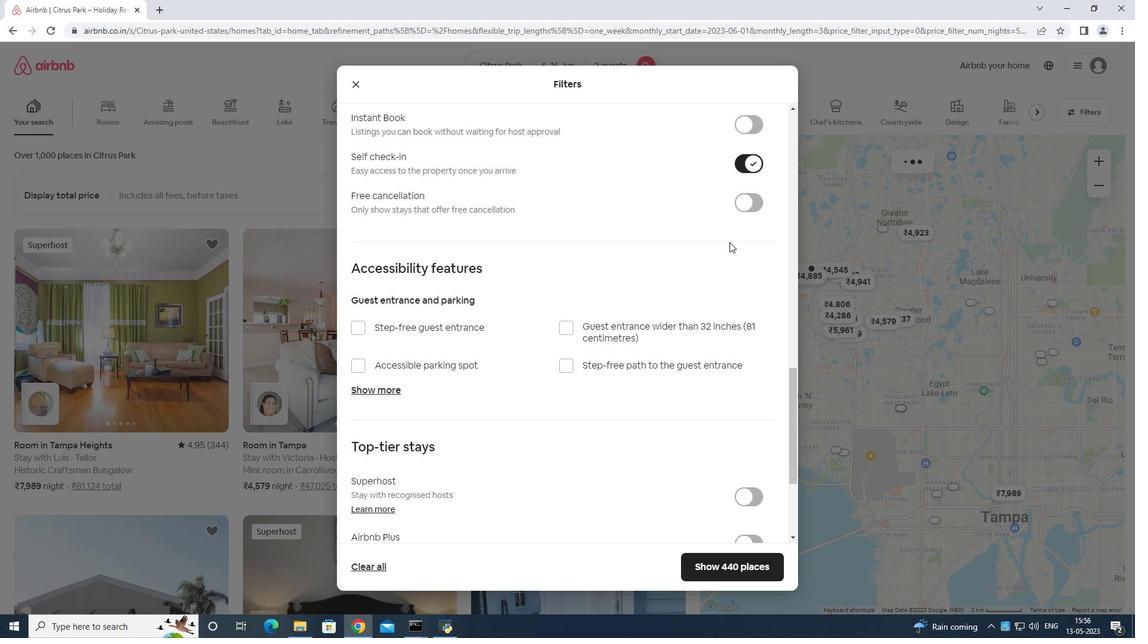 
Action: Mouse moved to (705, 273)
Screenshot: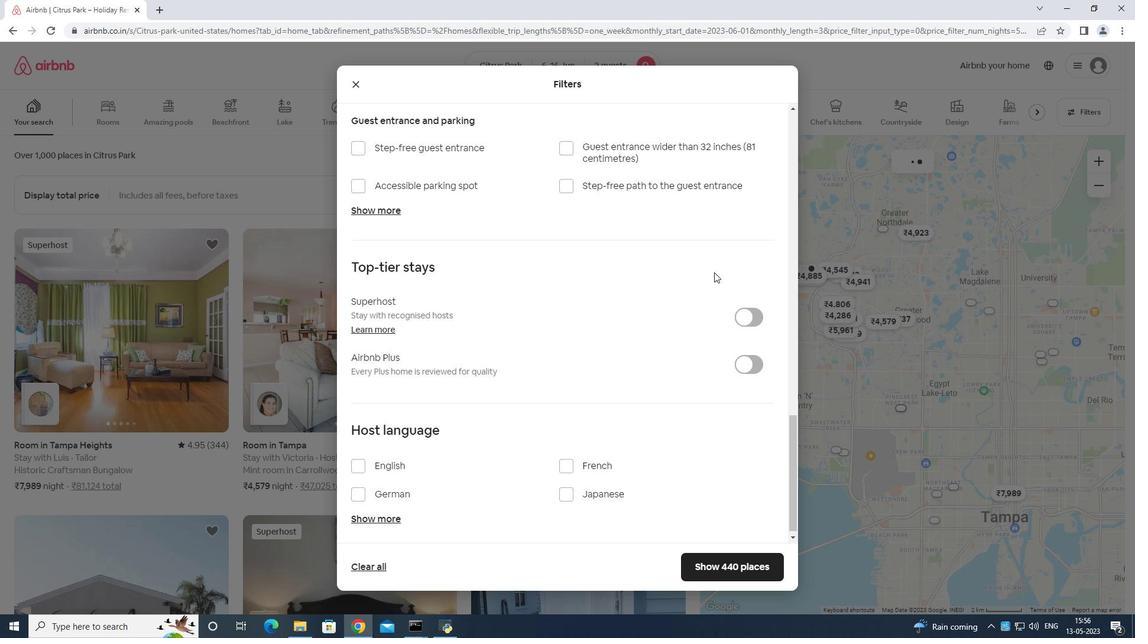 
Action: Mouse scrolled (705, 273) with delta (0, 0)
Screenshot: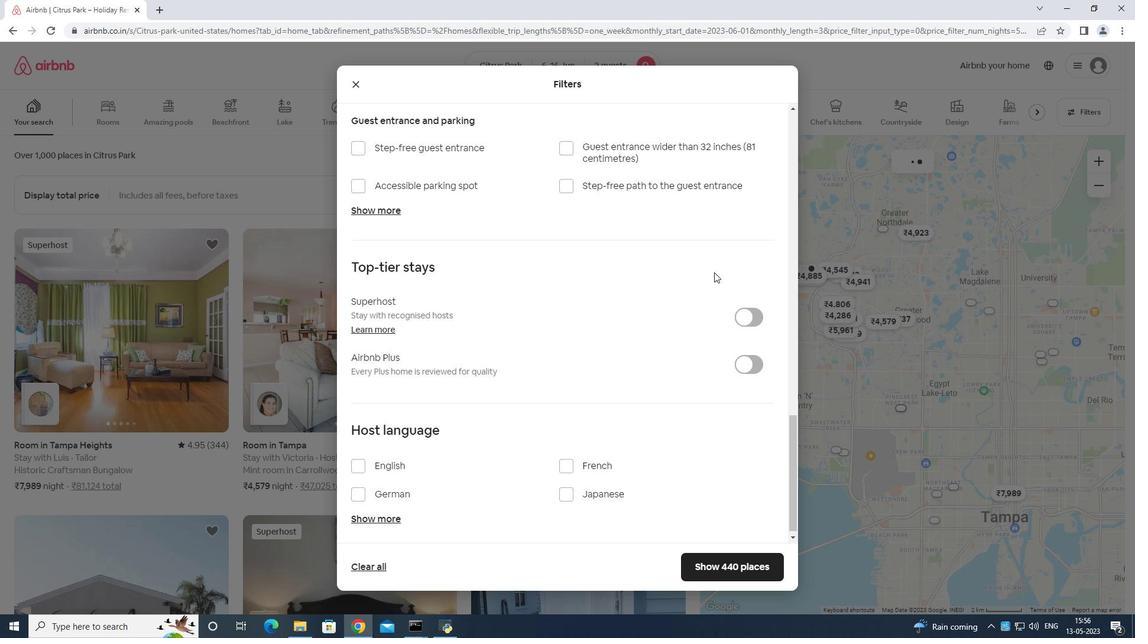 
Action: Mouse moved to (701, 288)
Screenshot: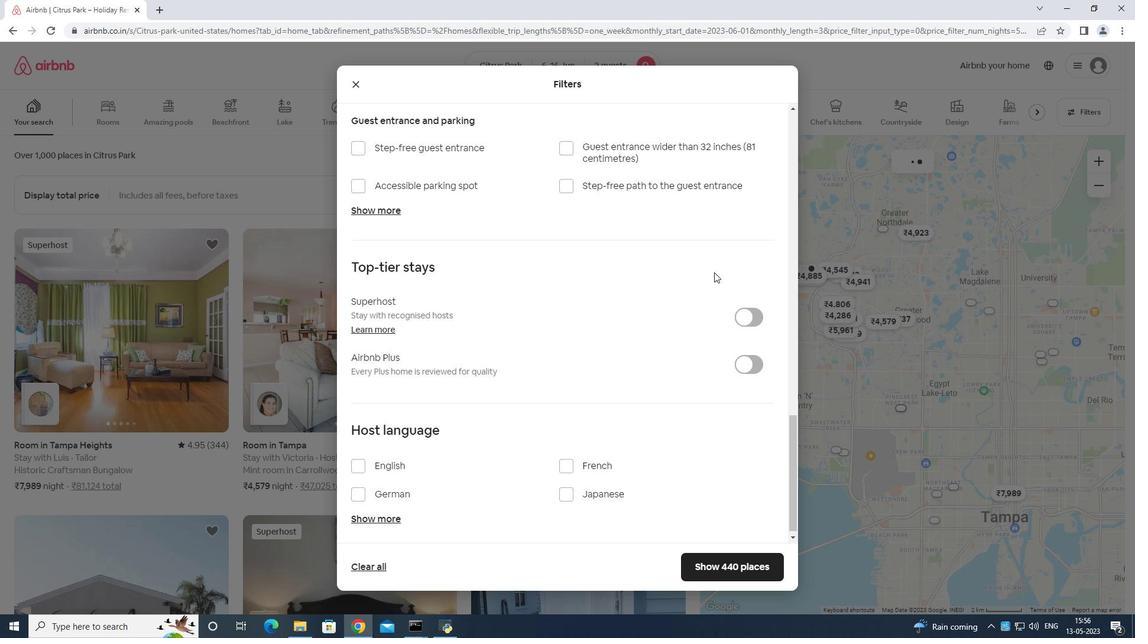 
Action: Mouse scrolled (701, 288) with delta (0, 0)
Screenshot: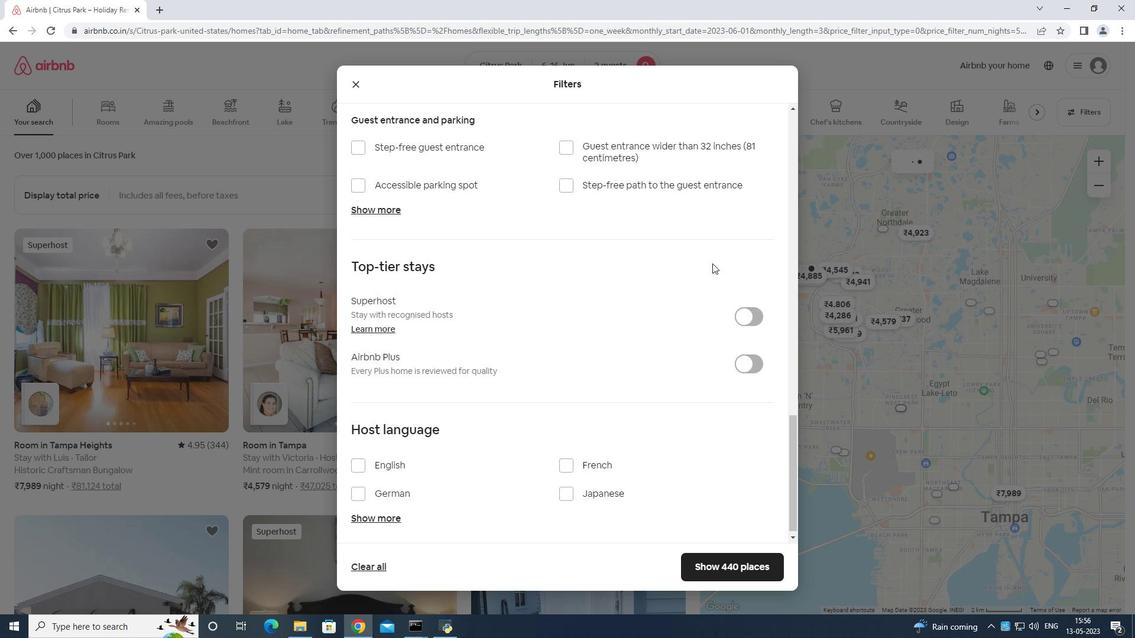 
Action: Mouse moved to (699, 293)
Screenshot: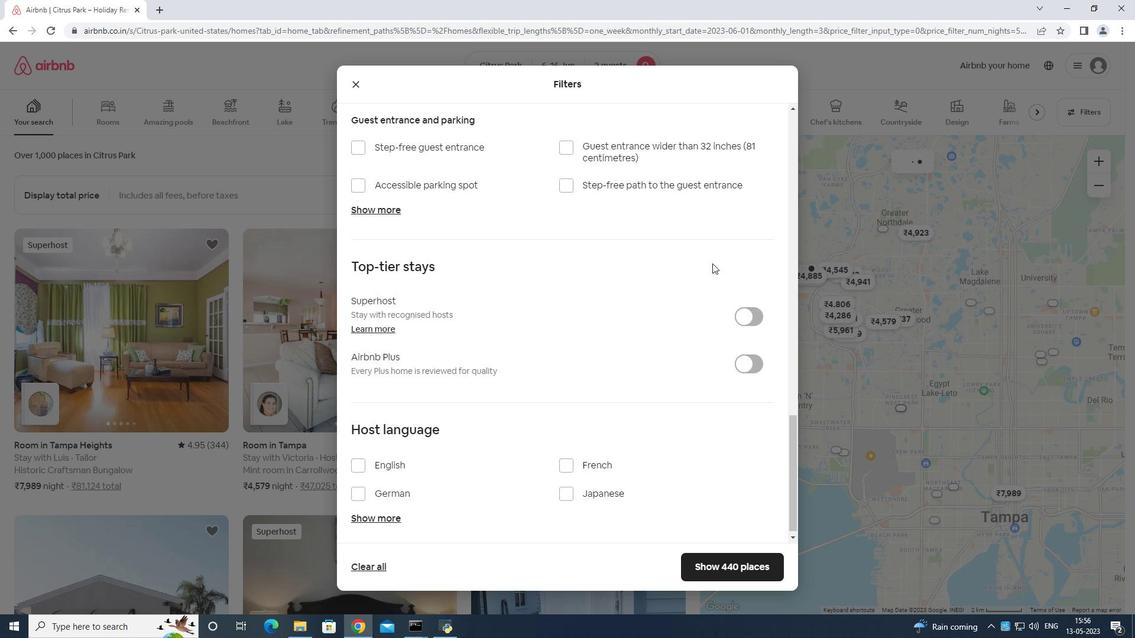 
Action: Mouse scrolled (700, 291) with delta (0, 0)
Screenshot: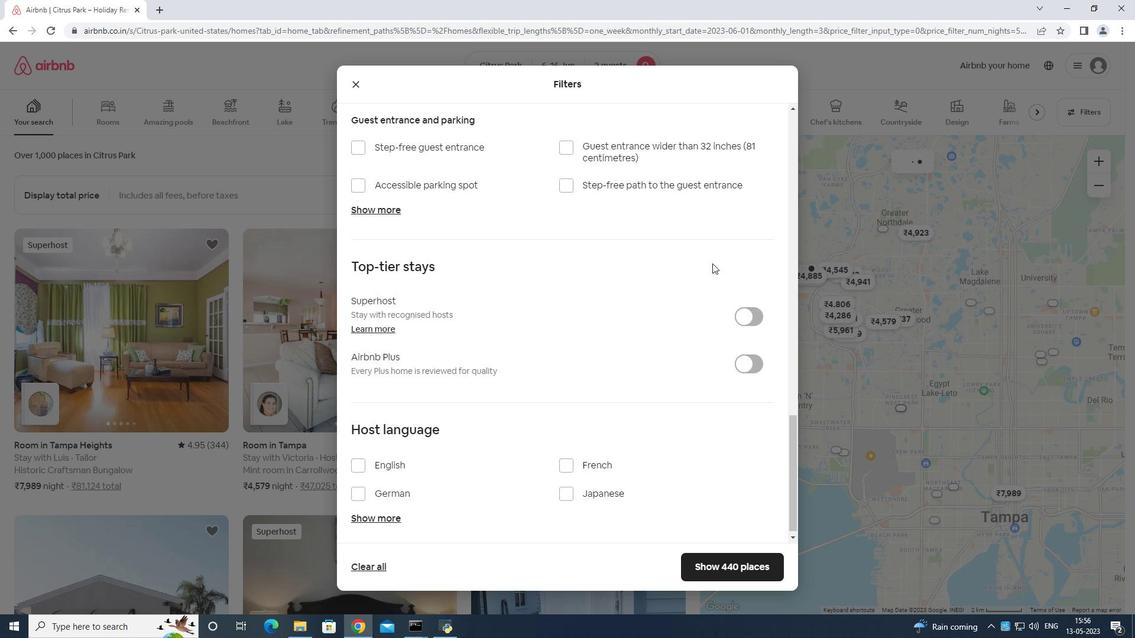 
Action: Mouse moved to (698, 296)
Screenshot: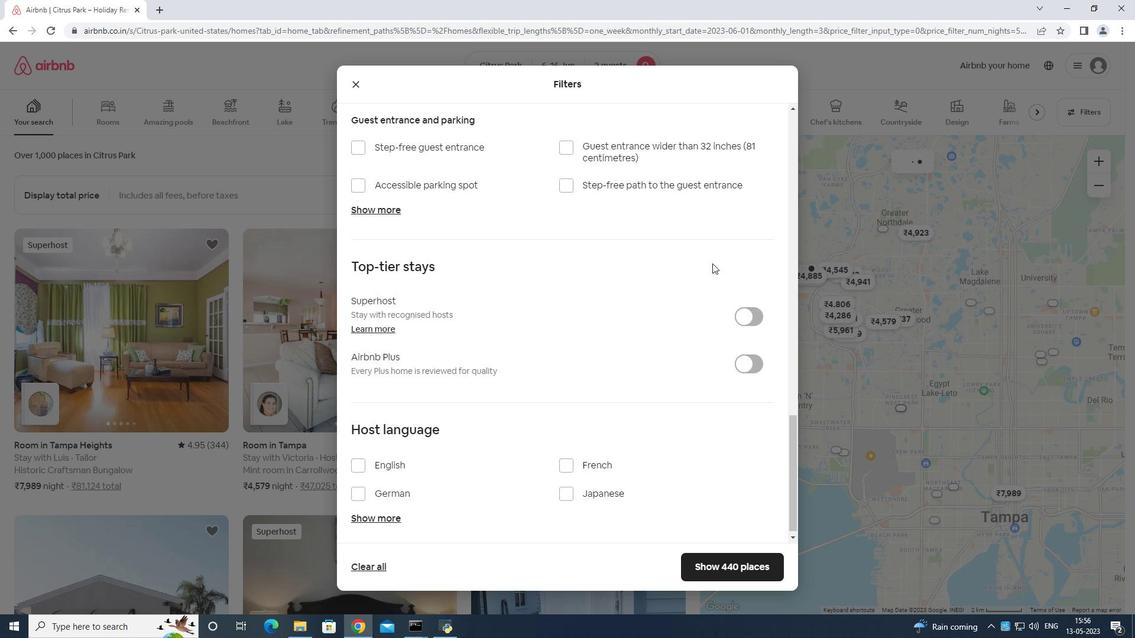 
Action: Mouse scrolled (699, 292) with delta (0, 0)
Screenshot: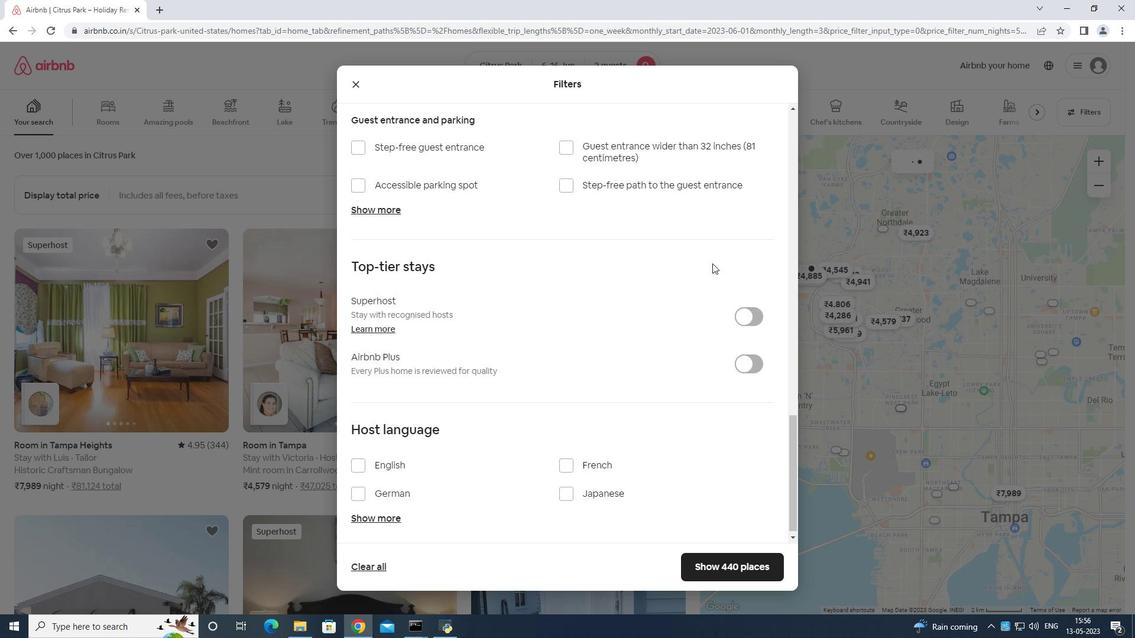 
Action: Mouse moved to (695, 304)
Screenshot: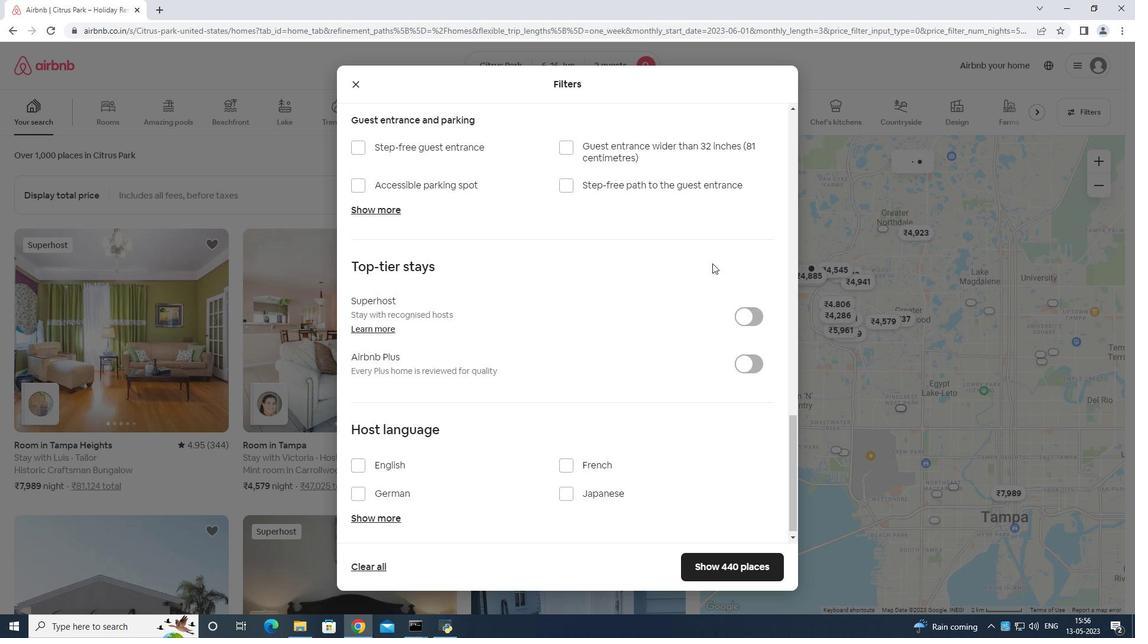 
Action: Mouse scrolled (696, 298) with delta (0, 0)
Screenshot: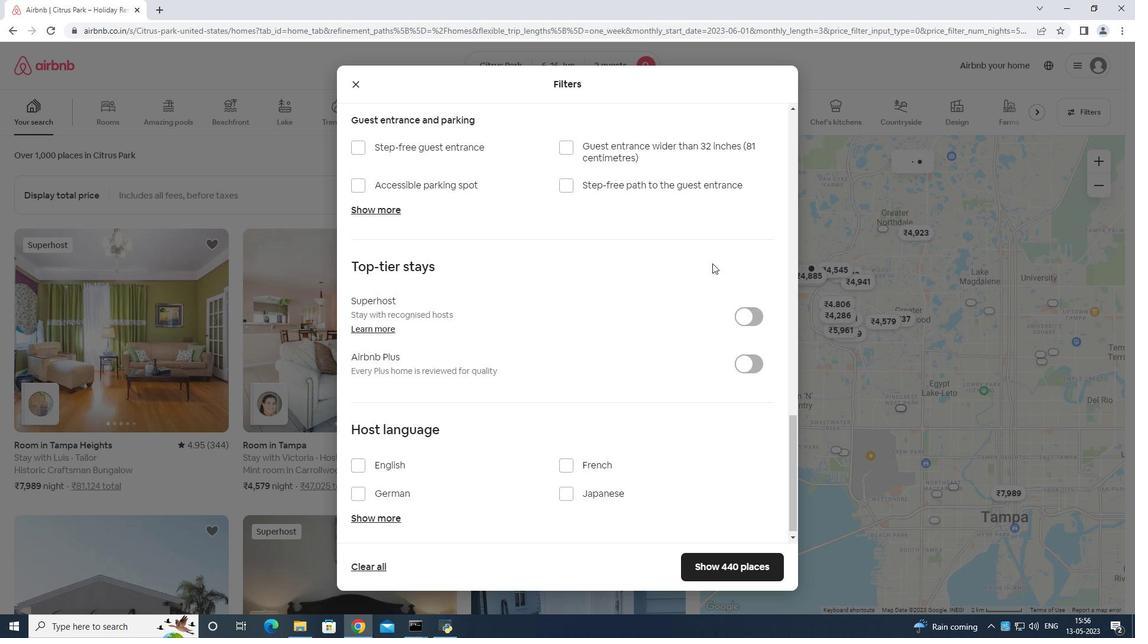 
Action: Mouse moved to (644, 357)
Screenshot: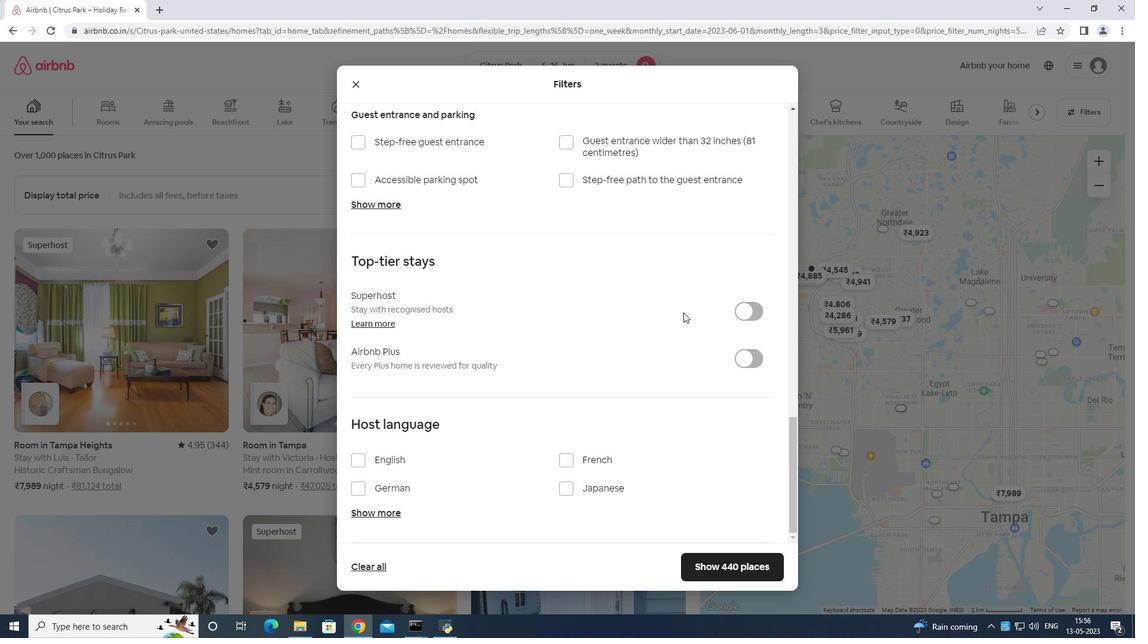 
Action: Mouse scrolled (644, 356) with delta (0, 0)
Screenshot: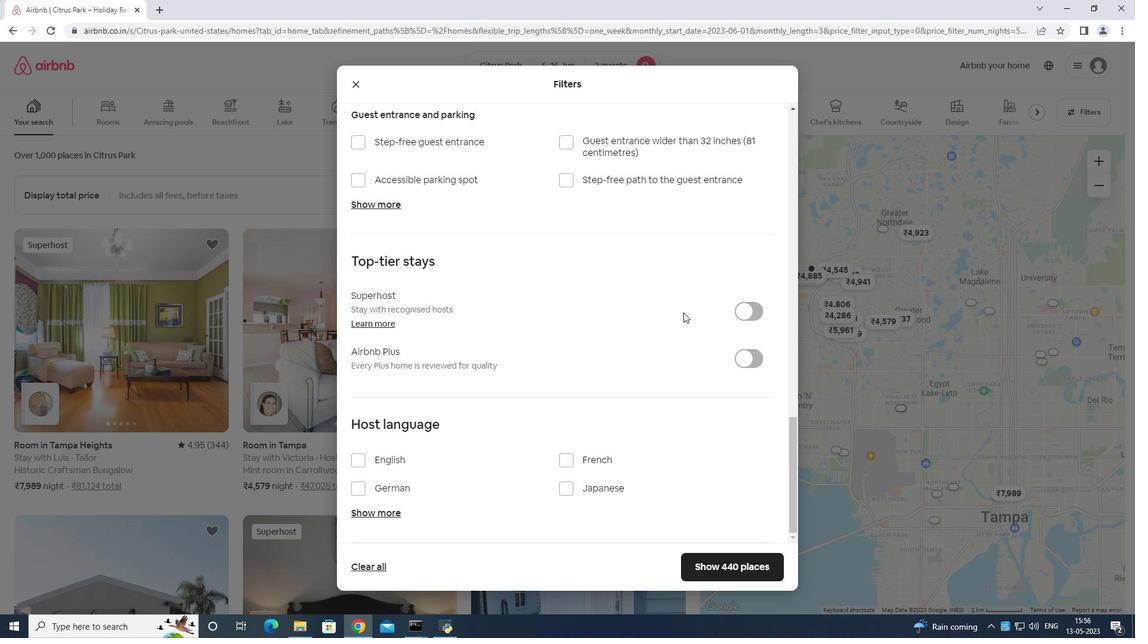 
Action: Mouse moved to (356, 457)
Screenshot: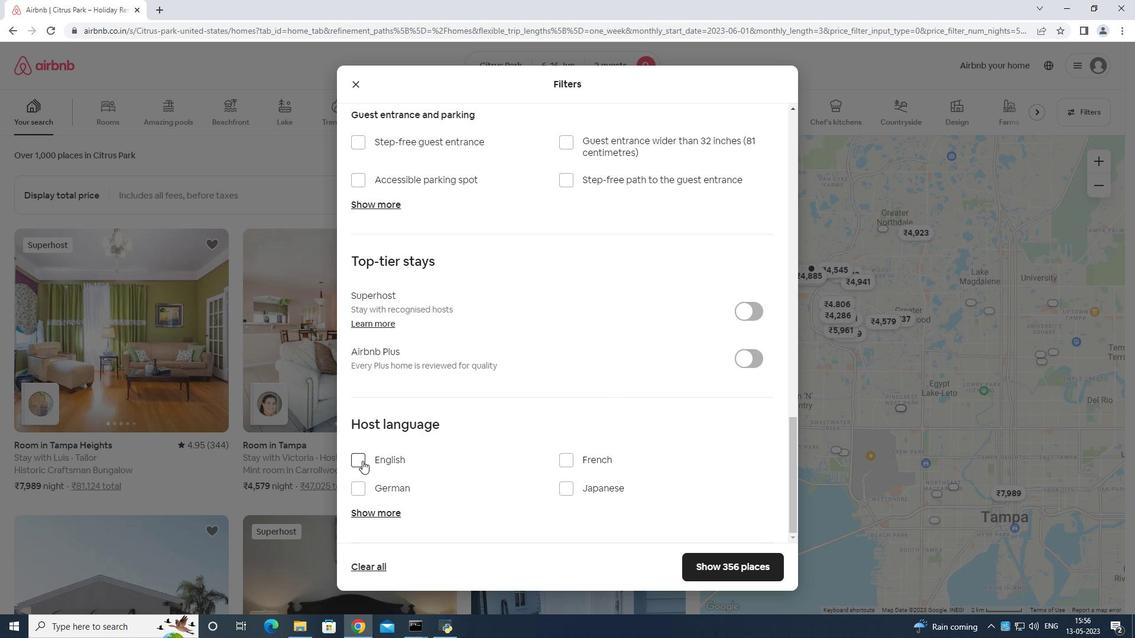 
Action: Mouse pressed left at (356, 457)
Screenshot: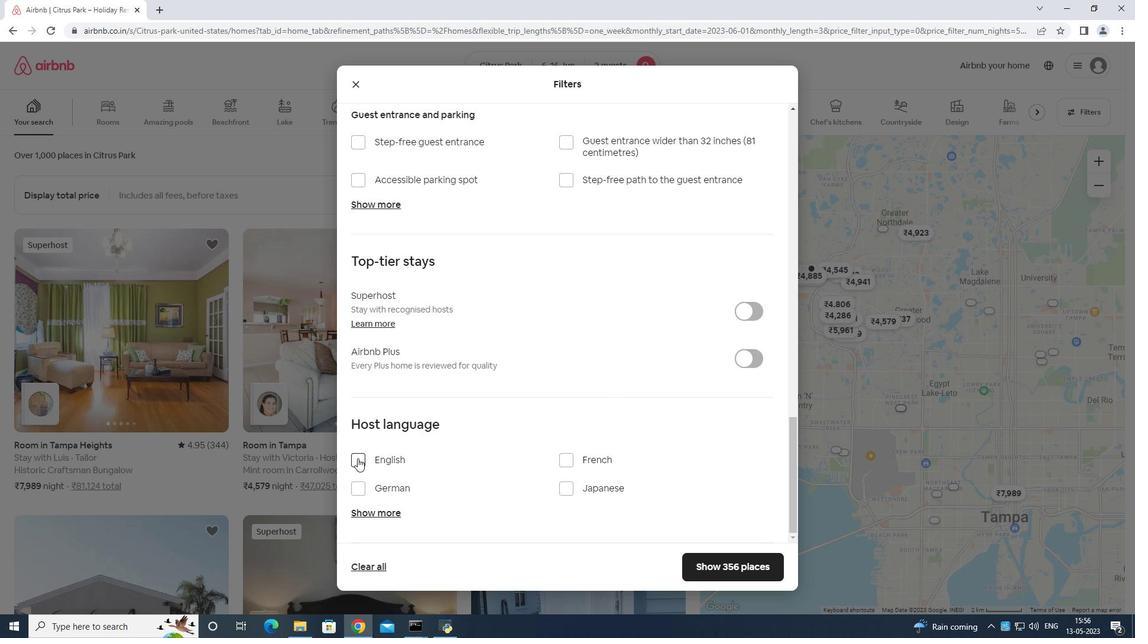 
Action: Mouse moved to (725, 560)
Screenshot: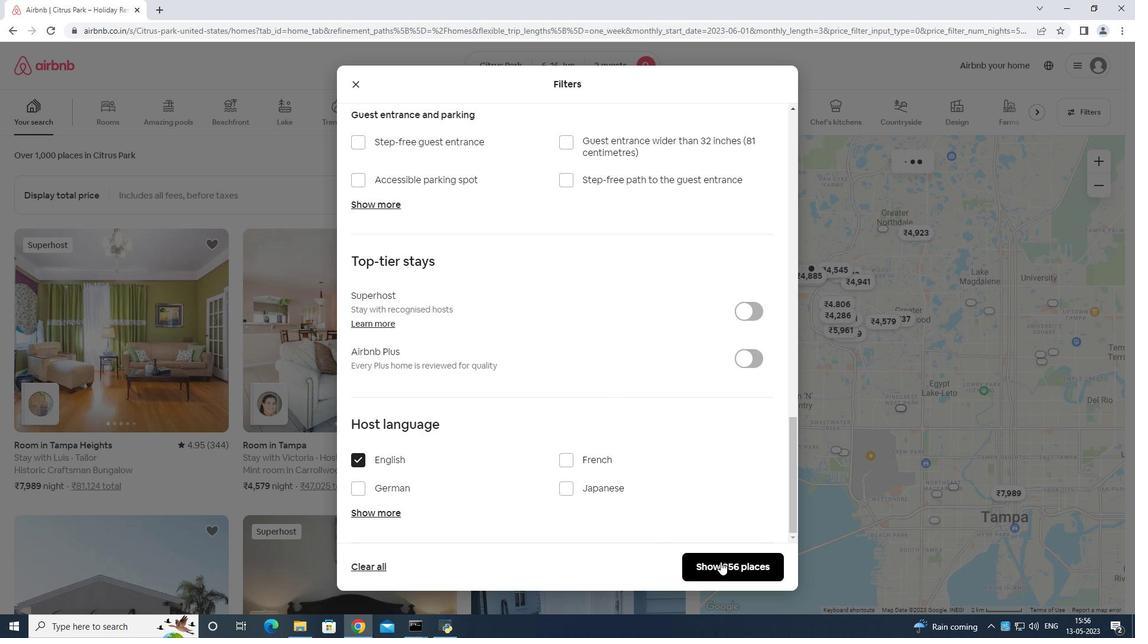 
Action: Mouse pressed left at (725, 560)
Screenshot: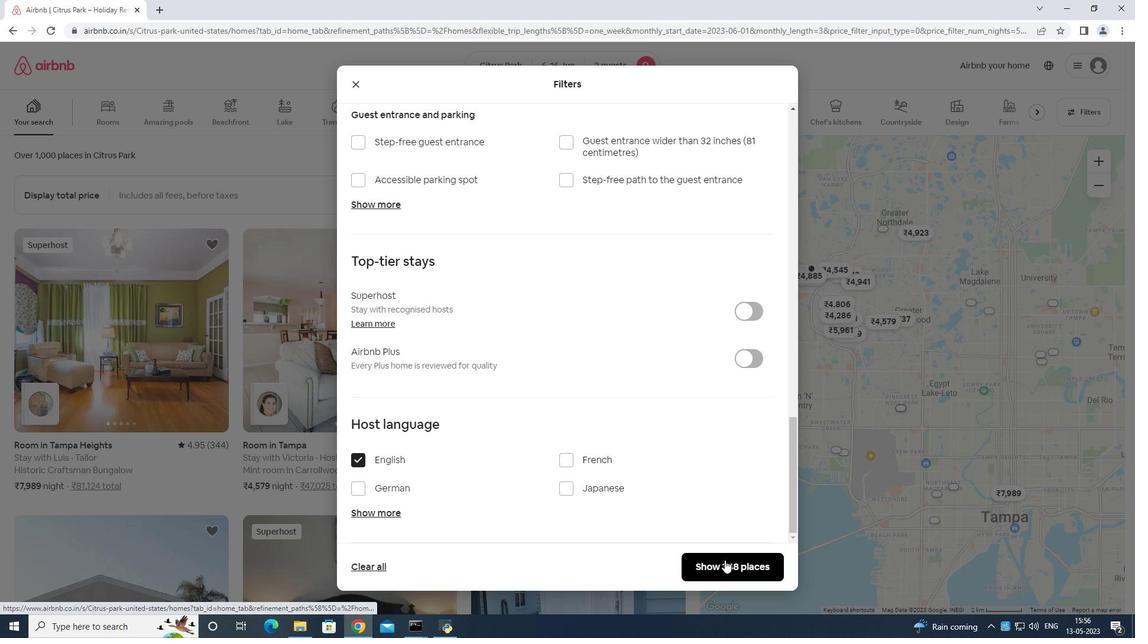 
